 Task: Add an event with the title Second Team Building Workshop: Strengthening Interpersonal Relationships, date '2023/12/19', time 7:00 AM to 9:00 AMand add a description: Welcome to the Performance Improvement Plan (PIP) Discussion, an important and constructive session designed to address performance concerns and create a roadmap for improvement. The PIP Discussion provides an opportunity for open dialogue, collaboration, and support to help individuals overcome challenges and achieve their full potential.Select event color  Sage . Add location for the event as: 321 The Dubai Mall, Dubai, UAE, logged in from the account softage.10@softage.netand send the event invitation to softage.5@softage.net and softage.6@softage.net. Set a reminder for the event Annually on May 171
Action: Mouse moved to (52, 87)
Screenshot: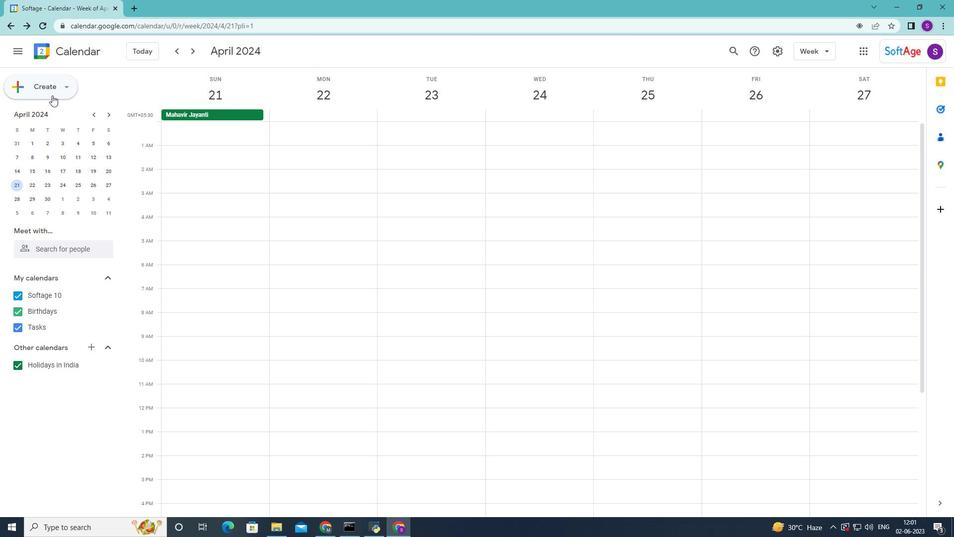 
Action: Mouse pressed left at (52, 87)
Screenshot: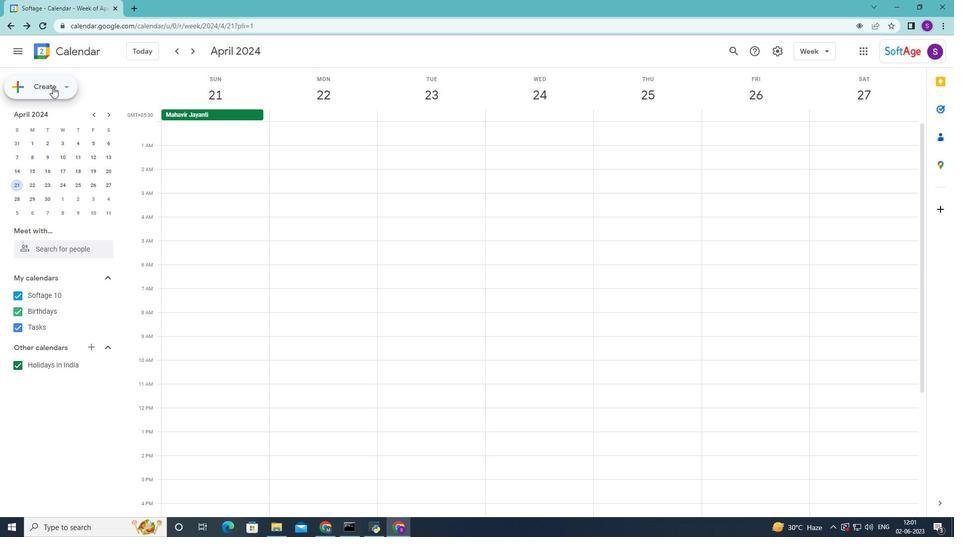 
Action: Mouse moved to (57, 112)
Screenshot: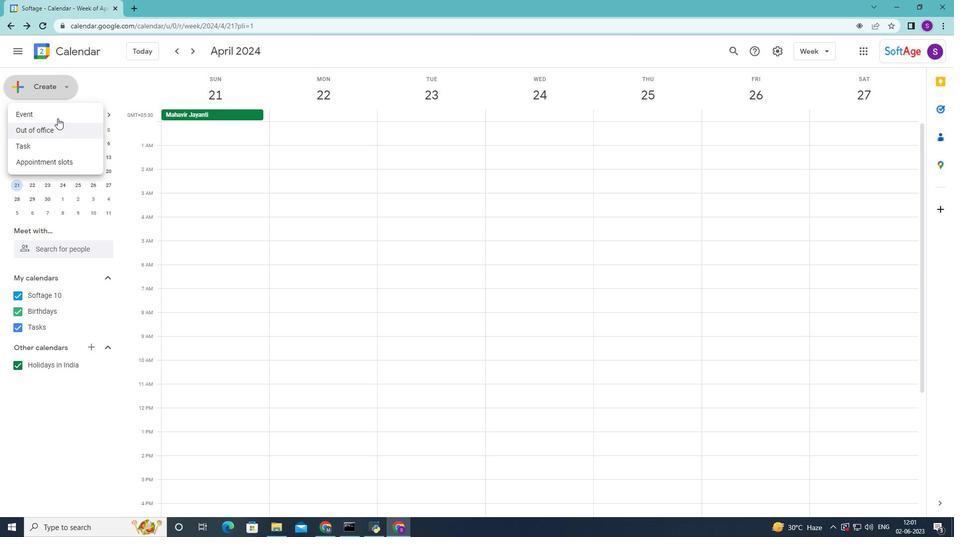 
Action: Mouse pressed left at (57, 112)
Screenshot: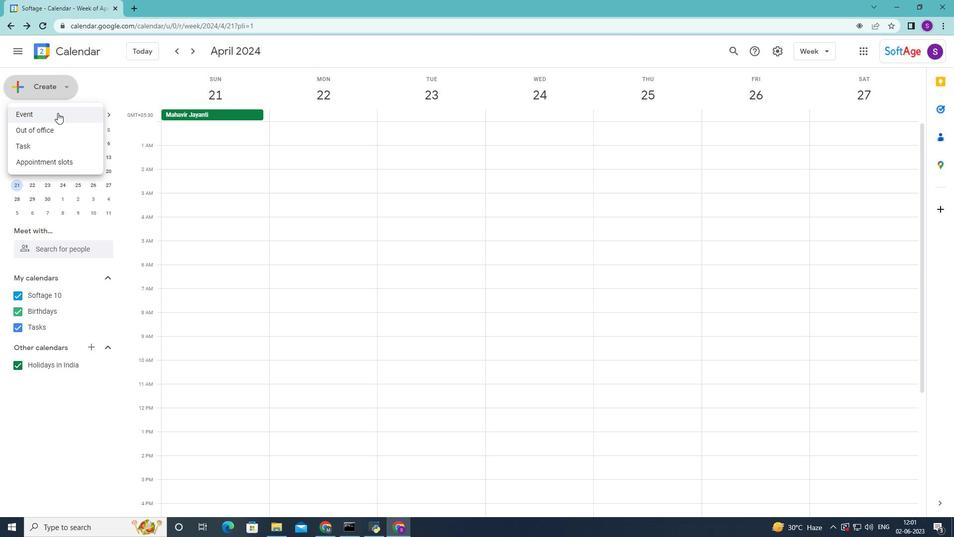 
Action: Mouse moved to (312, 195)
Screenshot: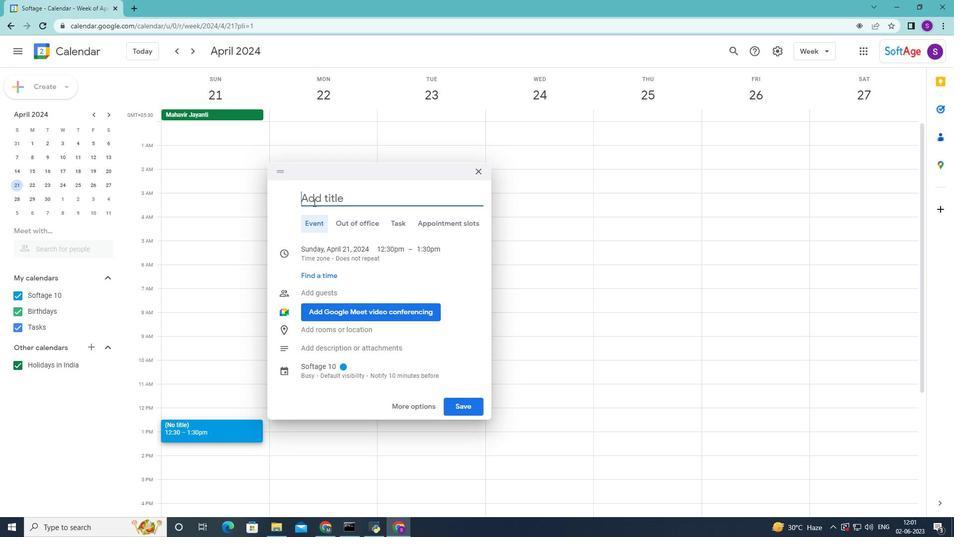 
Action: Mouse pressed left at (312, 195)
Screenshot: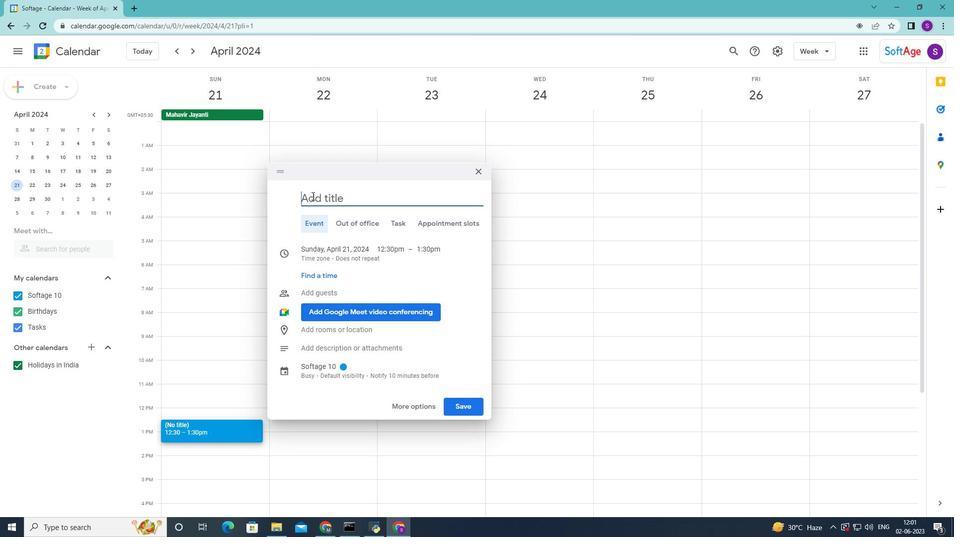 
Action: Mouse moved to (277, 183)
Screenshot: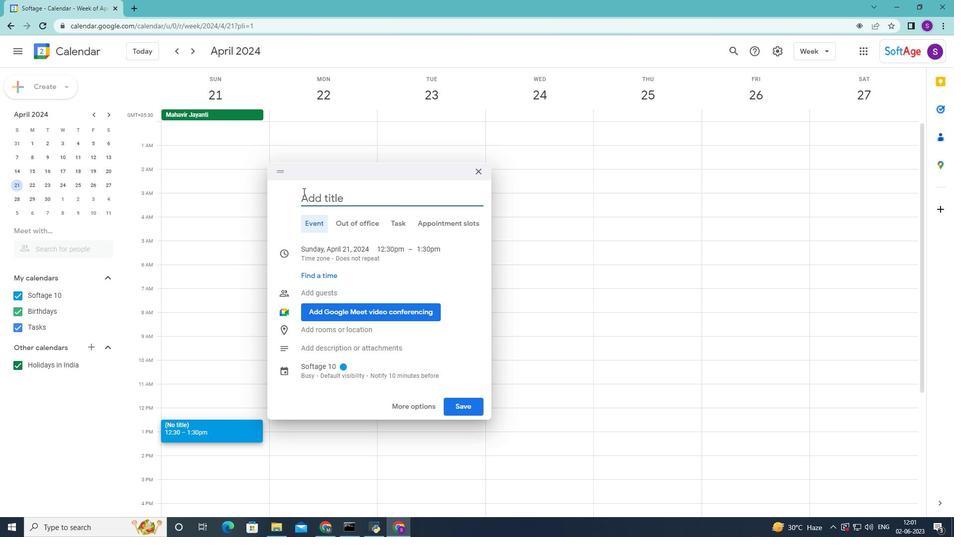 
Action: Key pressed <Key.shift>Team<Key.space><Key.shift>Building<Key.space><Key.shift>Workshop<Key.shift>:<Key.space><Key.shift><Key.shift>Strengthening<Key.space><Key.shift>Interpersonal<Key.space><Key.shift>relationships
Screenshot: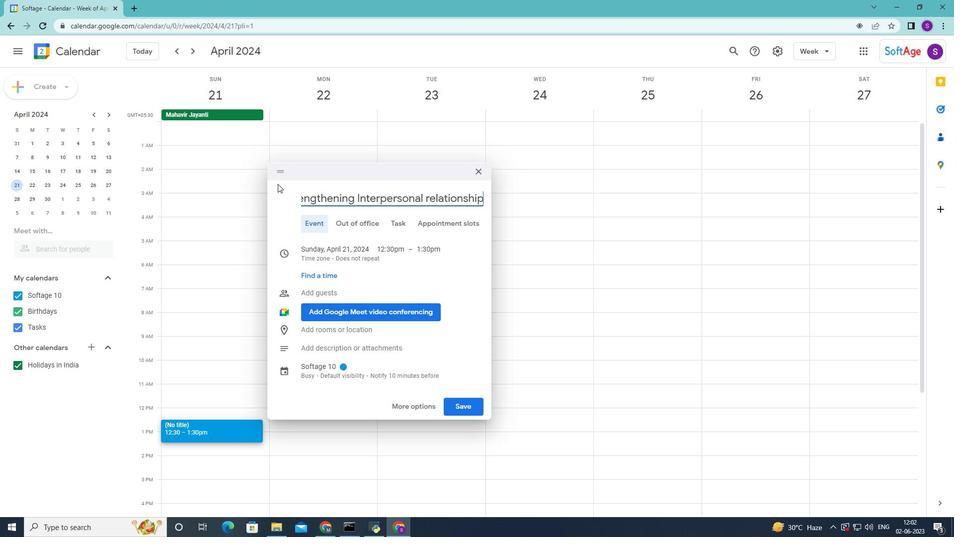 
Action: Mouse moved to (328, 255)
Screenshot: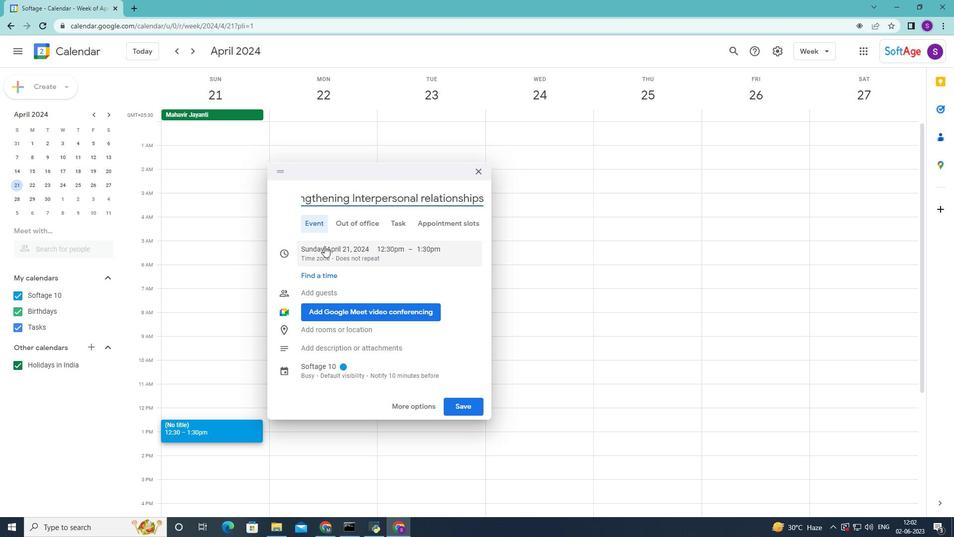 
Action: Mouse pressed left at (328, 255)
Screenshot: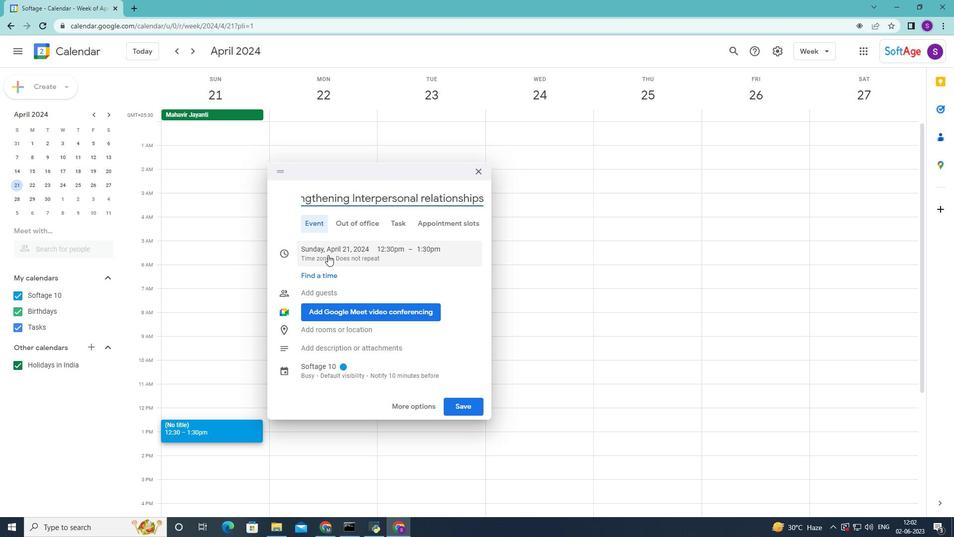 
Action: Mouse moved to (355, 252)
Screenshot: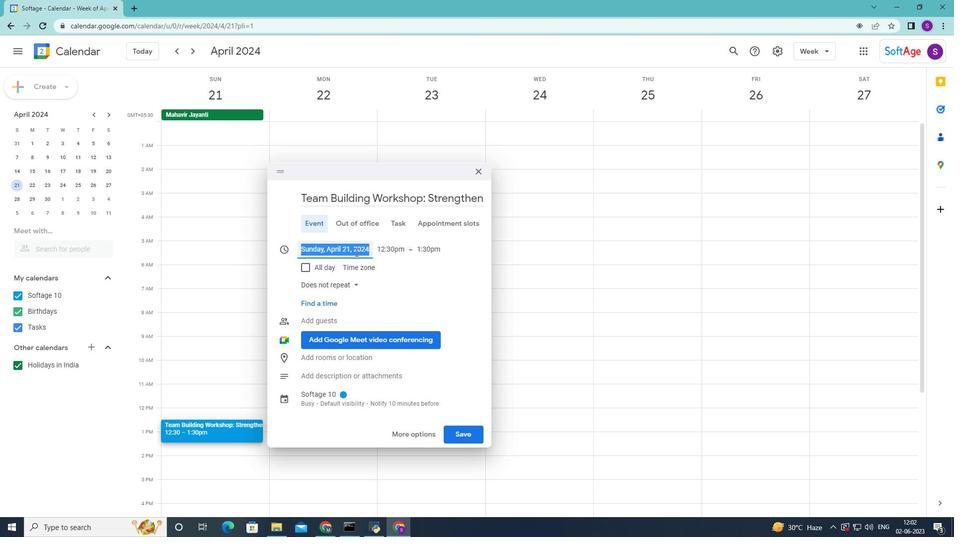 
Action: Mouse pressed left at (355, 252)
Screenshot: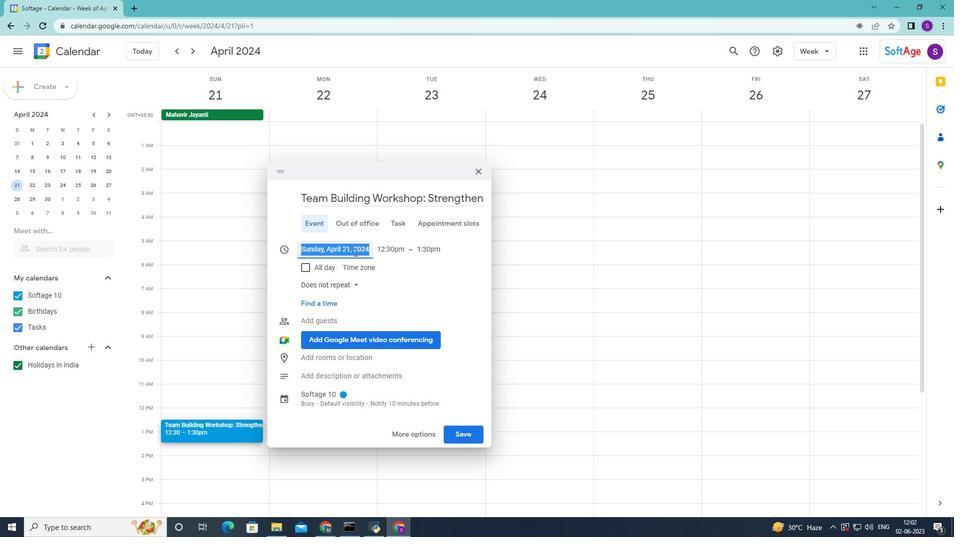 
Action: Mouse moved to (406, 271)
Screenshot: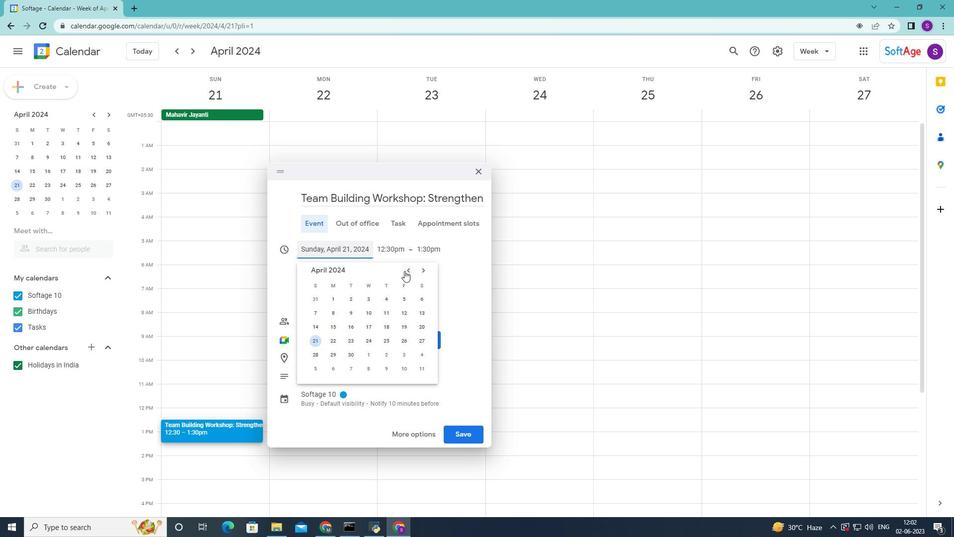 
Action: Mouse pressed left at (406, 271)
Screenshot: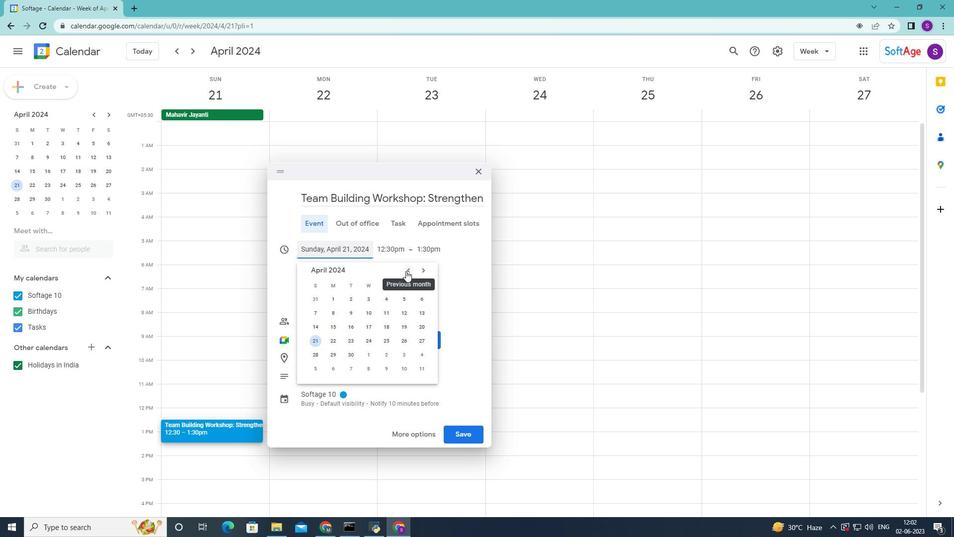 
Action: Mouse moved to (406, 270)
Screenshot: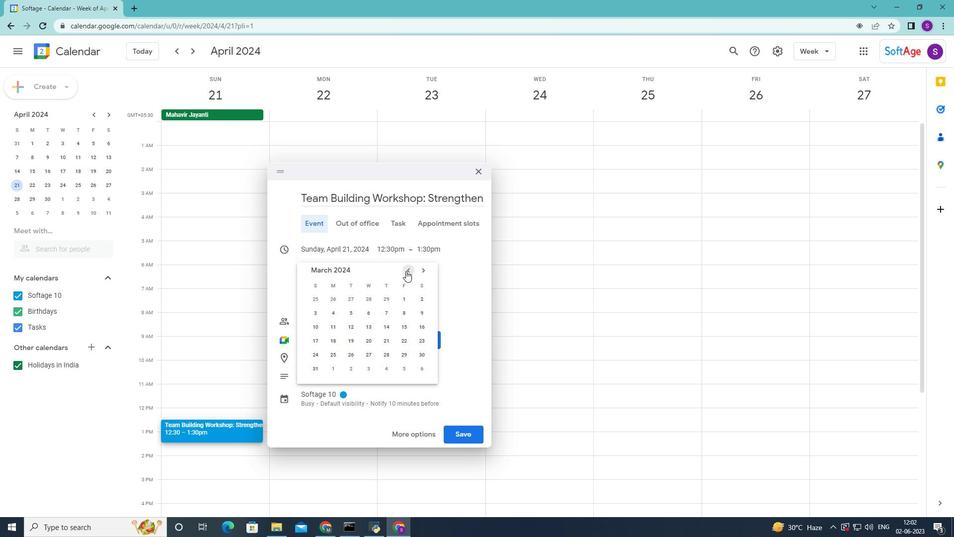 
Action: Mouse pressed left at (406, 270)
Screenshot: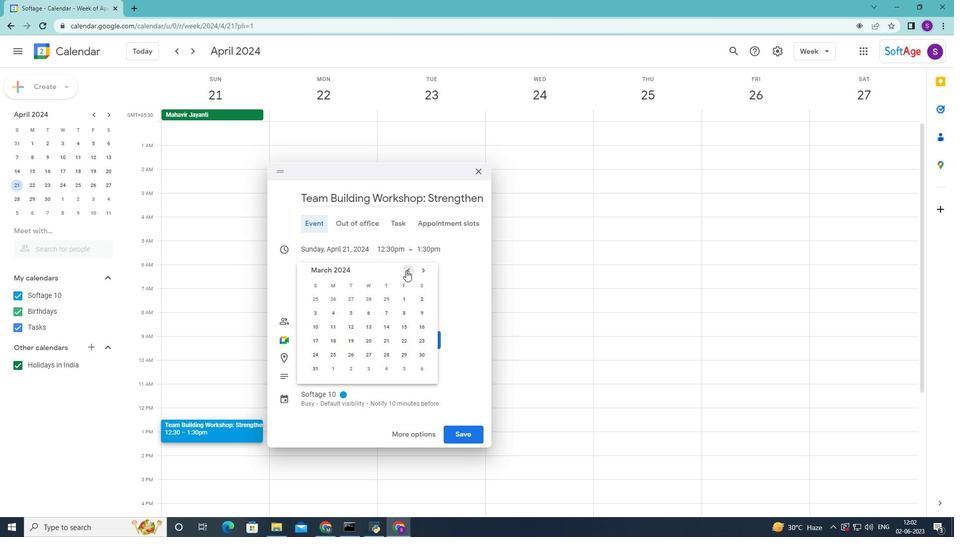 
Action: Mouse pressed left at (406, 270)
Screenshot: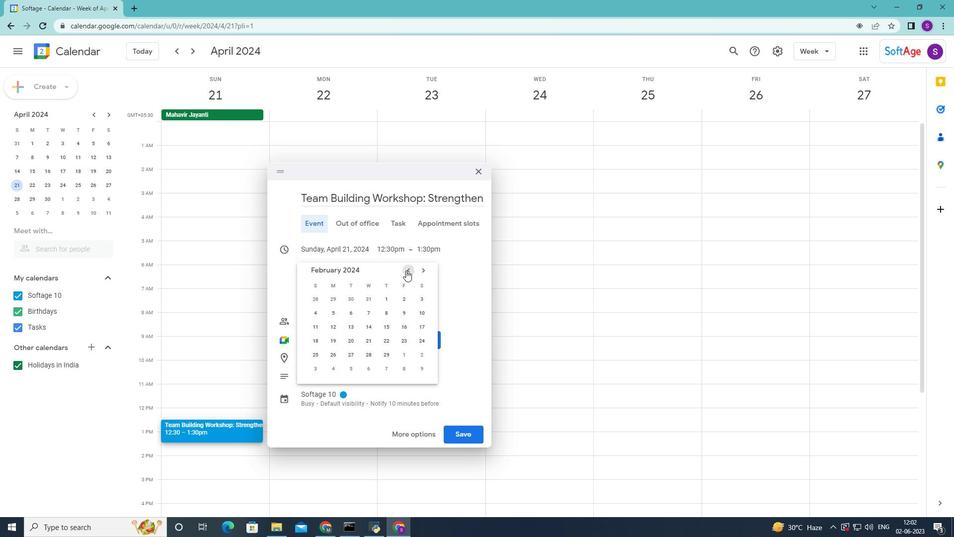 
Action: Mouse pressed left at (406, 270)
Screenshot: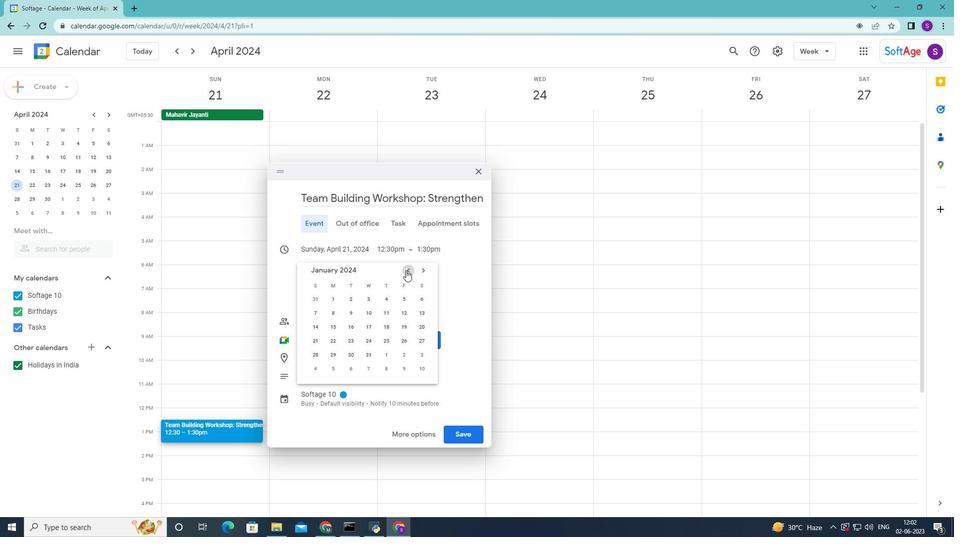 
Action: Mouse pressed left at (406, 270)
Screenshot: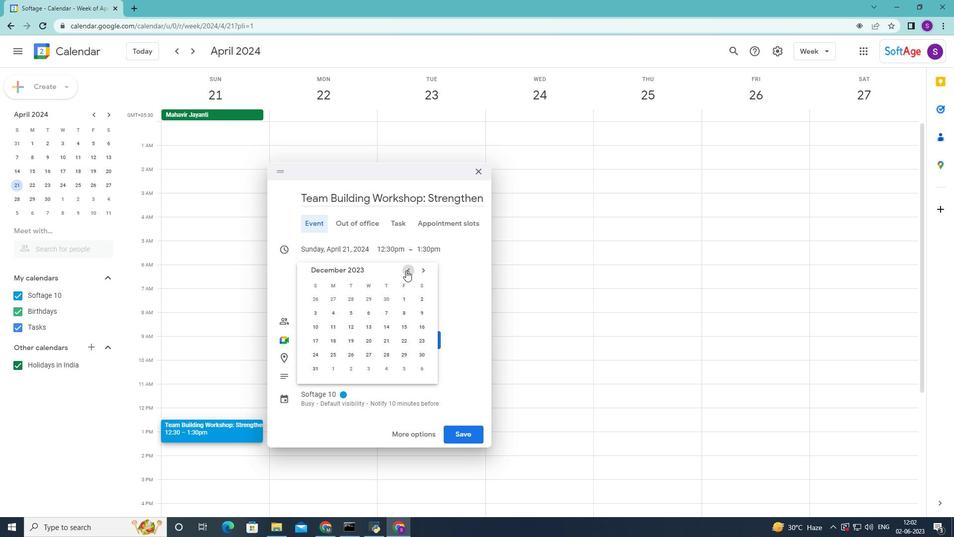 
Action: Mouse moved to (424, 271)
Screenshot: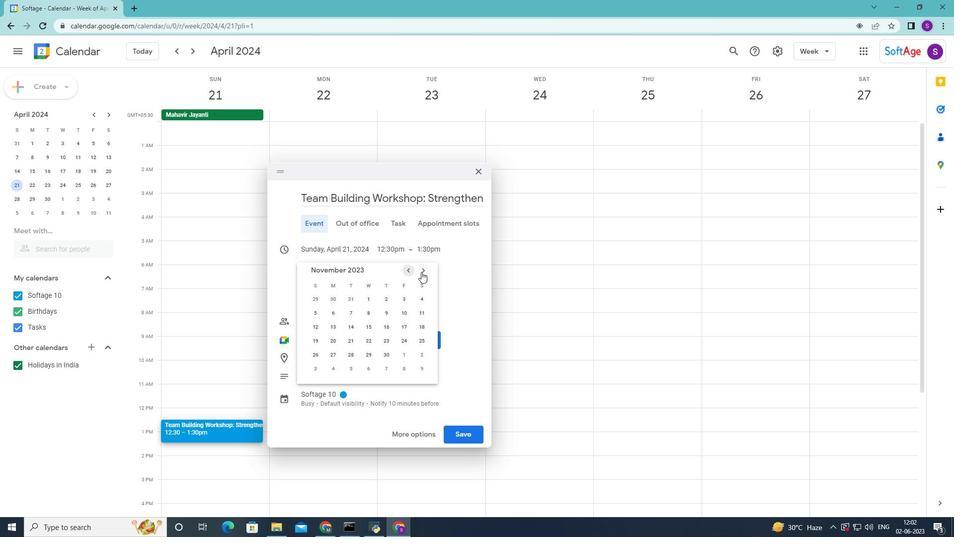 
Action: Mouse pressed left at (424, 271)
Screenshot: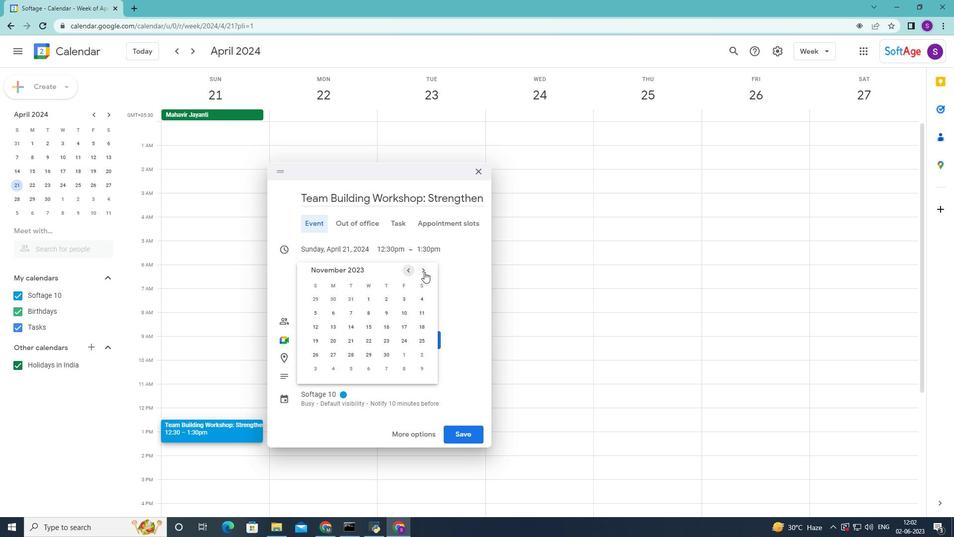 
Action: Mouse moved to (349, 341)
Screenshot: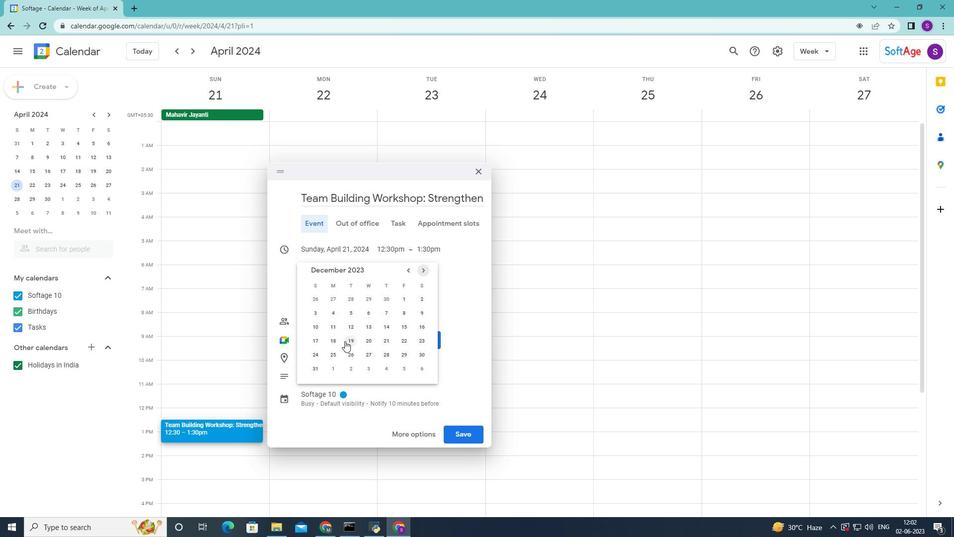 
Action: Mouse pressed left at (349, 341)
Screenshot: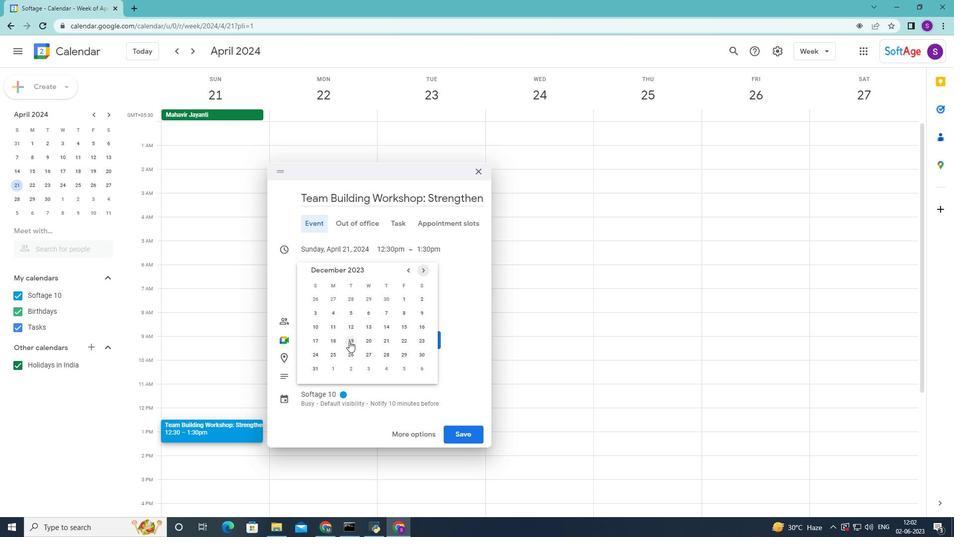 
Action: Mouse moved to (272, 237)
Screenshot: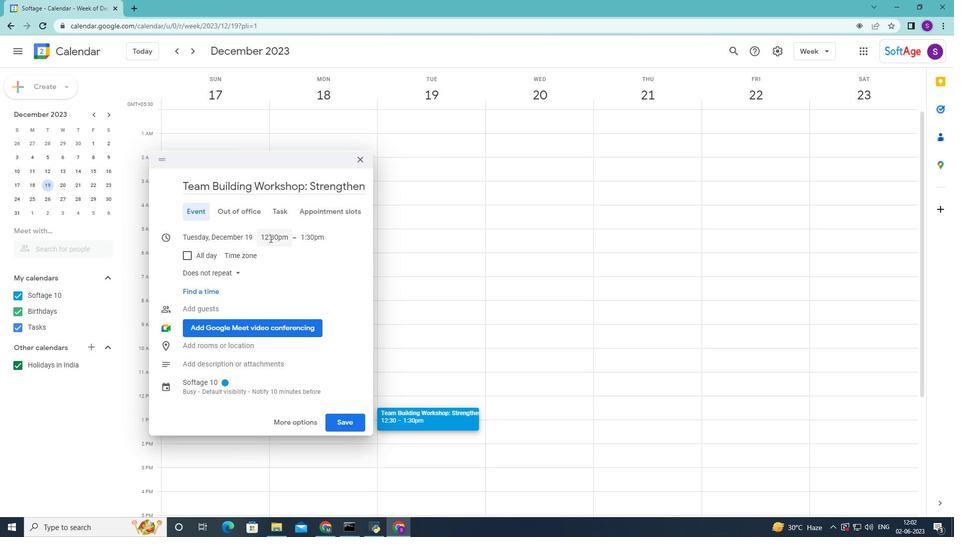 
Action: Mouse pressed left at (272, 237)
Screenshot: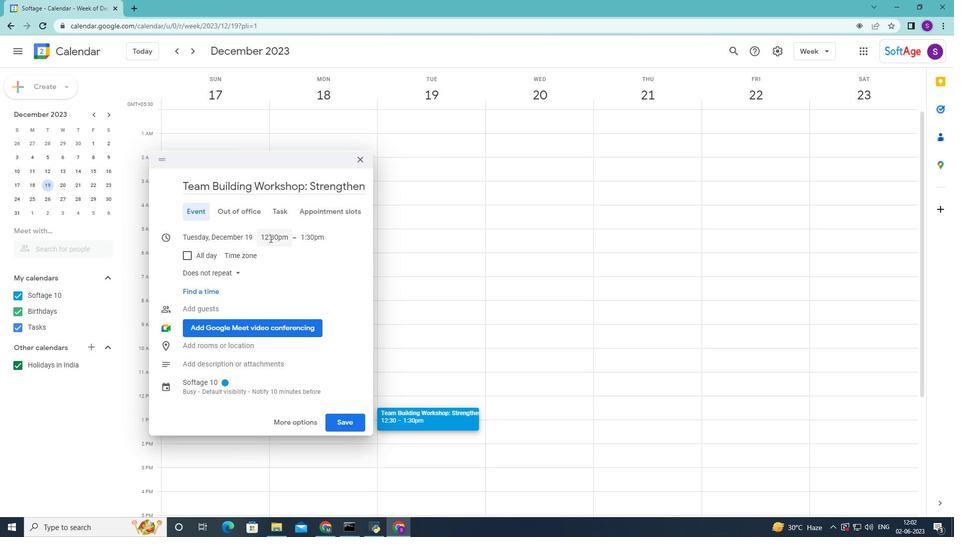 
Action: Mouse moved to (289, 307)
Screenshot: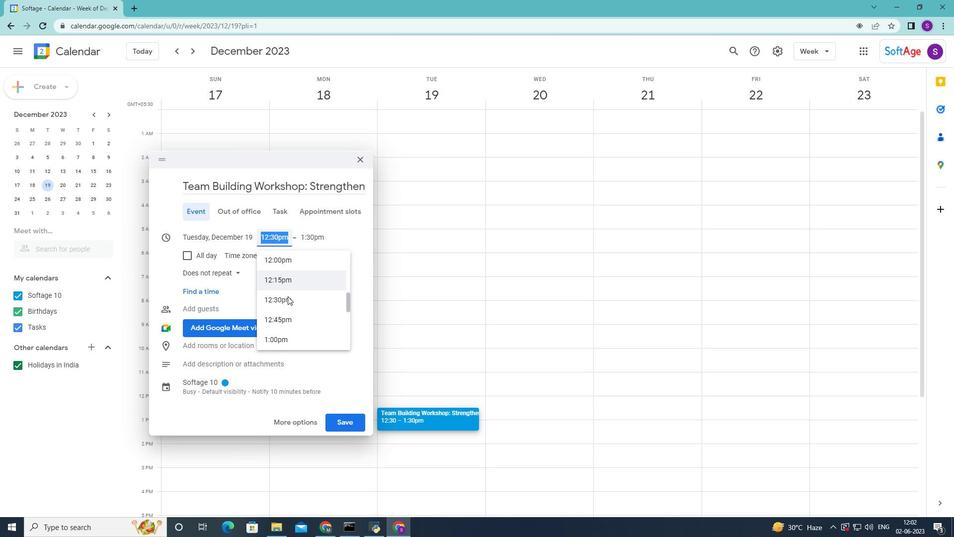 
Action: Mouse scrolled (289, 308) with delta (0, 0)
Screenshot: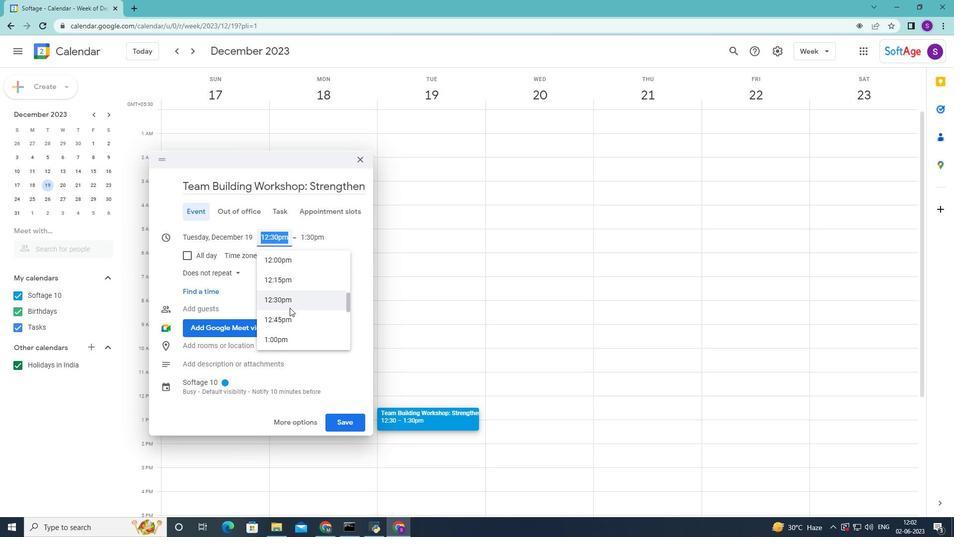 
Action: Mouse moved to (290, 308)
Screenshot: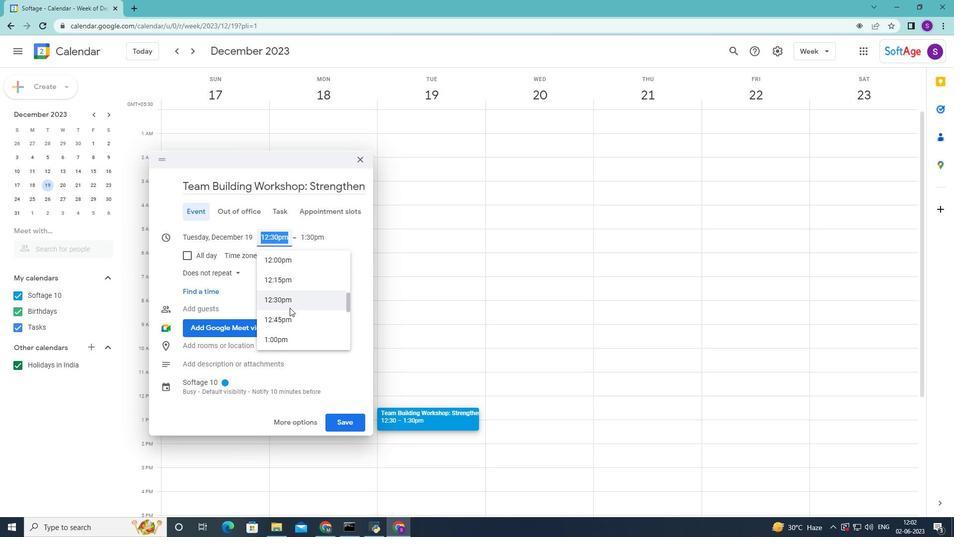 
Action: Mouse scrolled (289, 308) with delta (0, 0)
Screenshot: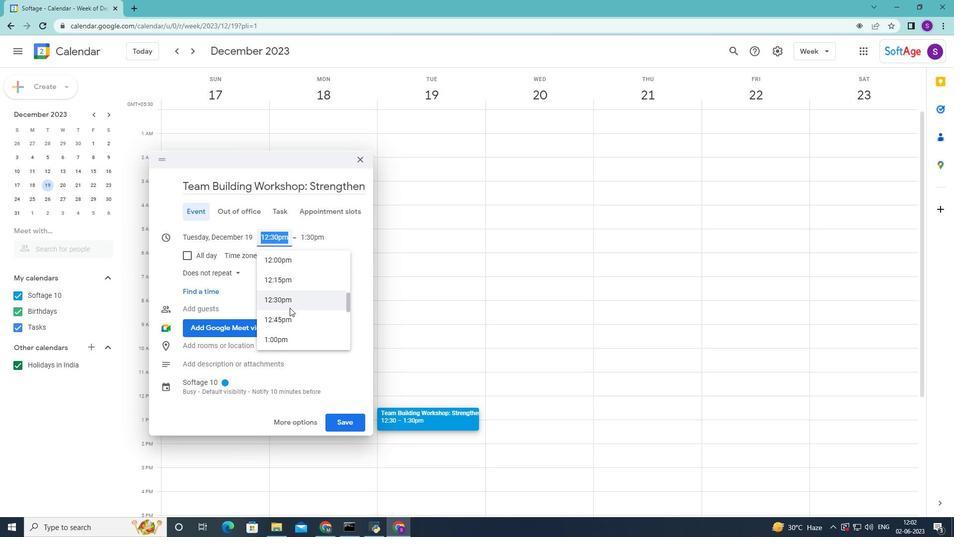 
Action: Mouse moved to (291, 308)
Screenshot: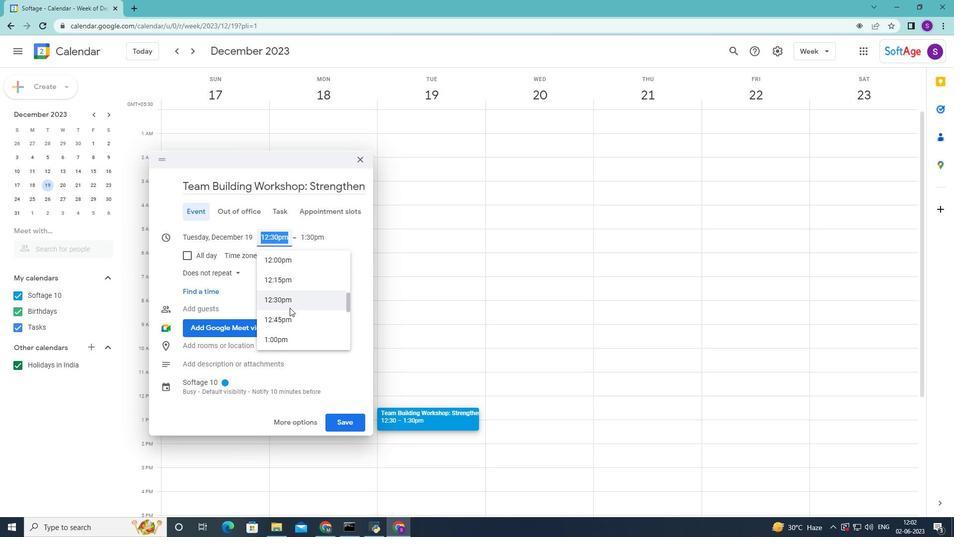 
Action: Mouse scrolled (289, 308) with delta (0, 0)
Screenshot: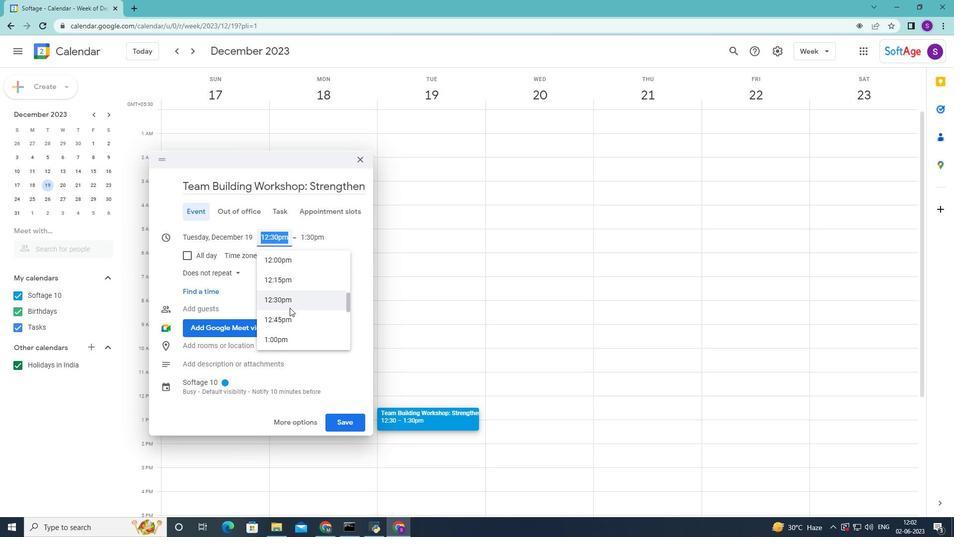
Action: Mouse moved to (291, 308)
Screenshot: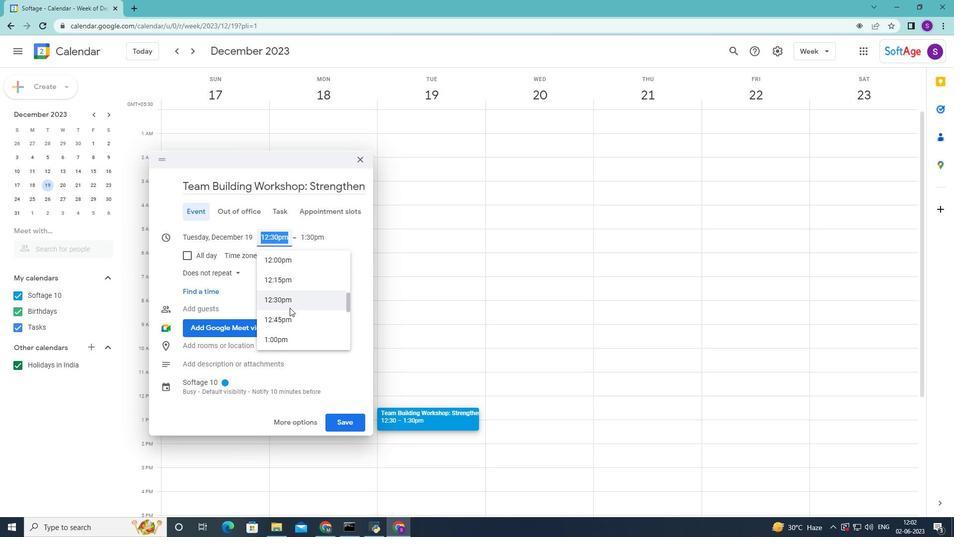 
Action: Mouse scrolled (291, 308) with delta (0, 0)
Screenshot: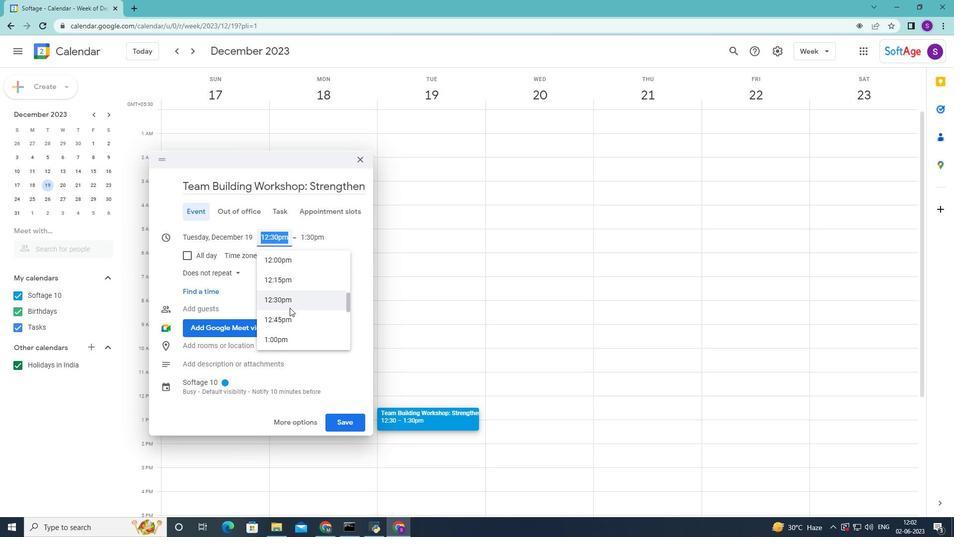 
Action: Mouse moved to (290, 298)
Screenshot: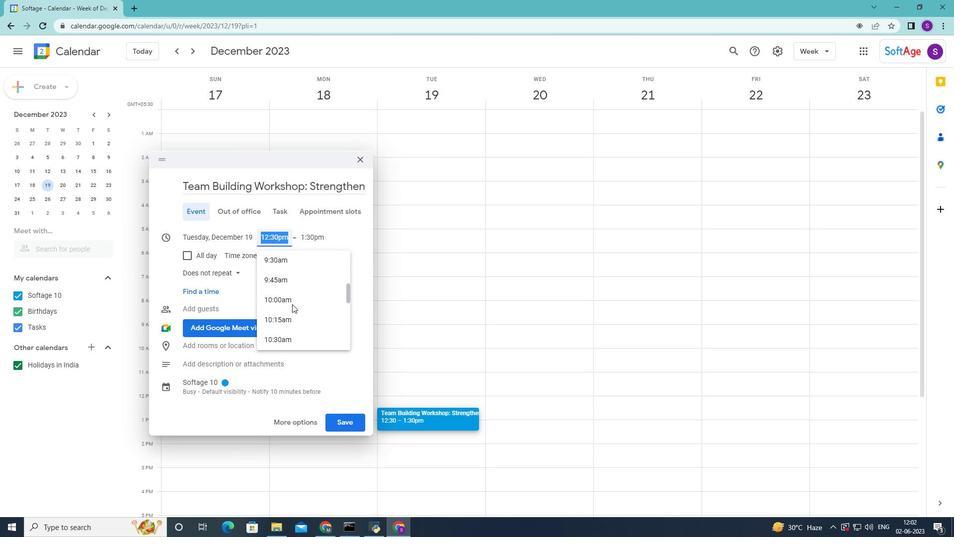 
Action: Mouse scrolled (290, 299) with delta (0, 0)
Screenshot: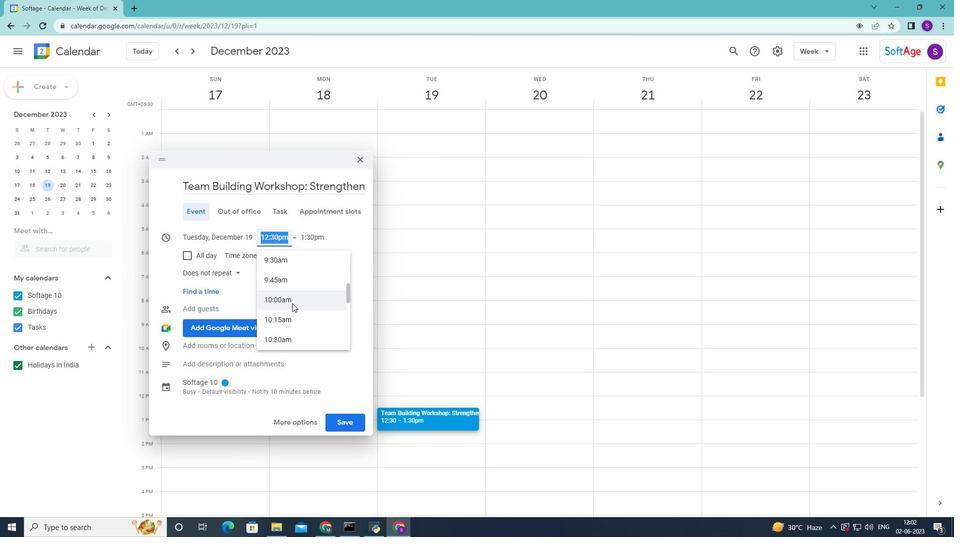 
Action: Mouse scrolled (290, 299) with delta (0, 0)
Screenshot: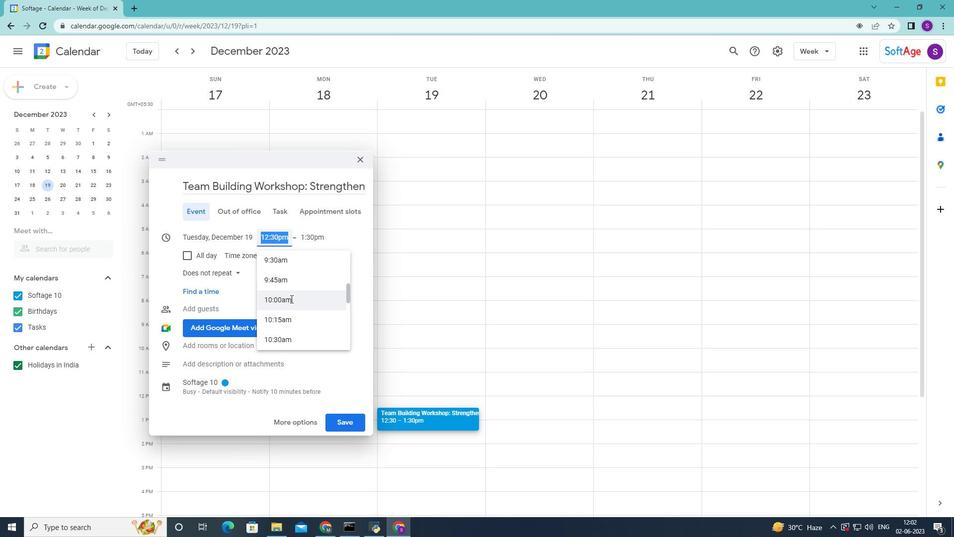 
Action: Mouse scrolled (290, 299) with delta (0, 0)
Screenshot: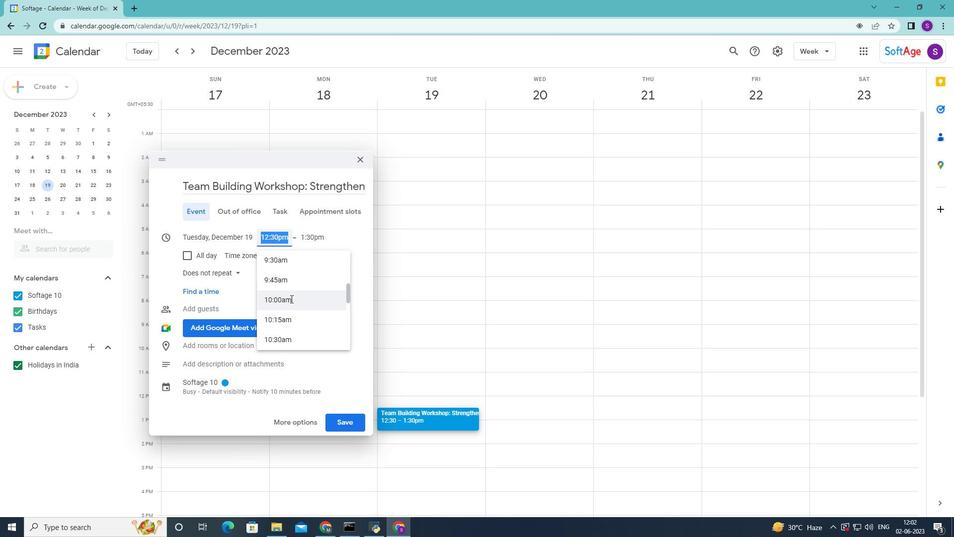 
Action: Mouse moved to (288, 291)
Screenshot: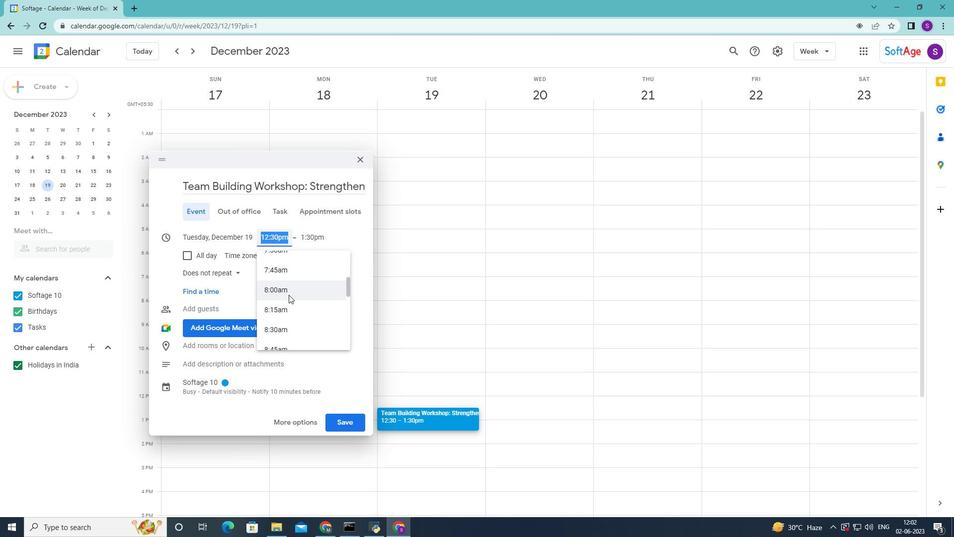 
Action: Mouse scrolled (288, 292) with delta (0, 0)
Screenshot: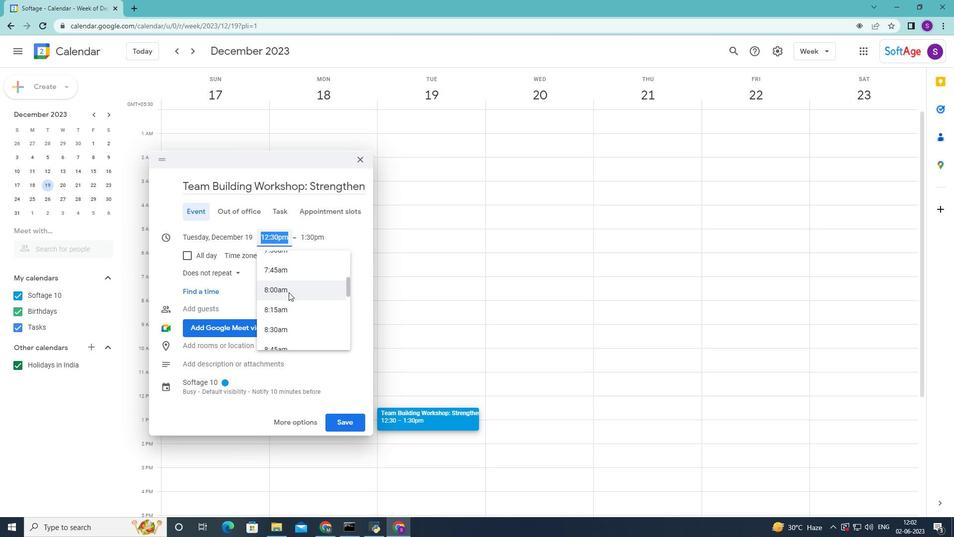 
Action: Mouse moved to (289, 261)
Screenshot: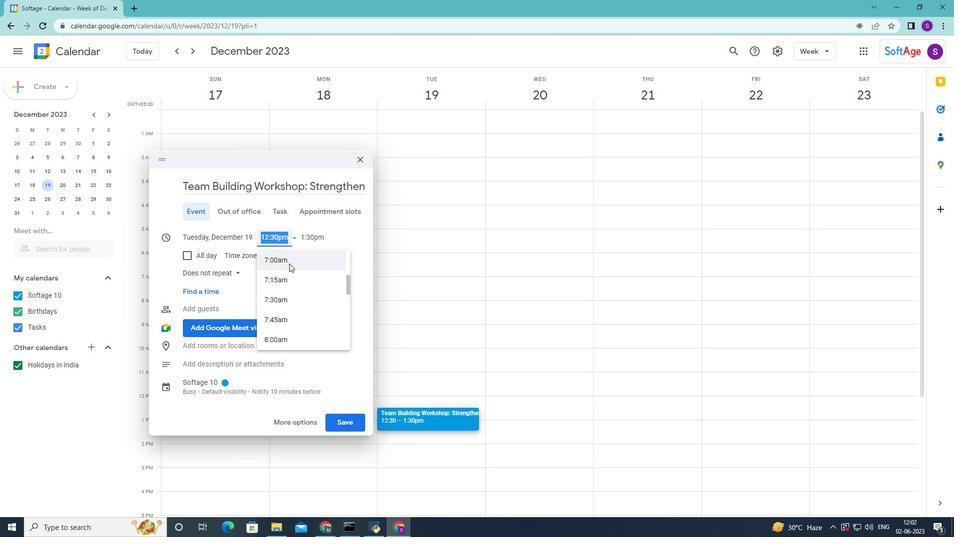 
Action: Mouse pressed left at (289, 261)
Screenshot: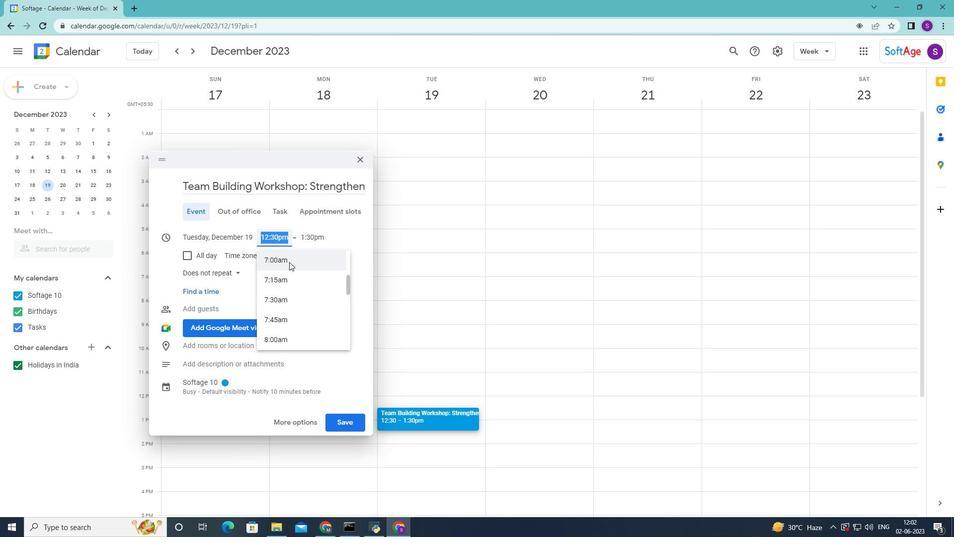 
Action: Mouse moved to (312, 237)
Screenshot: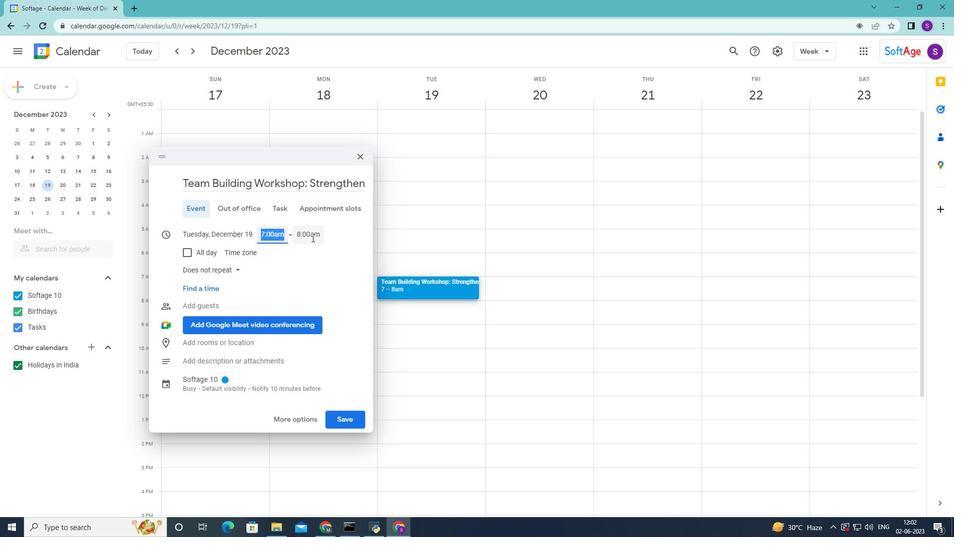 
Action: Mouse pressed left at (312, 237)
Screenshot: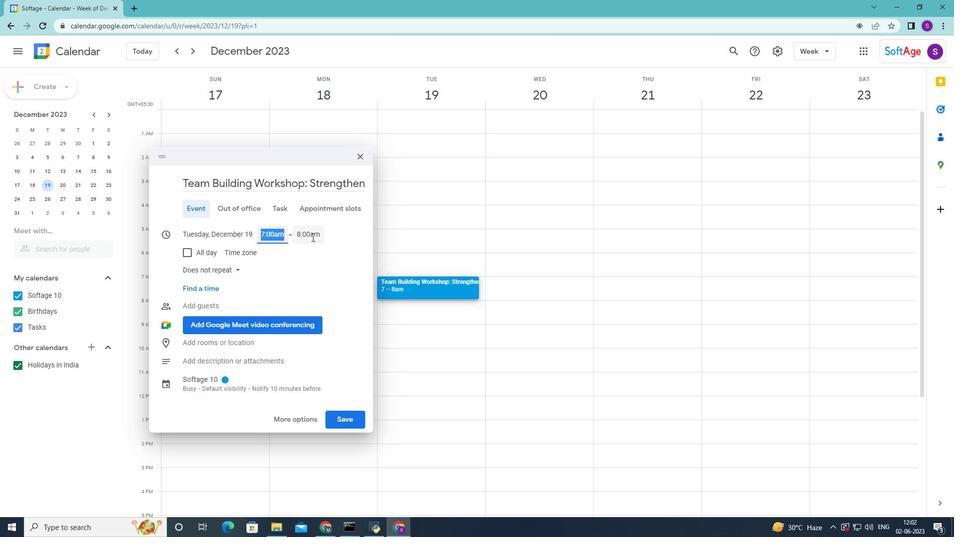 
Action: Mouse moved to (325, 337)
Screenshot: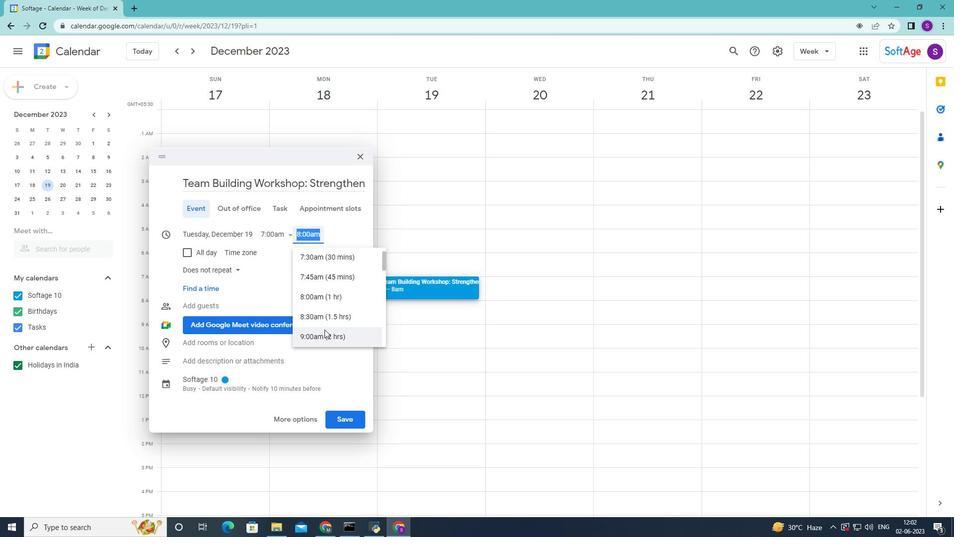 
Action: Mouse pressed left at (325, 337)
Screenshot: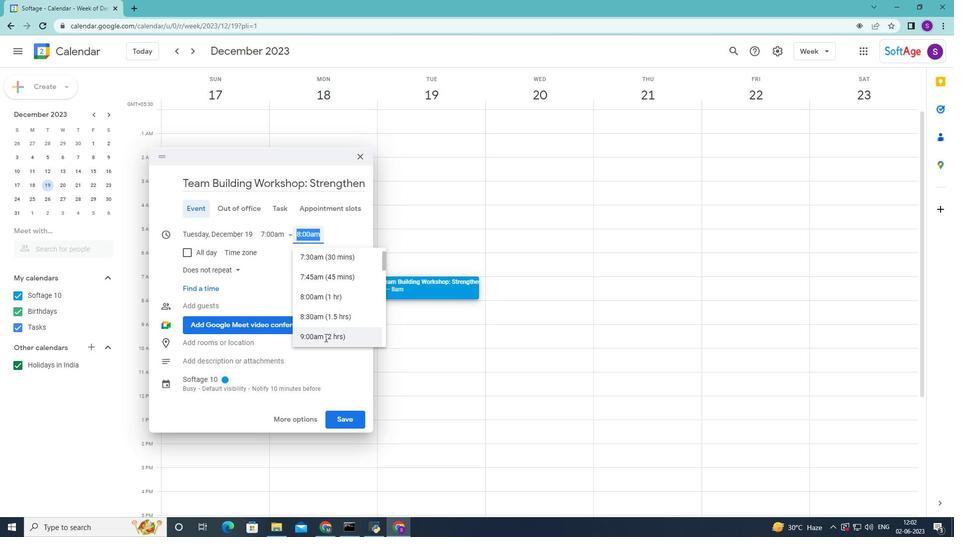 
Action: Mouse moved to (287, 419)
Screenshot: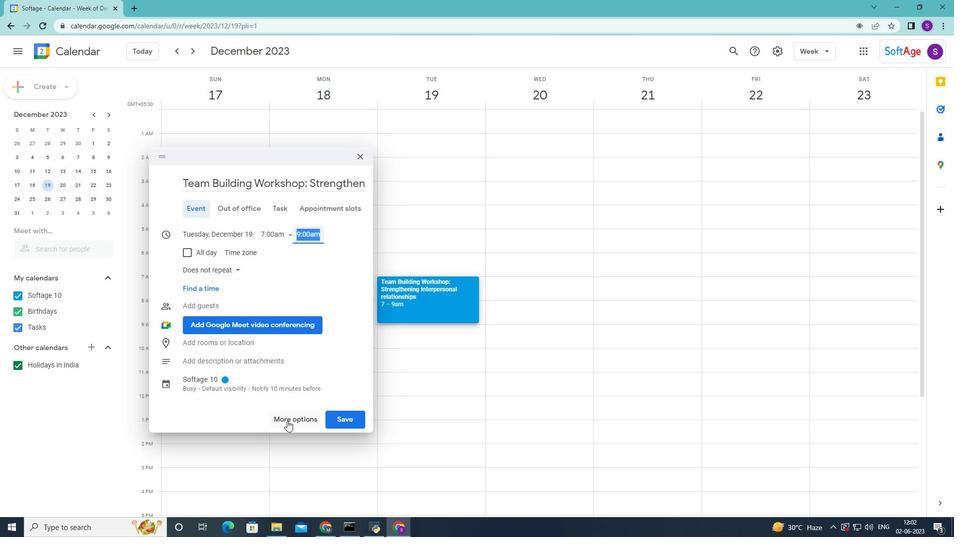 
Action: Mouse pressed left at (287, 419)
Screenshot: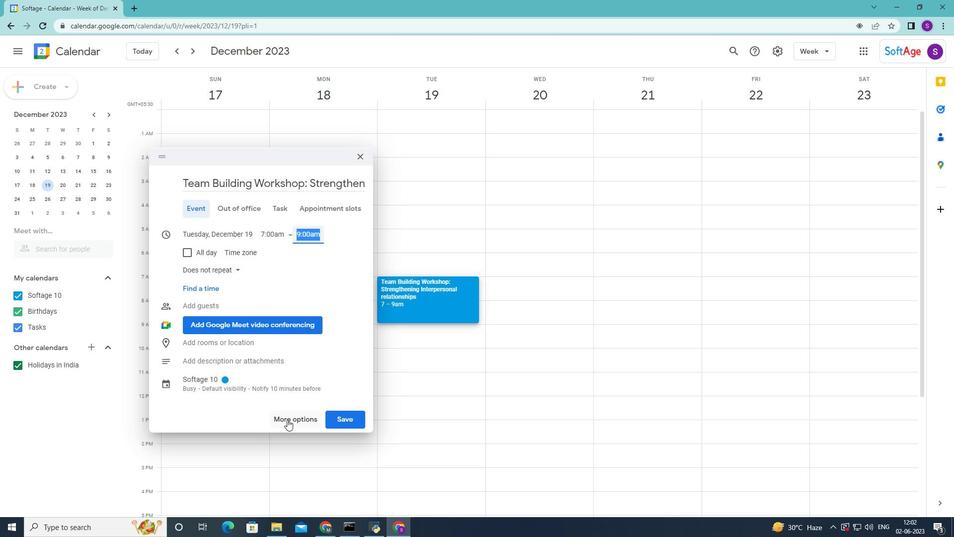 
Action: Mouse moved to (114, 347)
Screenshot: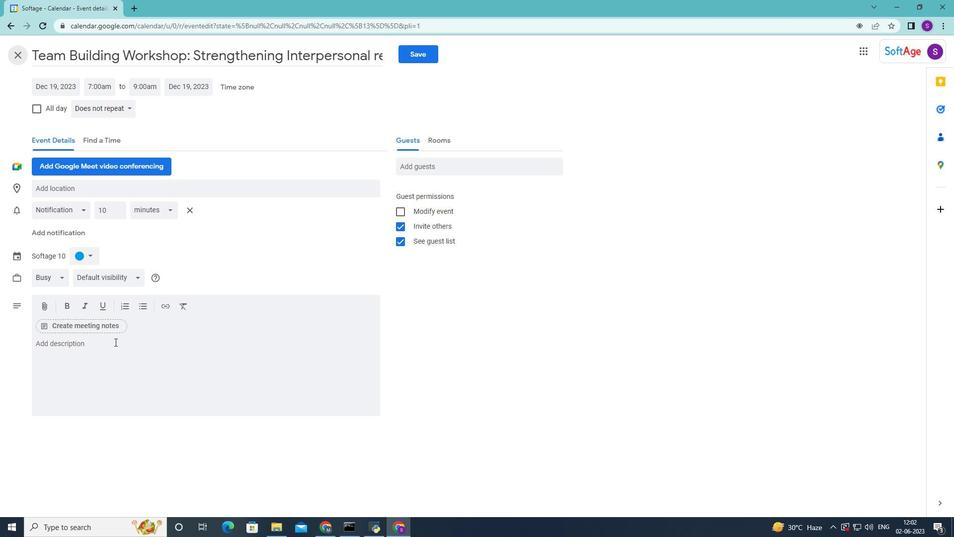 
Action: Mouse pressed left at (114, 347)
Screenshot: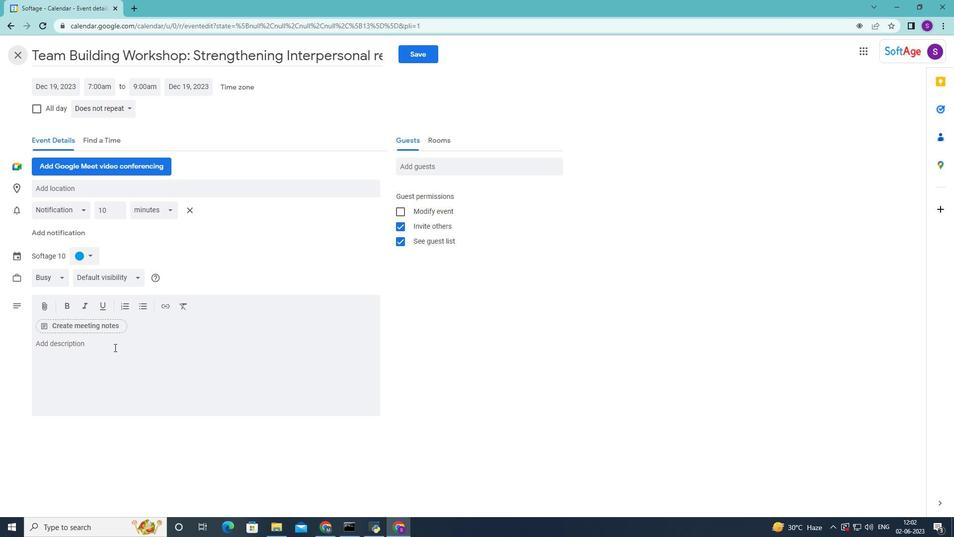 
Action: Key pressed <Key.shift>Welcome<Key.space>to<Key.space>the<Key.space>performance<Key.space><Key.shift>Improvement<Key.space><Key.shift>Plan<Key.space><Key.shift><Key.shift><Key.shift><Key.shift><Key.shift><Key.shift><Key.shift><Key.shift><Key.shift><Key.shift><Key.shift><Key.shift><Key.shift><Key.shift><Key.shift><Key.shift><Key.shift><Key.shift><Key.shift><Key.shift>(<Key.shift>PIP)<Key.space><Key.shift>Discussion<Key.space><Key.backspace>,<Key.space>an<Key.space>importnat<Key.backspace><Key.backspace><Key.backspace>ant<Key.space>and<Key.space>constructive<Key.space>session<Key.space>designed<Key.space>to<Key.space>address<Key.space>performance<Key.space>concerns<Key.space>and<Key.space>create<Key.space>a<Key.space>roadmap<Key.space>for<Key.space>improvement<Key.space><Key.backspace>.<Key.space><Key.shift>The<Key.space><Key.shift>PIP<Key.space><Key.shift>discussion<Key.space>provides<Key.space>an<Key.space>opportunity<Key.space>for<Key.space>ope<Key.space><Key.backspace>n<Key.space>dialogue,<Key.space>collaboration,and<Key.space><Key.backspace><Key.backspace><Key.backspace><Key.backspace><Key.space>and<Key.space>support<Key.space>to<Key.space>help<Key.space>individuals<Key.space>overcome<Key.space>challenges<Key.space>and<Key.space>acheive<Key.space>their<Key.space>fi<Key.backspace>ull<Key.space>potentail<Key.space>
Screenshot: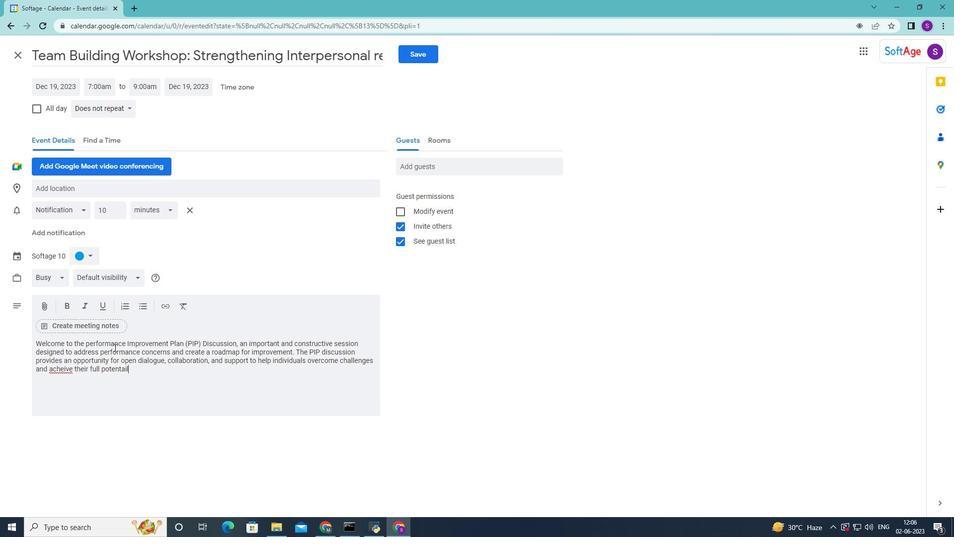 
Action: Mouse moved to (63, 371)
Screenshot: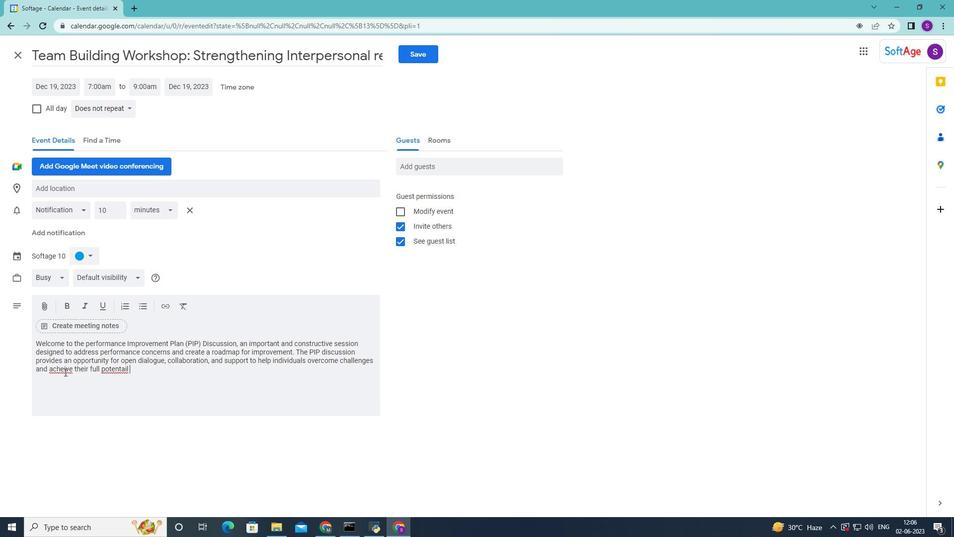 
Action: Mouse pressed left at (63, 371)
Screenshot: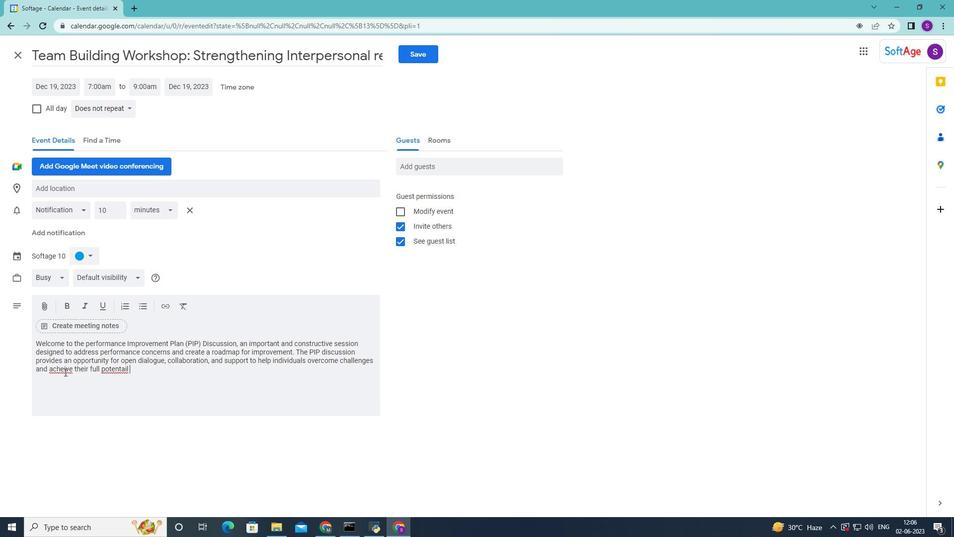 
Action: Mouse moved to (74, 372)
Screenshot: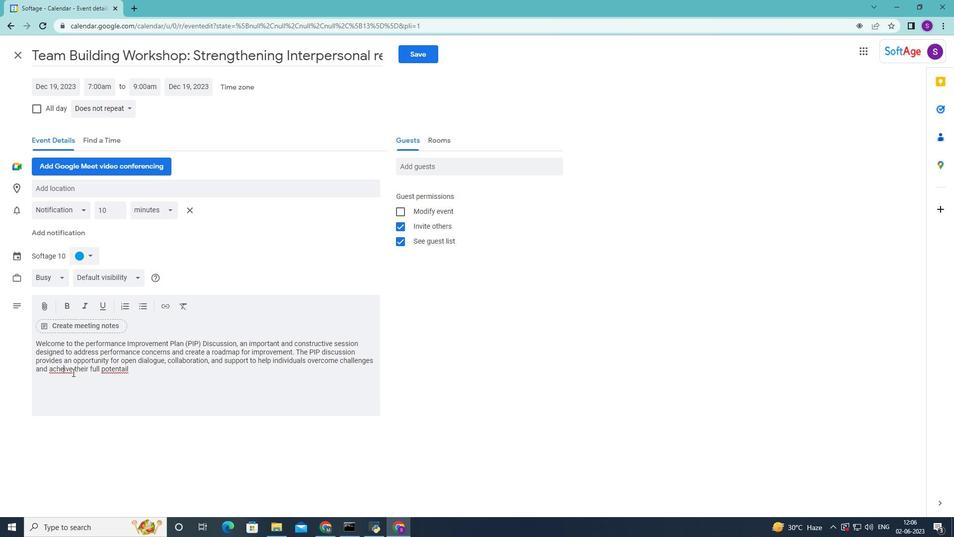 
Action: Key pressed <Key.backspace>
Screenshot: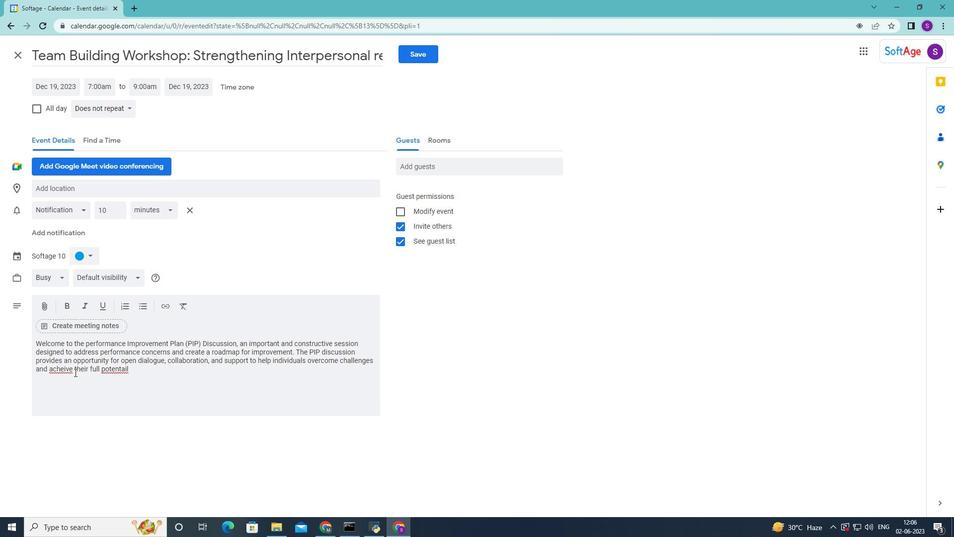 
Action: Mouse moved to (63, 370)
Screenshot: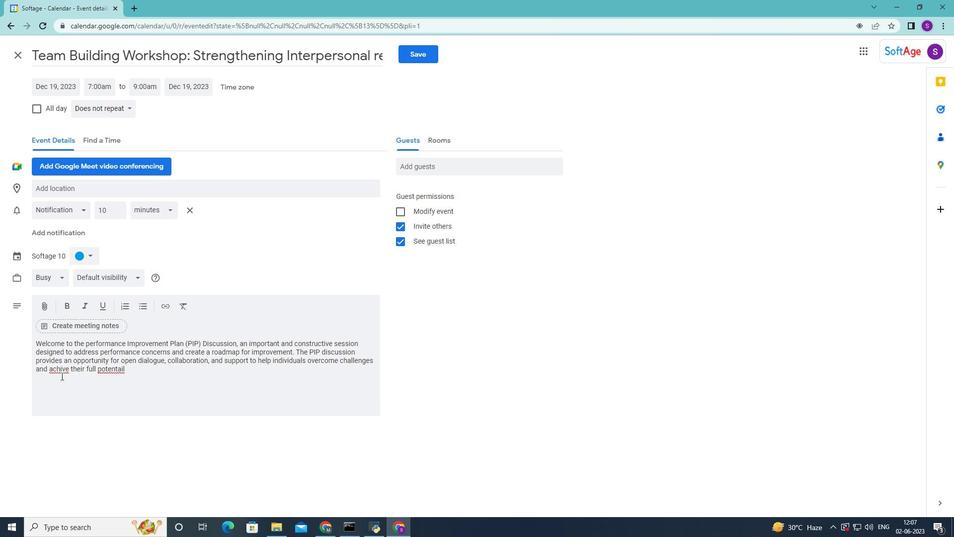 
Action: Mouse pressed left at (63, 370)
Screenshot: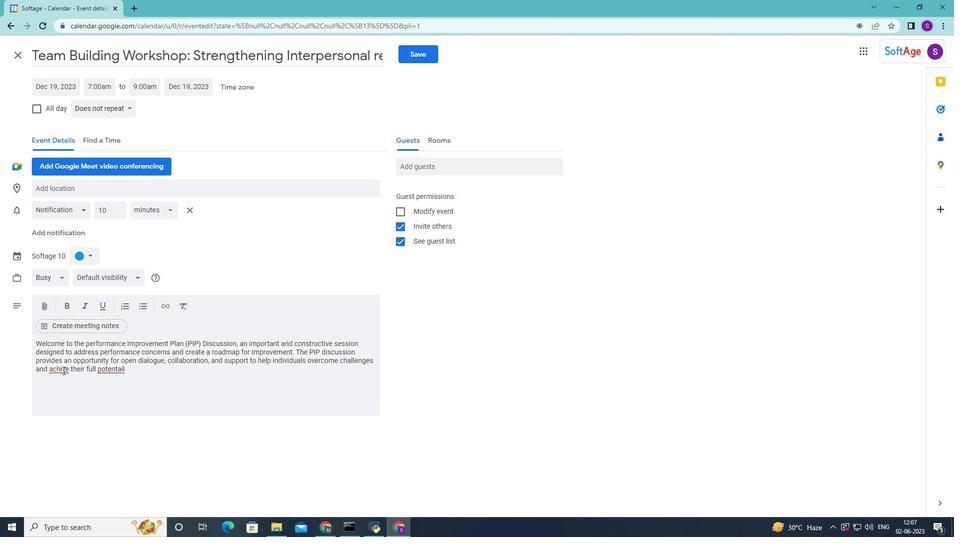 
Action: Mouse moved to (70, 371)
Screenshot: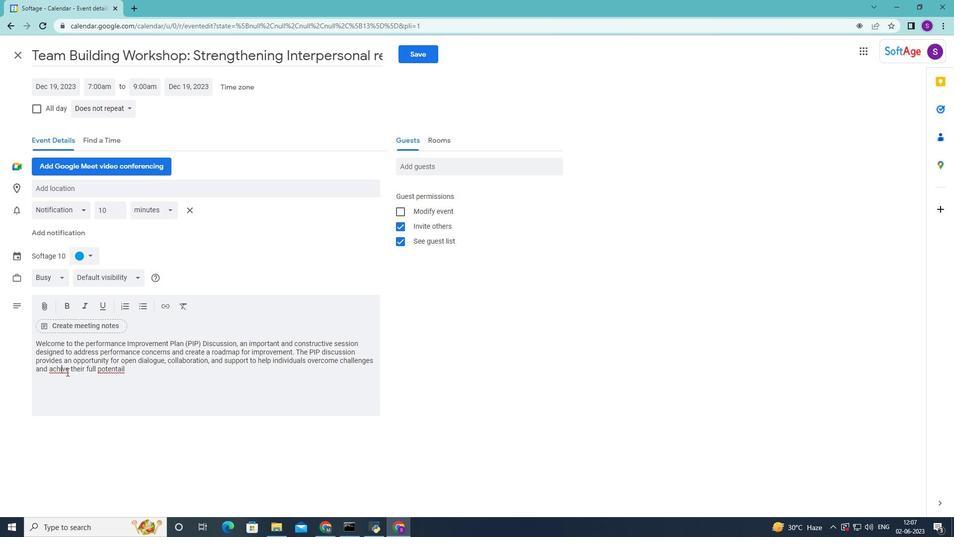 
Action: Key pressed e
Screenshot: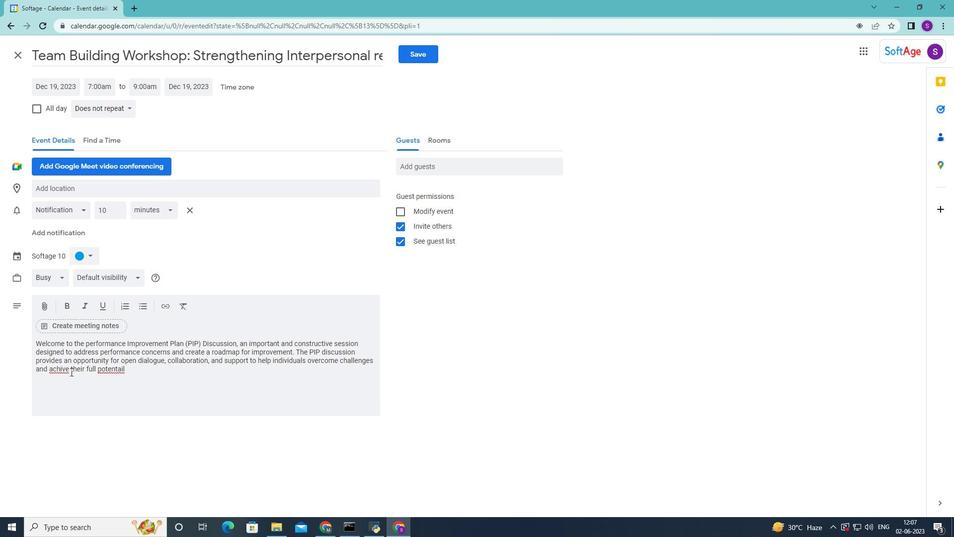 
Action: Mouse moved to (130, 370)
Screenshot: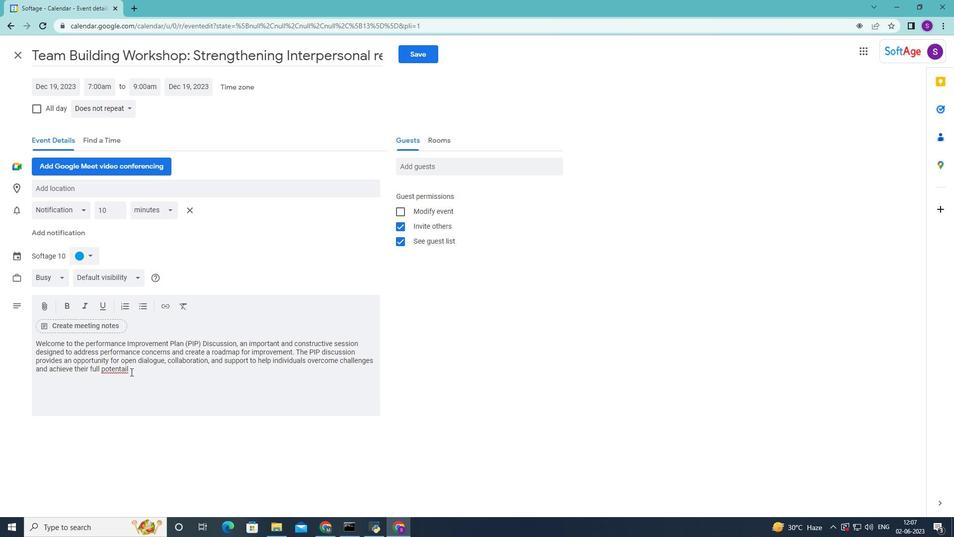 
Action: Mouse pressed left at (130, 370)
Screenshot: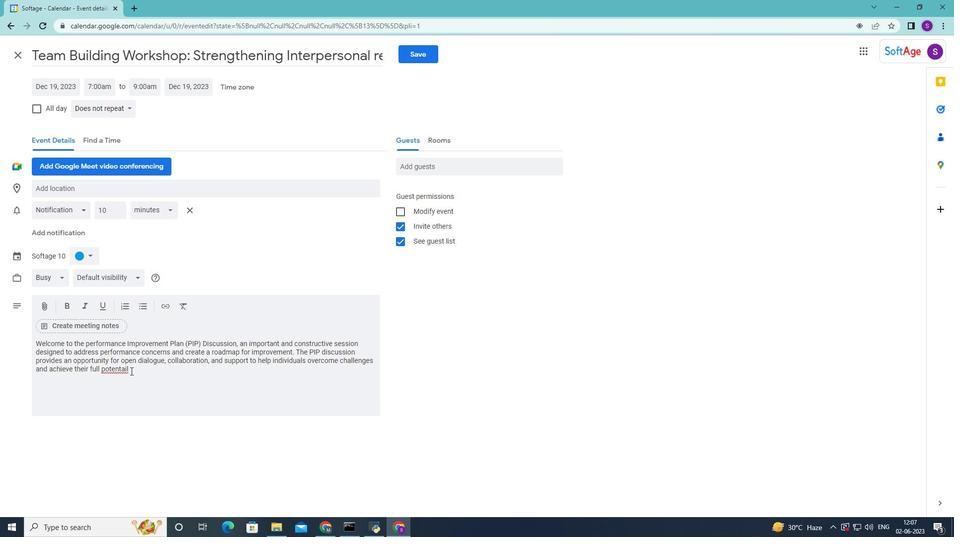 
Action: Mouse moved to (120, 369)
Screenshot: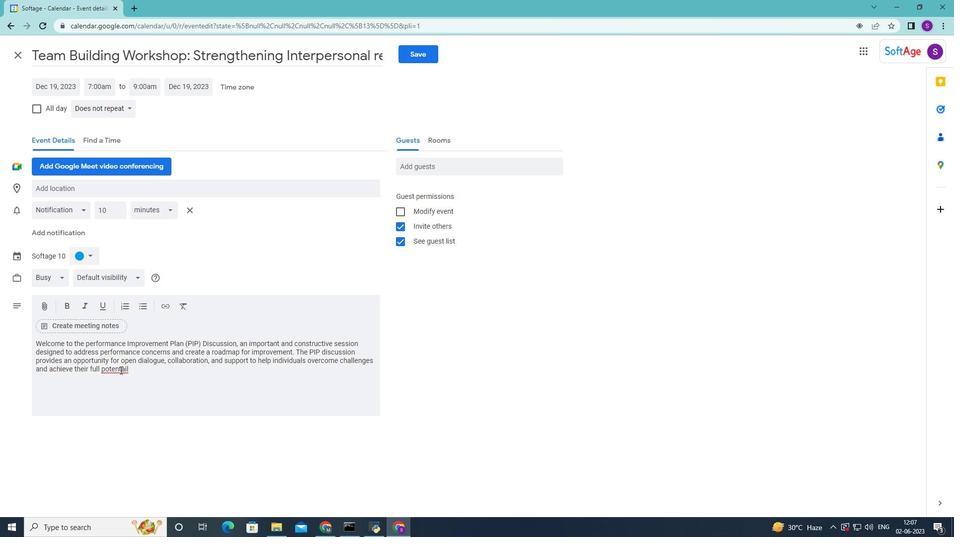 
Action: Mouse pressed left at (120, 369)
Screenshot: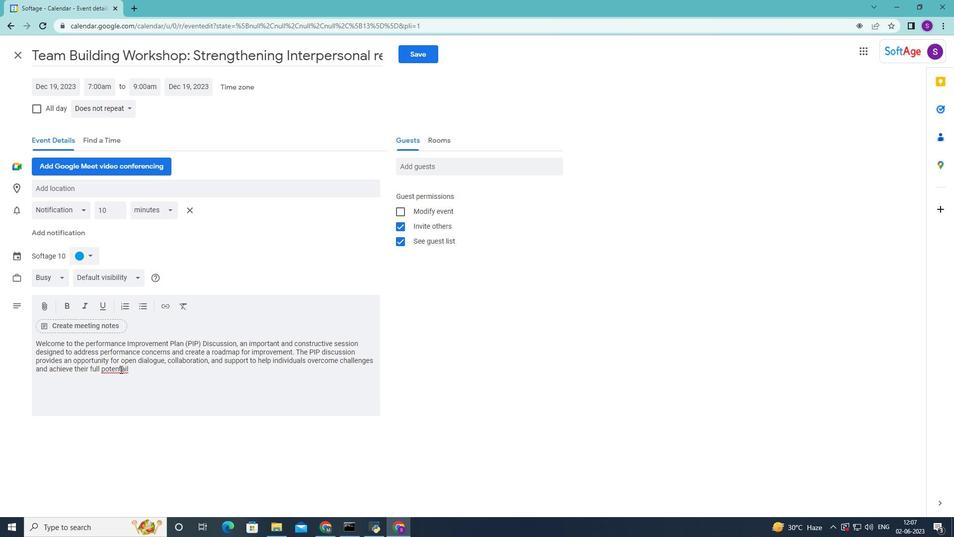 
Action: Mouse moved to (126, 377)
Screenshot: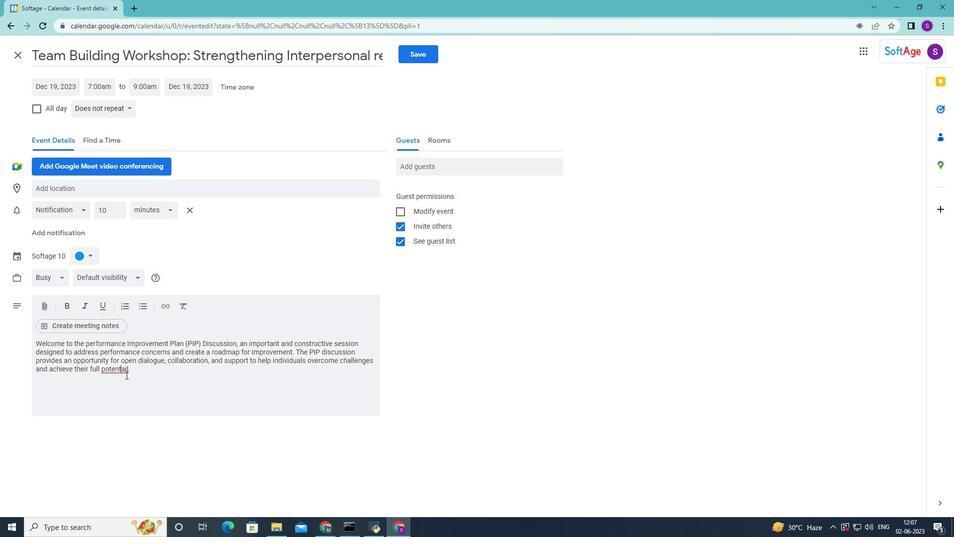 
Action: Key pressed i
Screenshot: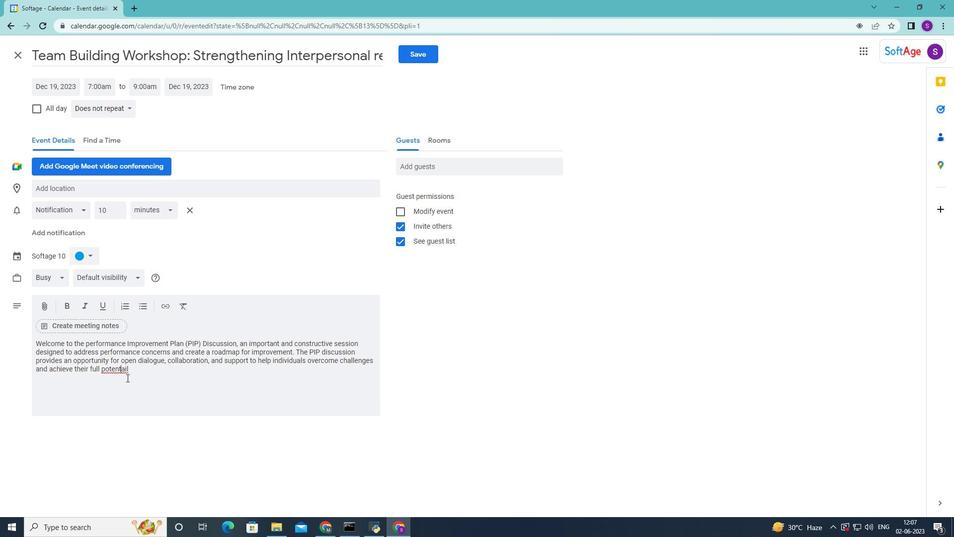 
Action: Mouse moved to (141, 370)
Screenshot: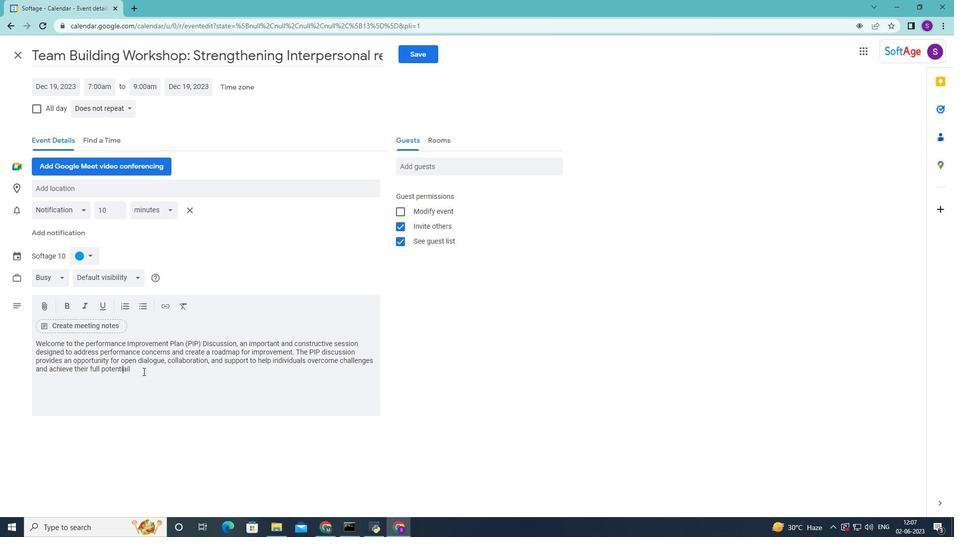 
Action: Mouse pressed left at (141, 370)
Screenshot: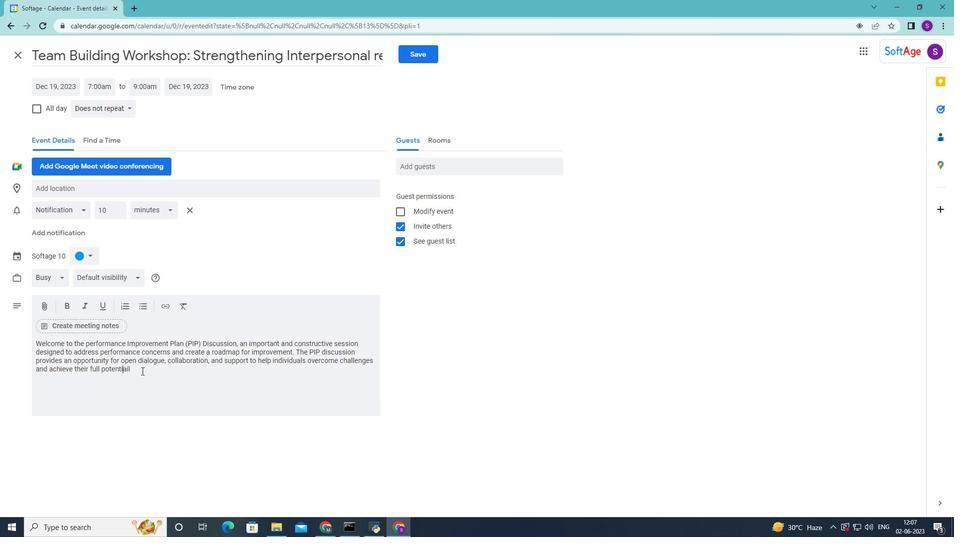 
Action: Key pressed <Key.backspace><Key.backspace><Key.backspace>l
Screenshot: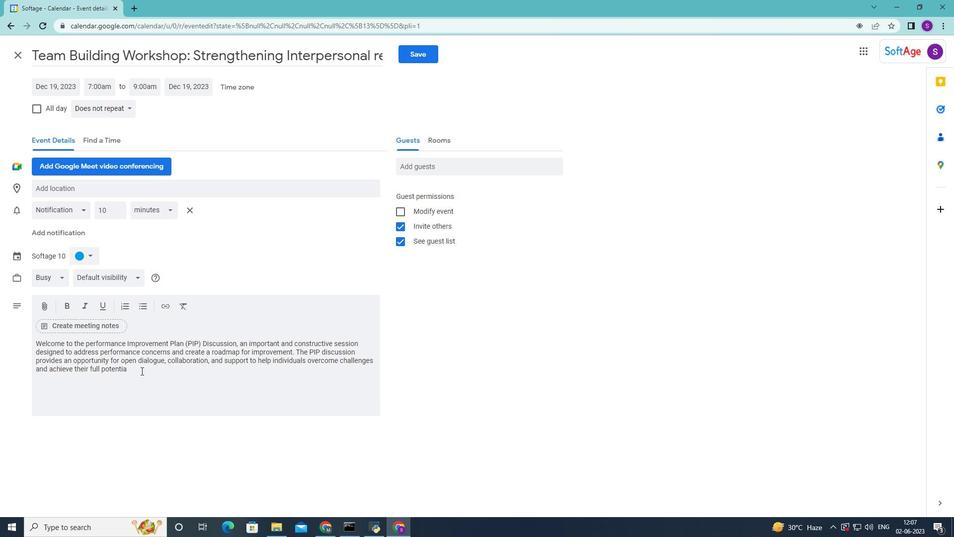 
Action: Mouse moved to (141, 371)
Screenshot: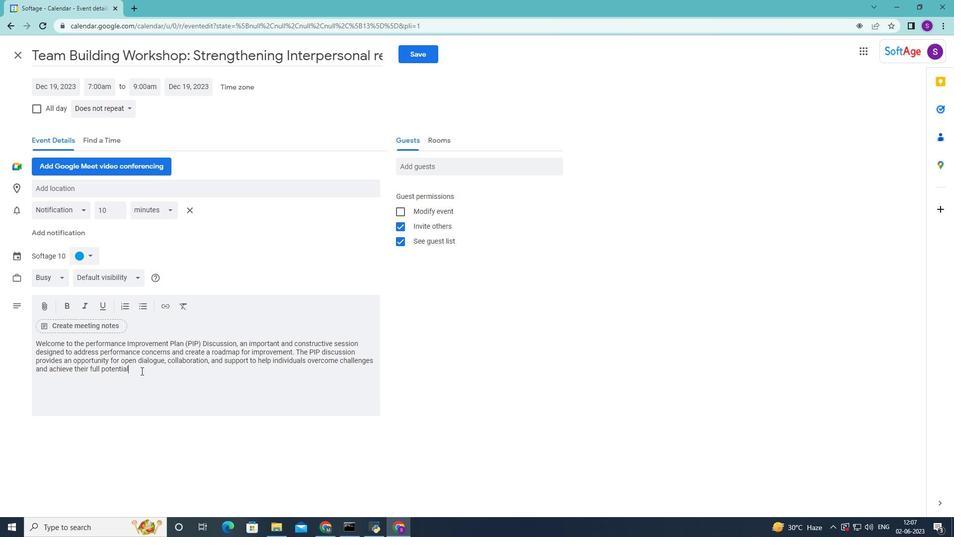 
Action: Key pressed <Key.space>
Screenshot: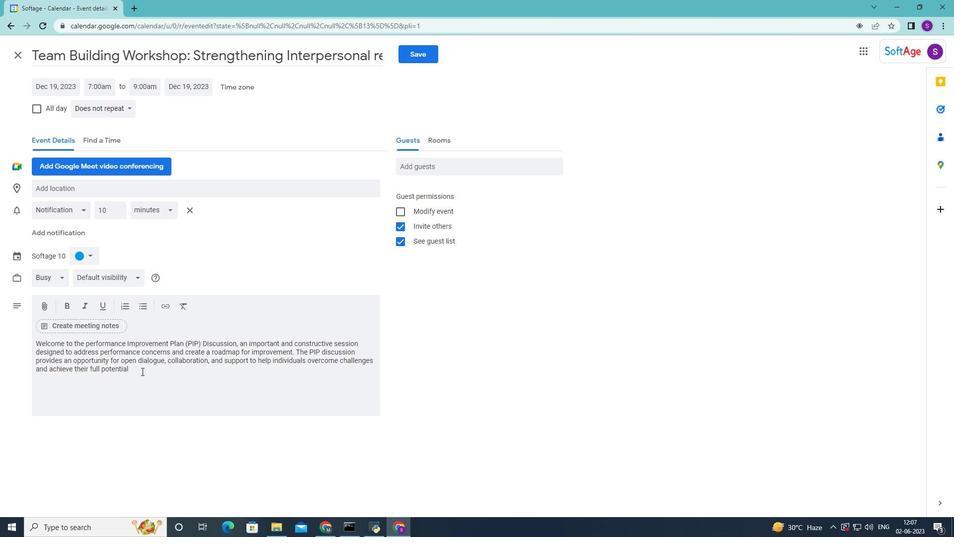 
Action: Mouse moved to (153, 386)
Screenshot: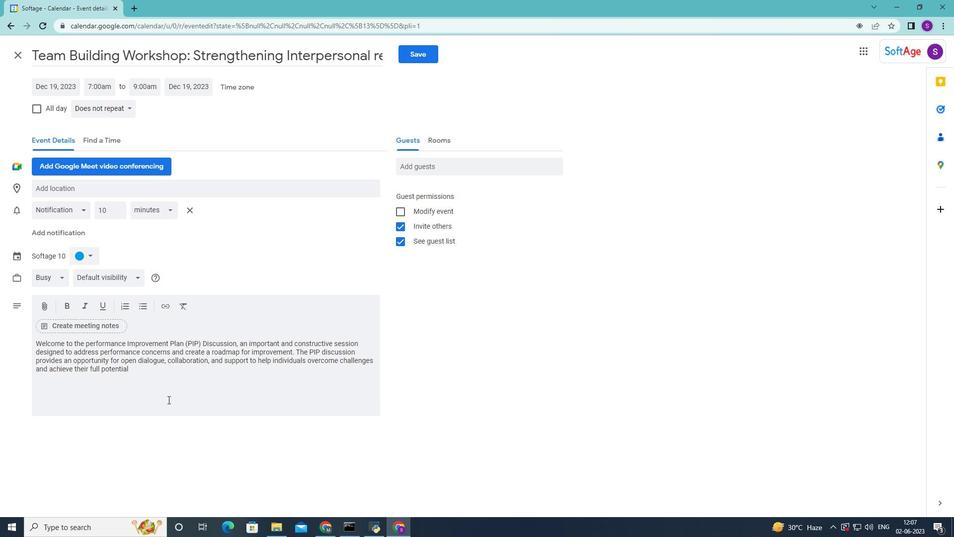 
Action: Key pressed .
Screenshot: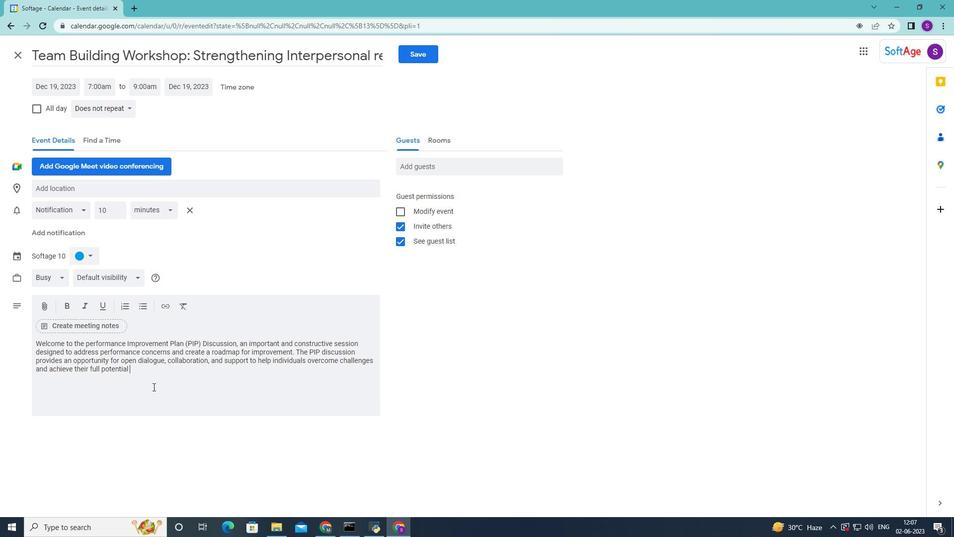 
Action: Mouse moved to (94, 256)
Screenshot: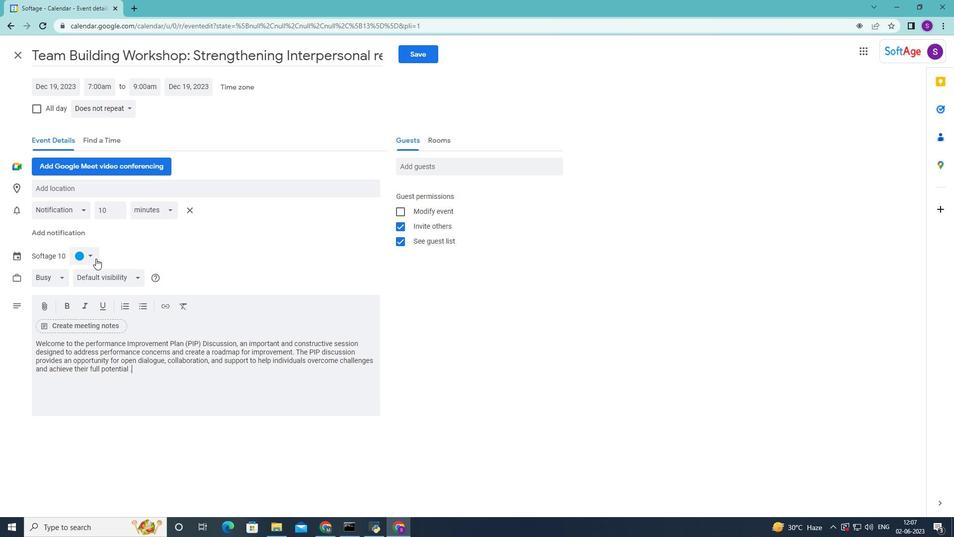 
Action: Mouse pressed left at (94, 256)
Screenshot: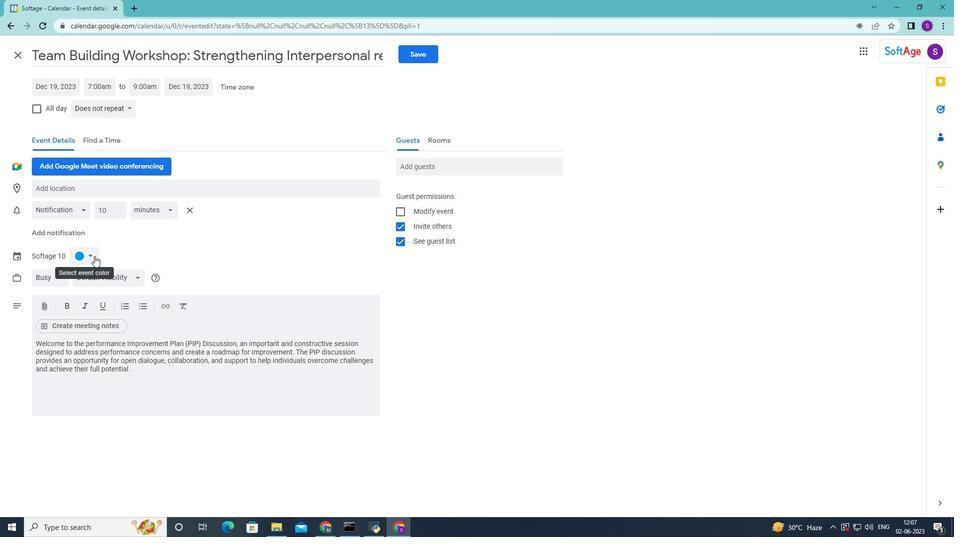 
Action: Mouse moved to (80, 279)
Screenshot: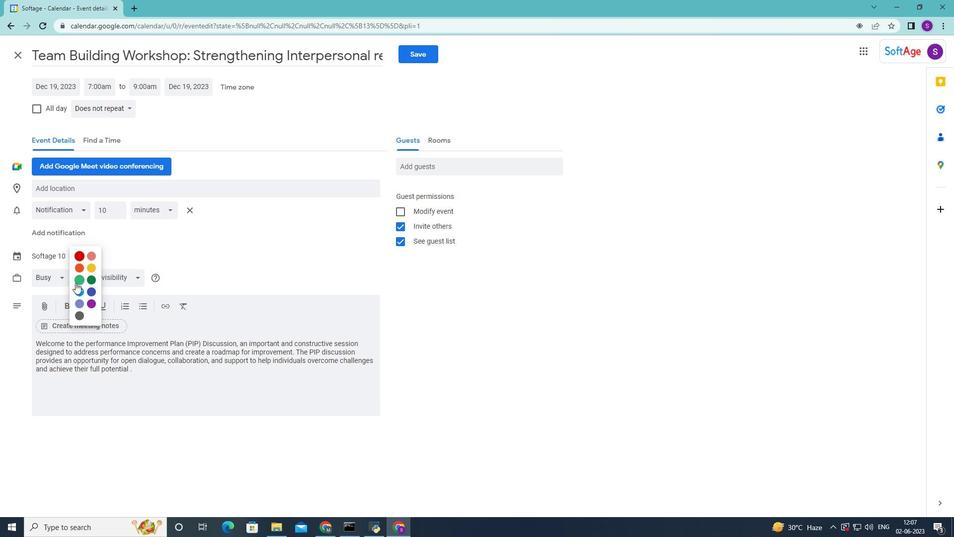 
Action: Mouse pressed left at (80, 279)
Screenshot: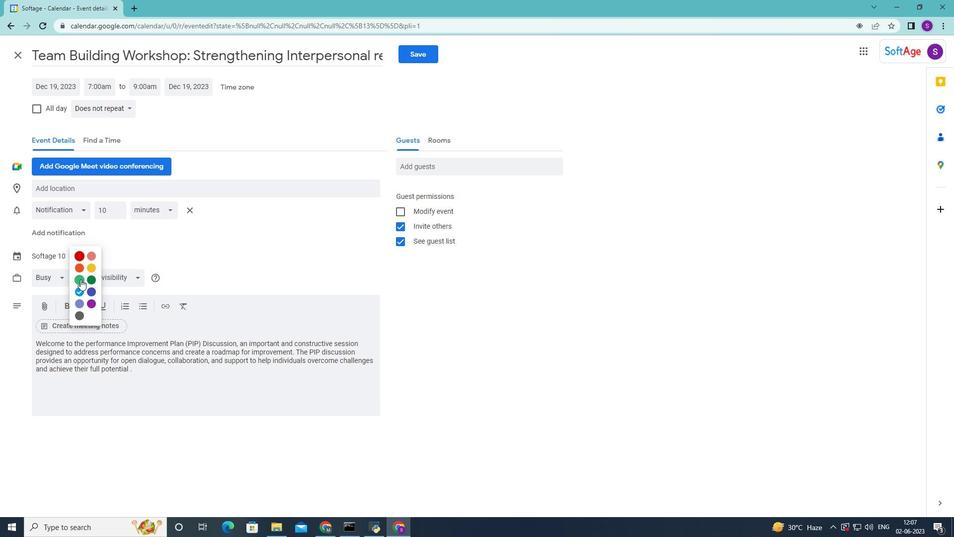 
Action: Mouse moved to (114, 190)
Screenshot: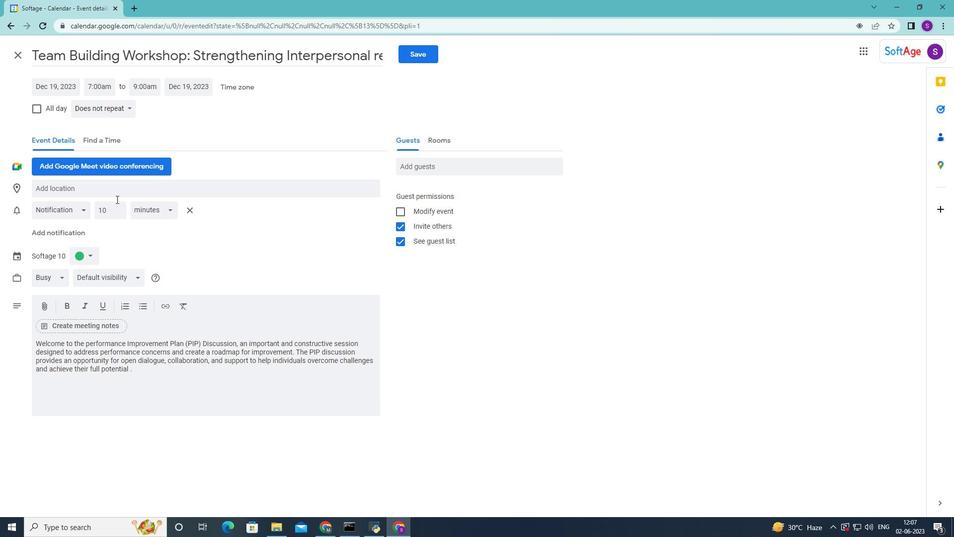 
Action: Mouse pressed left at (114, 190)
Screenshot: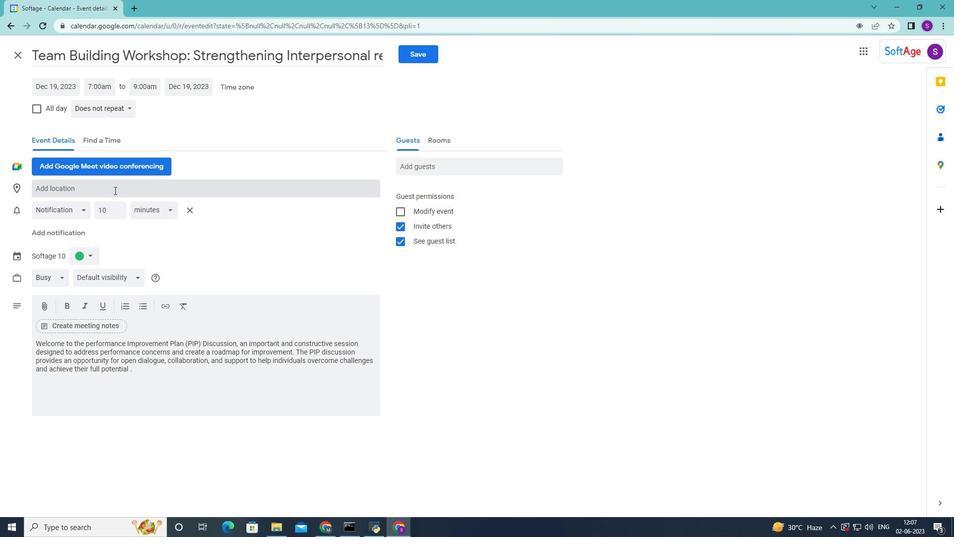 
Action: Key pressed 321<Key.space><Key.shift>The<Key.space><Key.shift>Dubai<Key.space><Key.shift>Mall,<Key.space><Key.shift>Dubai,<Key.space><Key.shift>Ua<Key.backspace><Key.shift>A<Key.shift>E
Screenshot: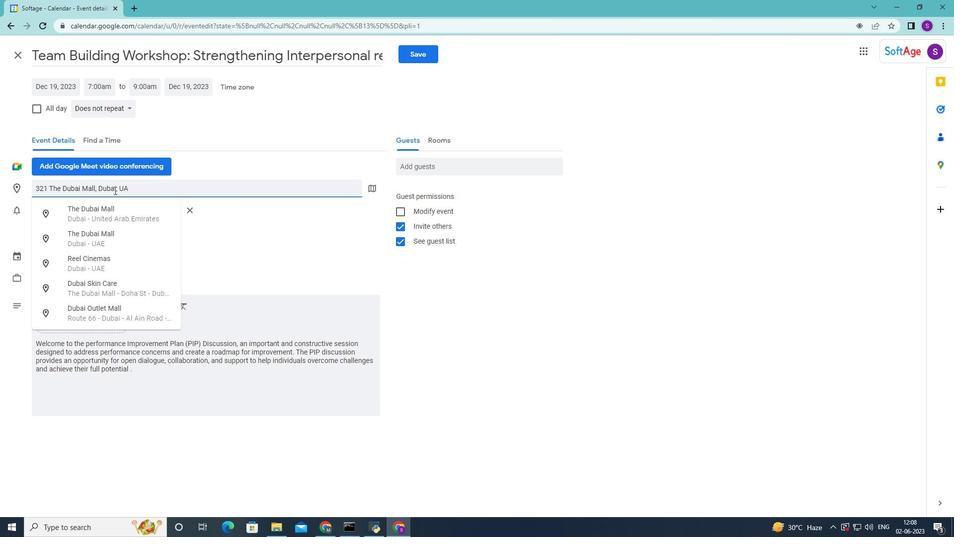 
Action: Mouse moved to (113, 217)
Screenshot: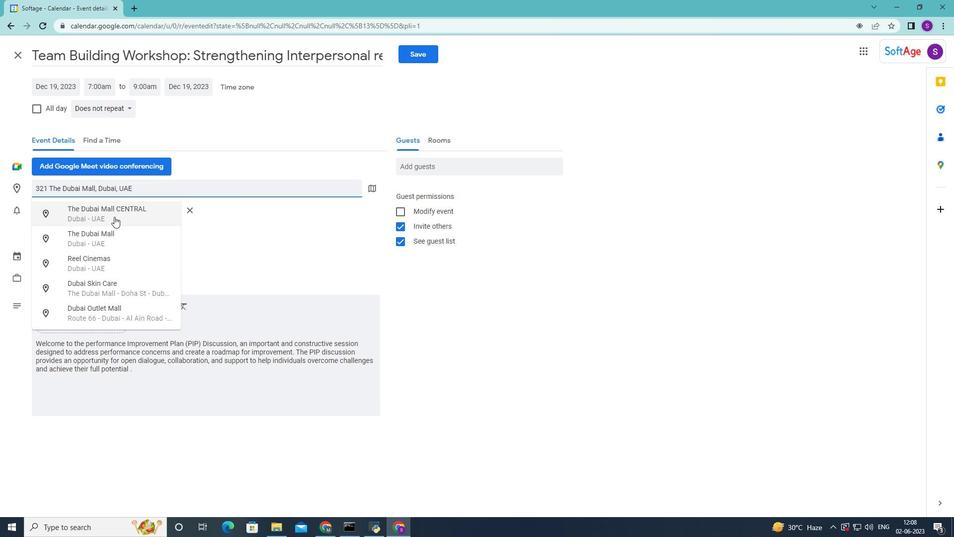 
Action: Mouse pressed left at (113, 217)
Screenshot: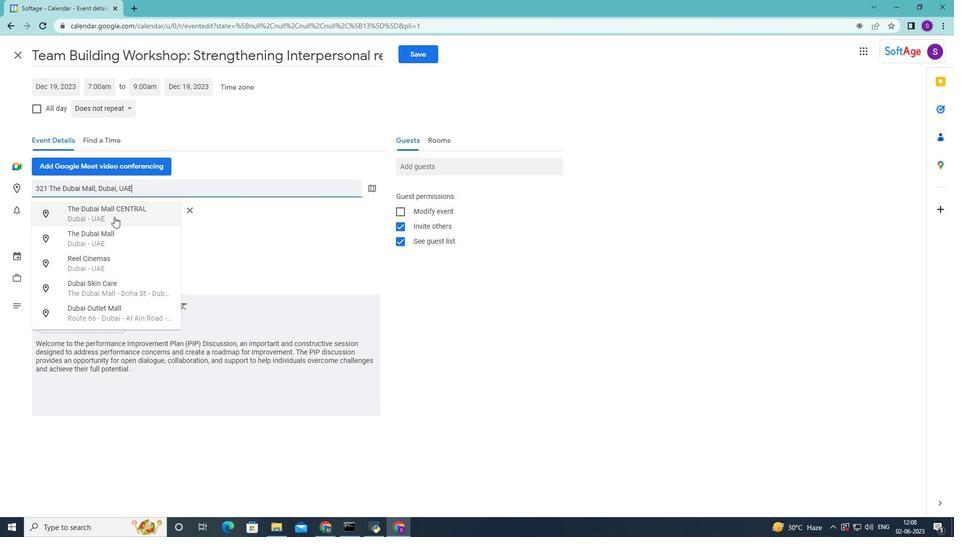 
Action: Mouse moved to (401, 242)
Screenshot: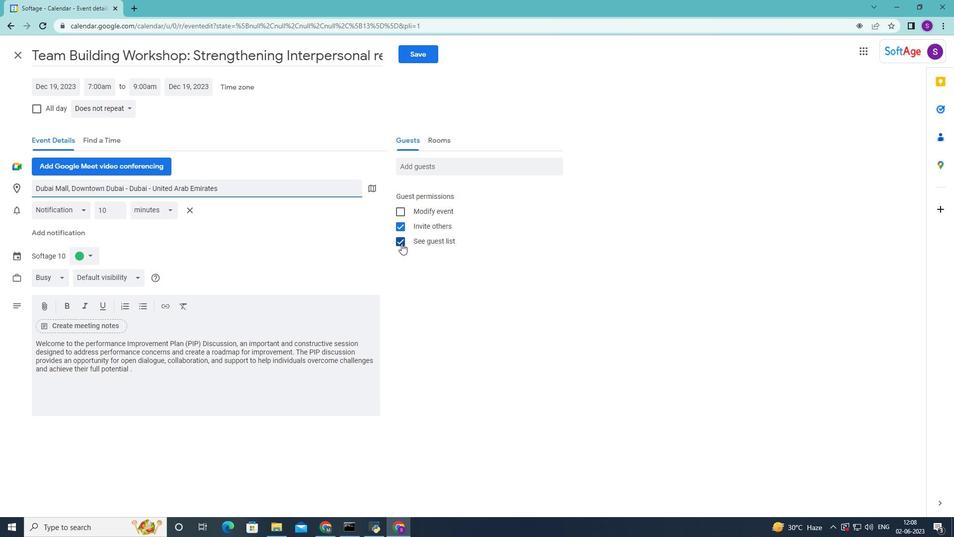 
Action: Mouse pressed left at (401, 242)
Screenshot: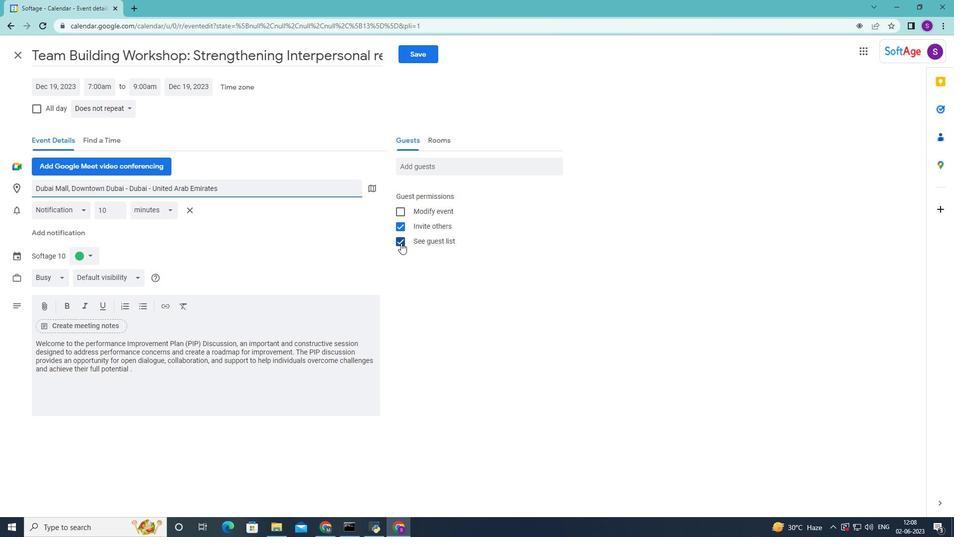 
Action: Mouse moved to (440, 165)
Screenshot: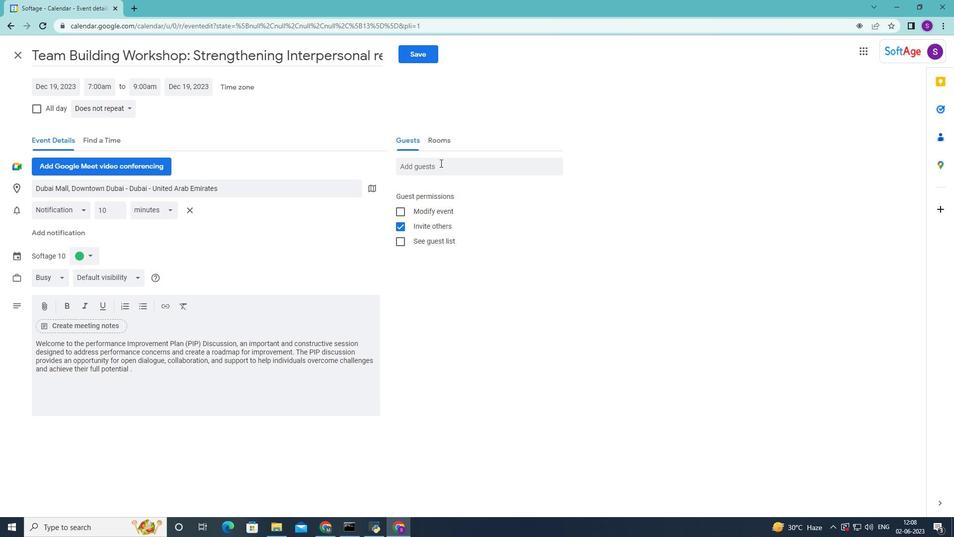 
Action: Mouse pressed left at (440, 165)
Screenshot: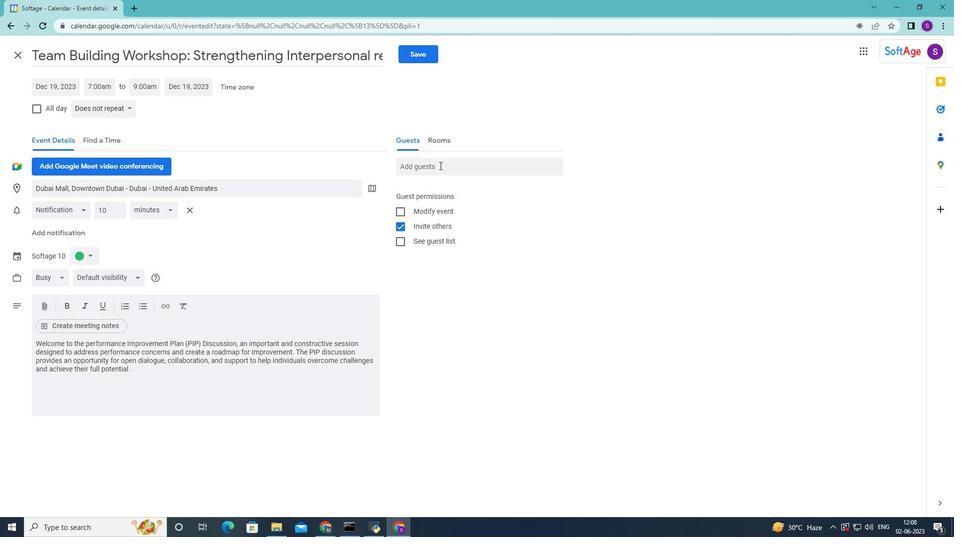 
Action: Mouse moved to (411, 158)
Screenshot: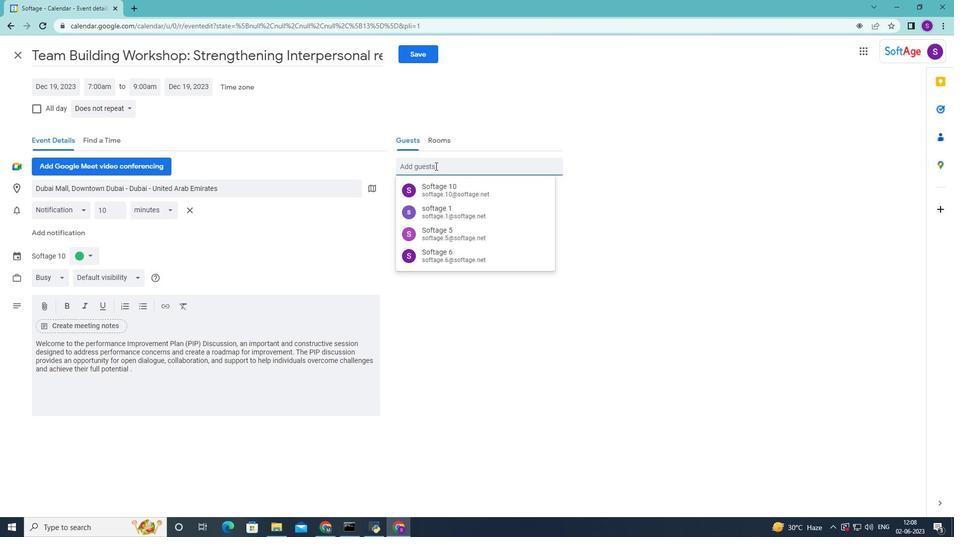 
Action: Key pressed softage.5<Key.shift>@softage.net
Screenshot: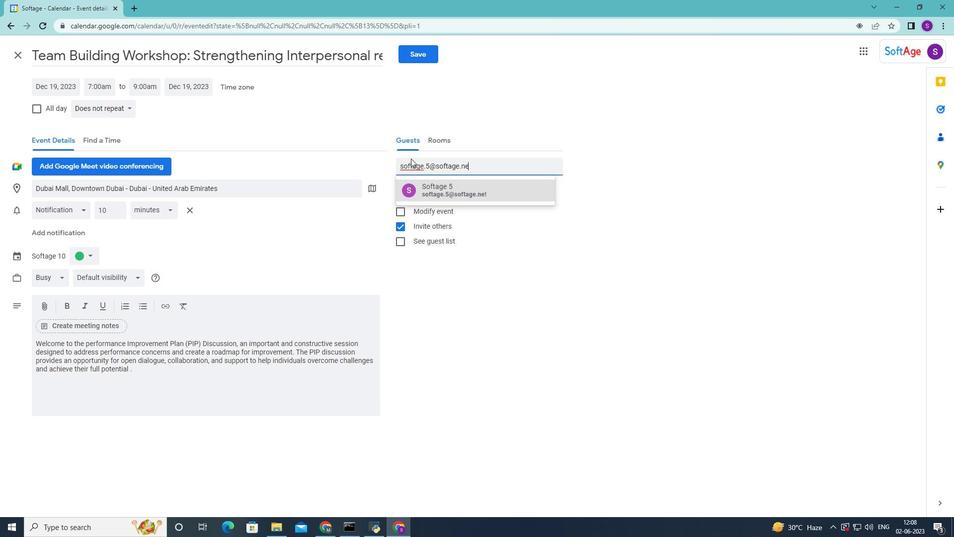 
Action: Mouse moved to (442, 194)
Screenshot: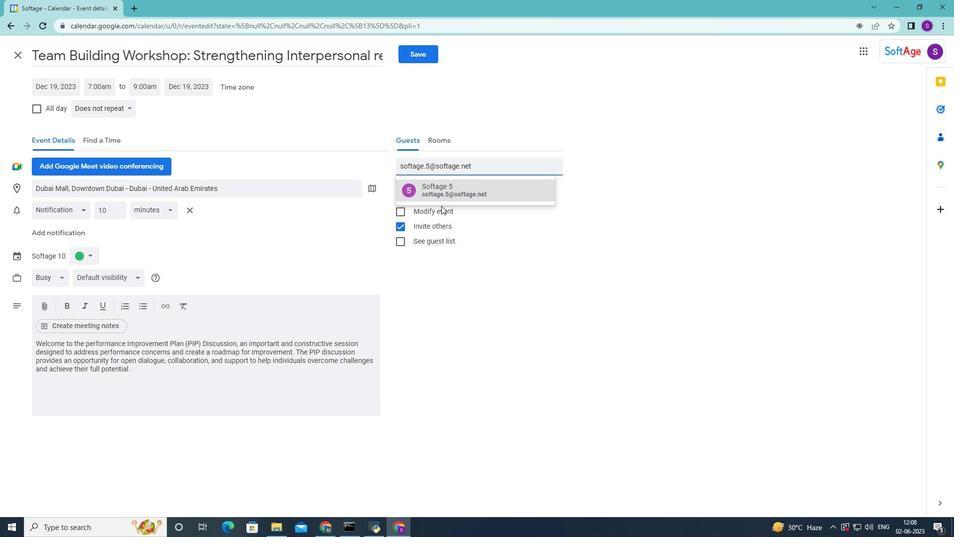 
Action: Mouse pressed left at (442, 194)
Screenshot: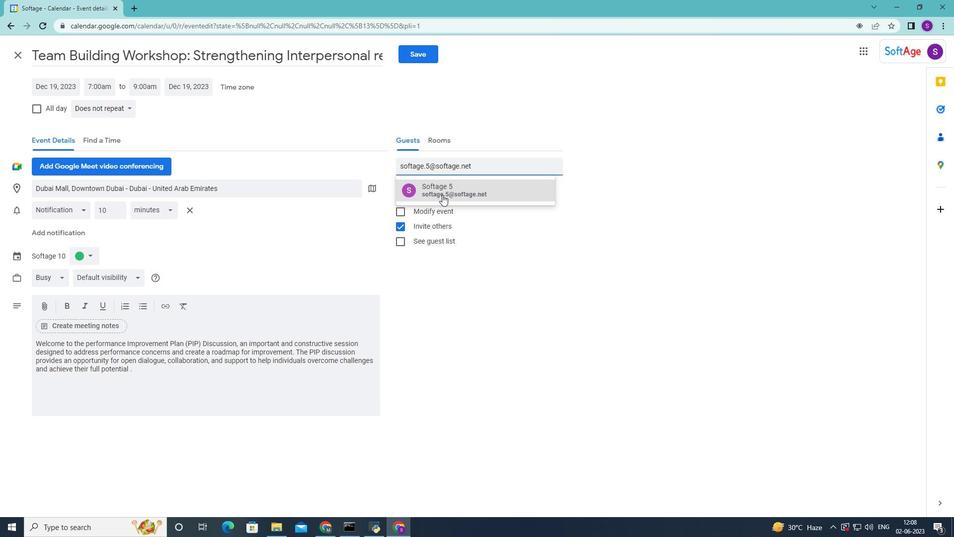 
Action: Mouse moved to (444, 175)
Screenshot: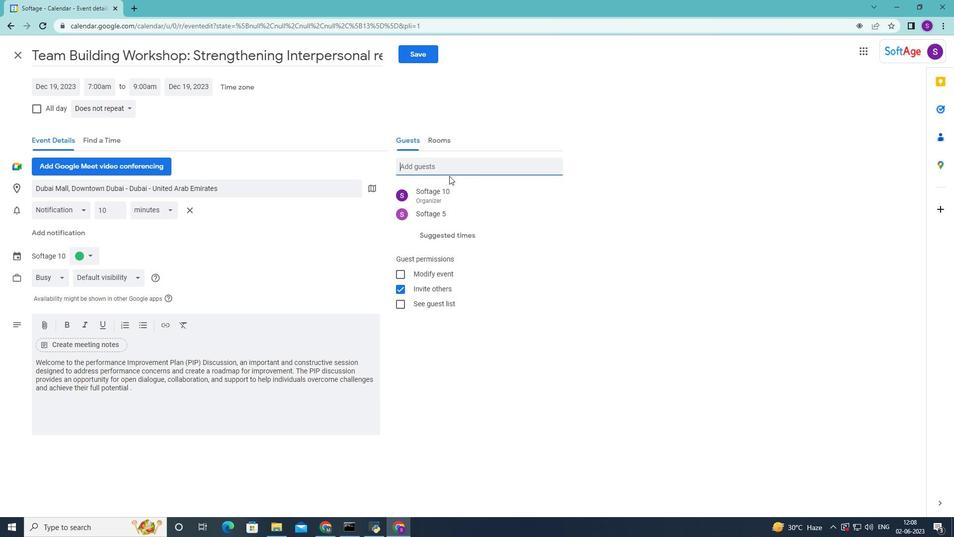 
Action: Key pressed softage.6<Key.shift>@softage.net
Screenshot: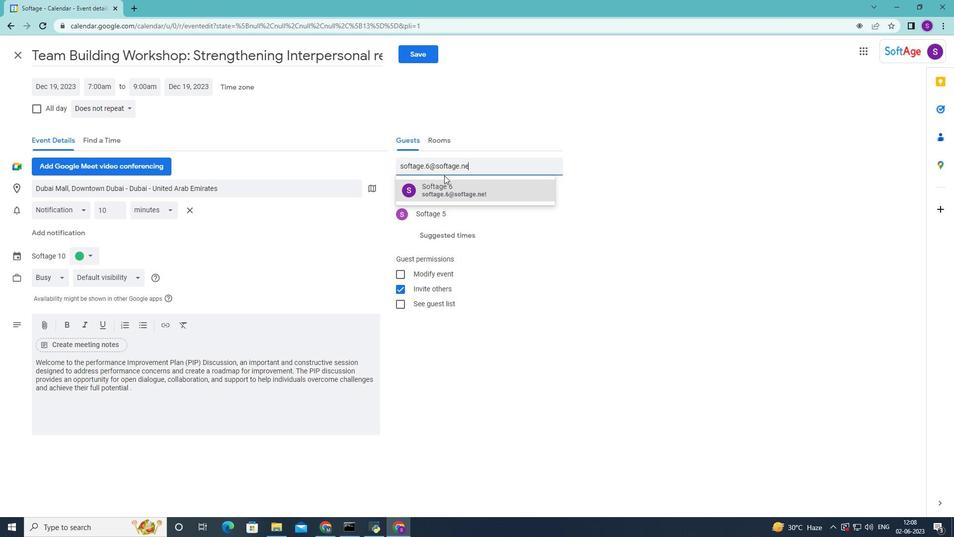 
Action: Mouse moved to (431, 189)
Screenshot: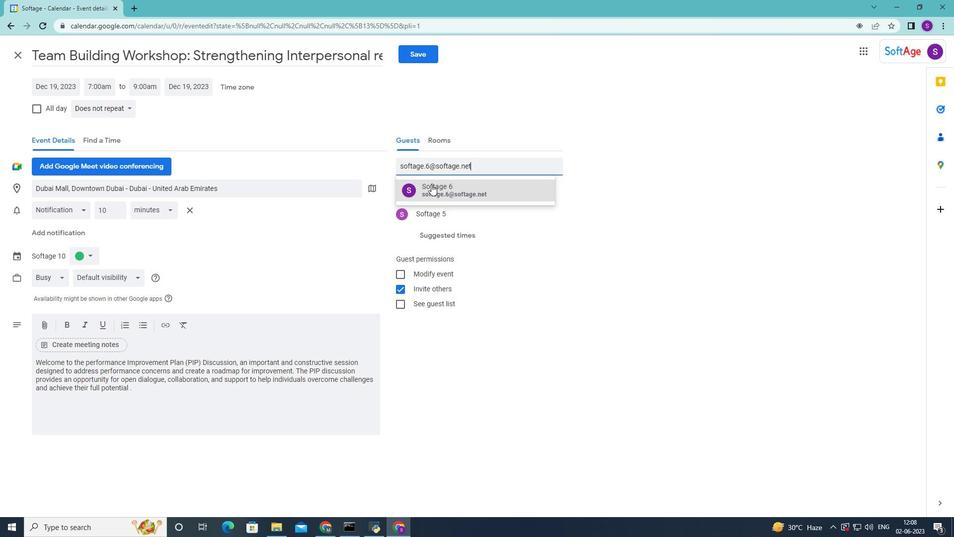 
Action: Mouse pressed left at (431, 189)
Screenshot: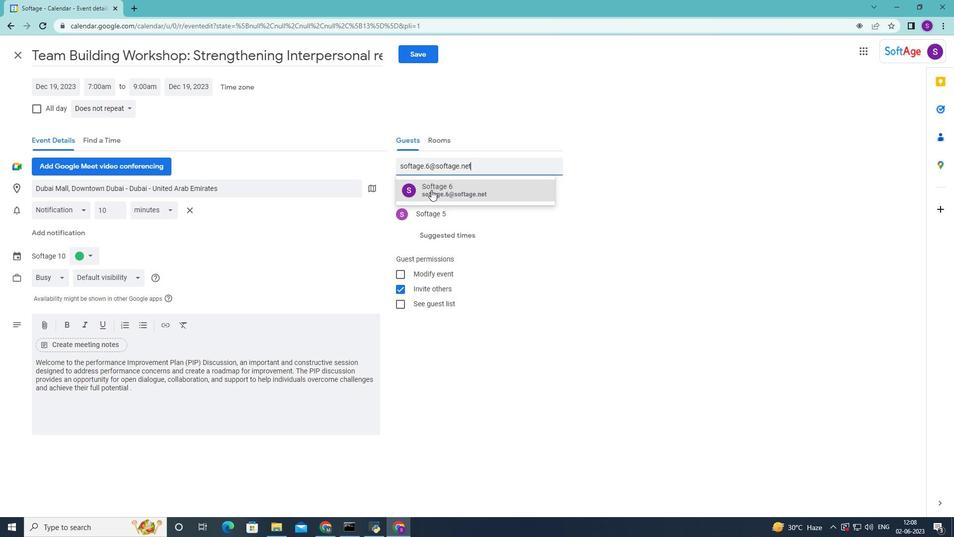 
Action: Mouse moved to (395, 356)
Screenshot: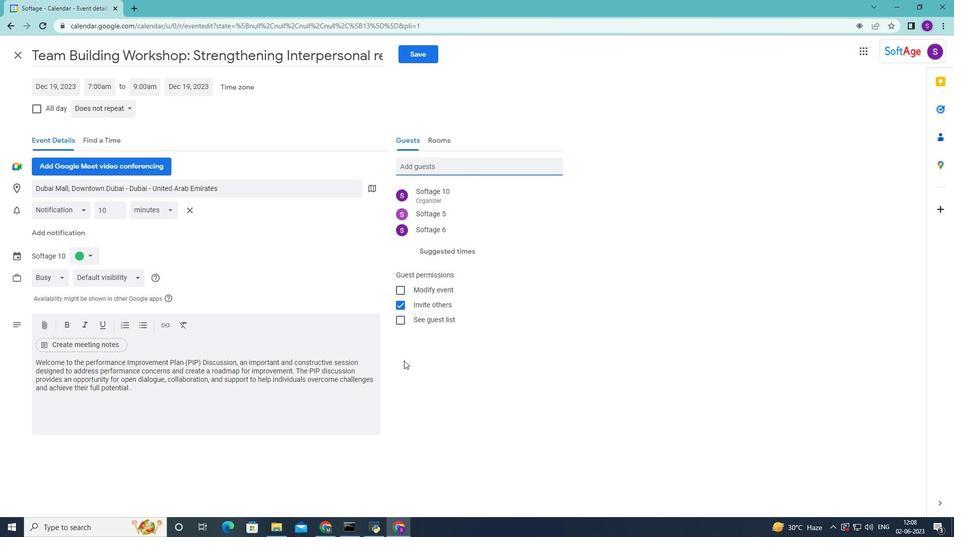 
Action: Mouse scrolled (395, 355) with delta (0, 0)
Screenshot: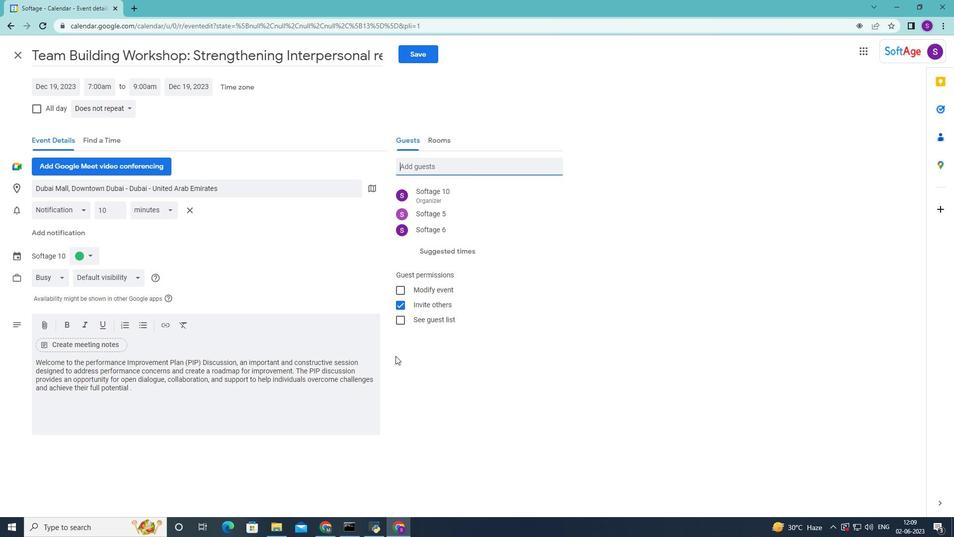 
Action: Mouse moved to (76, 265)
Screenshot: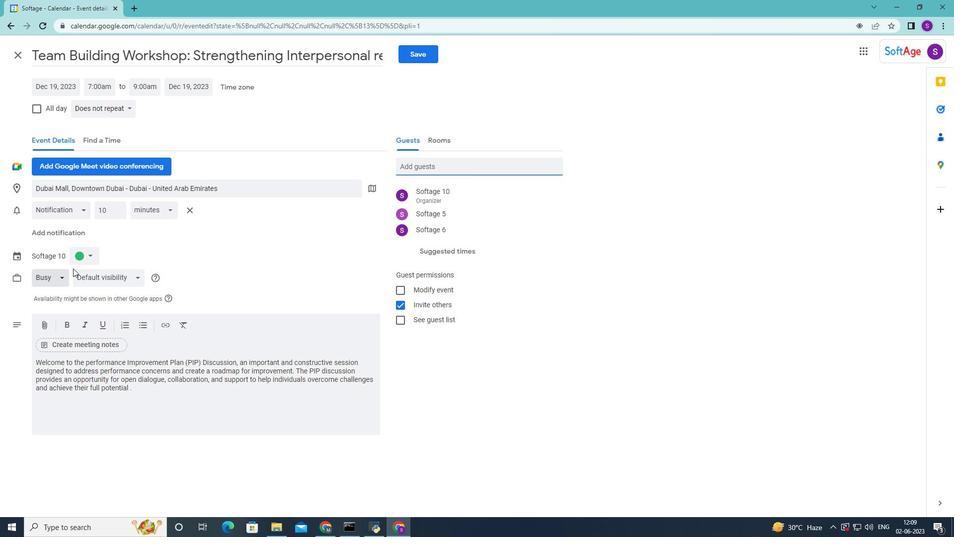 
Action: Mouse scrolled (76, 265) with delta (0, 0)
Screenshot: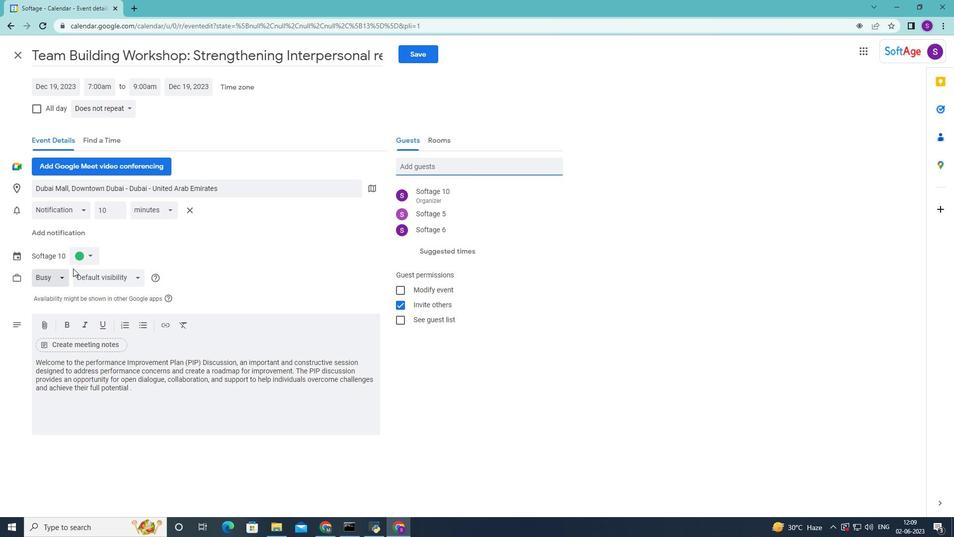 
Action: Mouse scrolled (76, 265) with delta (0, 0)
Screenshot: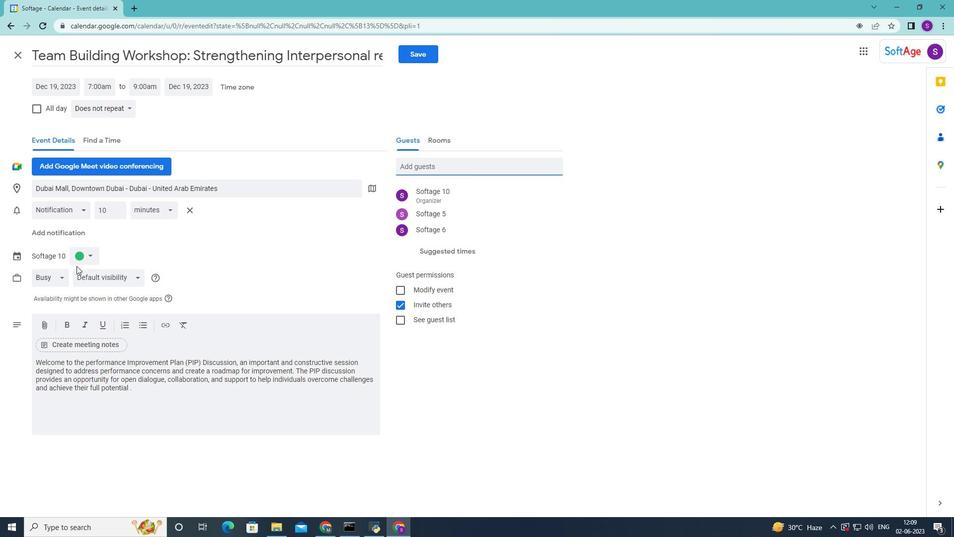 
Action: Mouse scrolled (76, 265) with delta (0, 0)
Screenshot: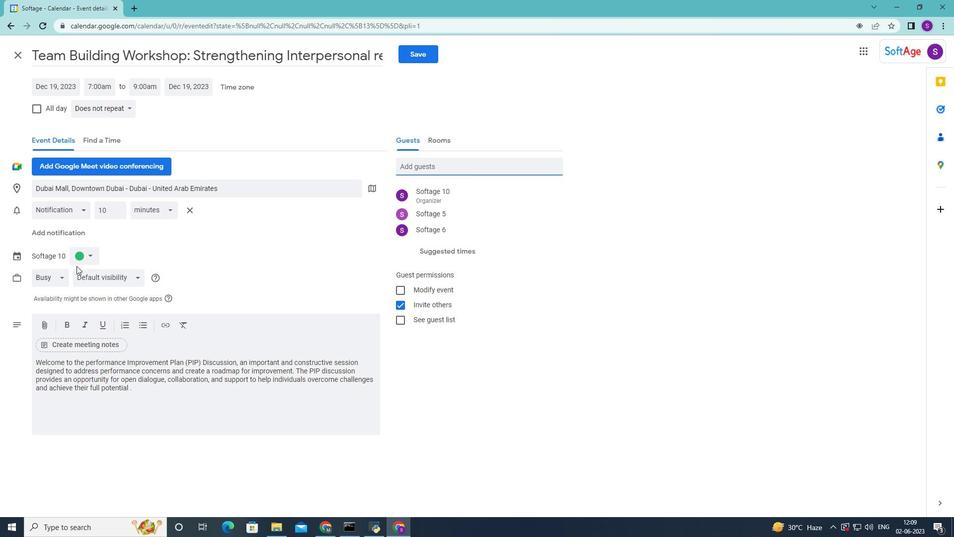 
Action: Mouse scrolled (76, 265) with delta (0, 0)
Screenshot: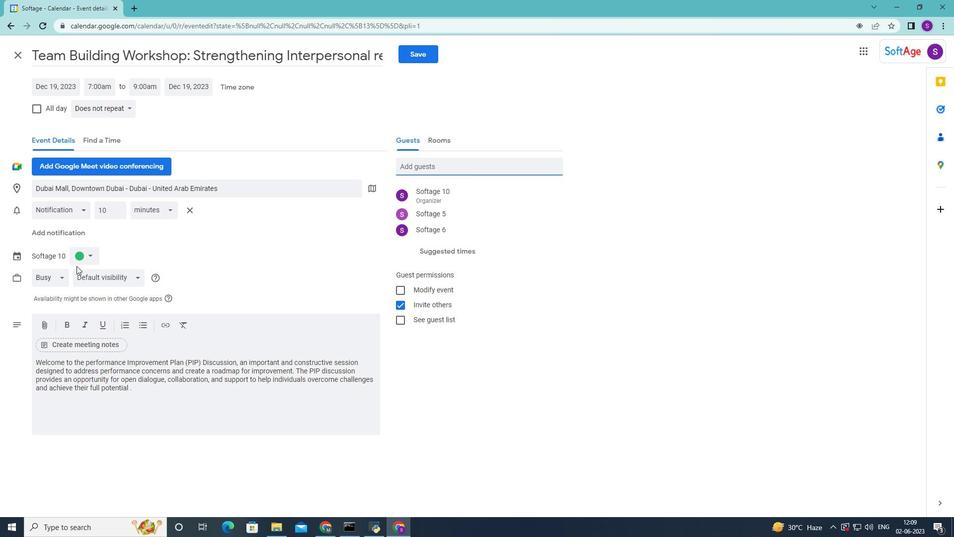 
Action: Mouse moved to (77, 263)
Screenshot: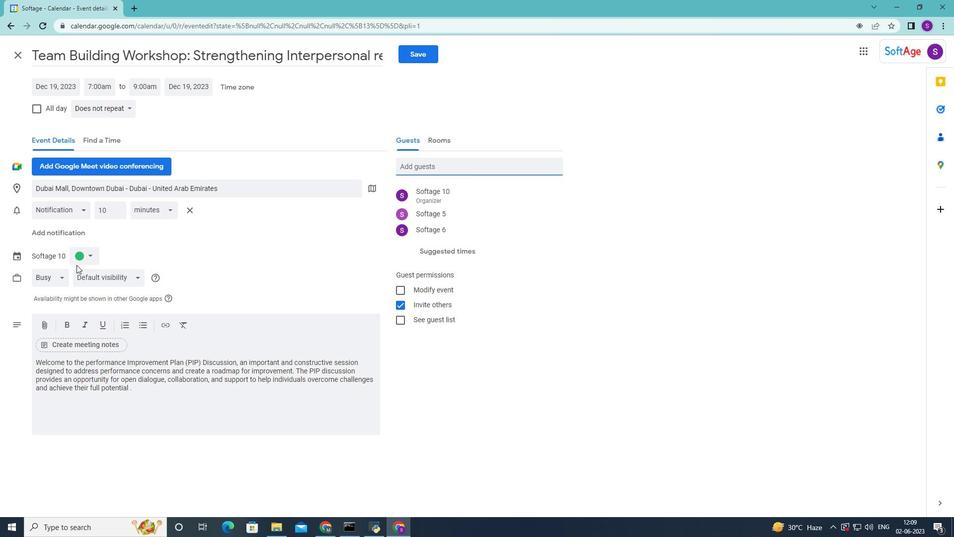 
Action: Mouse scrolled (77, 264) with delta (0, 0)
Screenshot: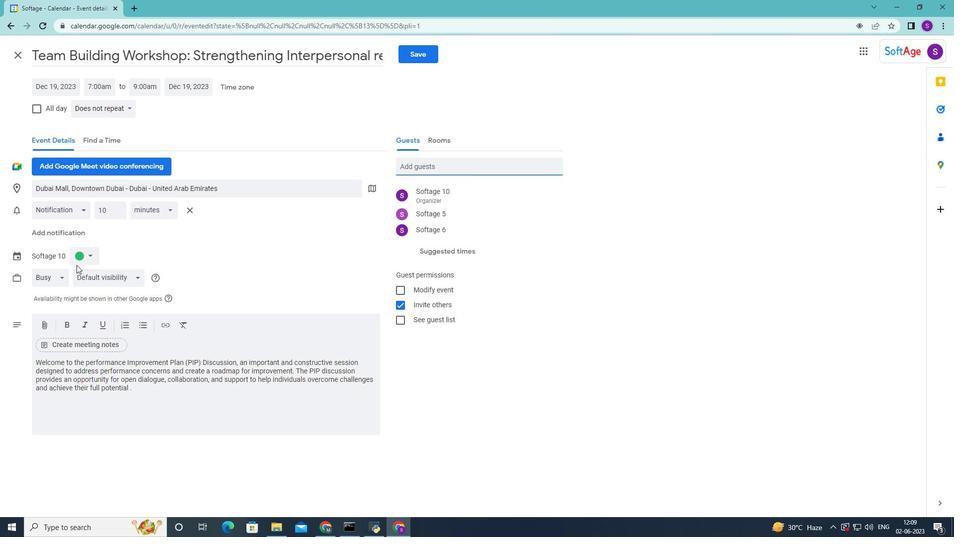 
Action: Mouse moved to (114, 107)
Screenshot: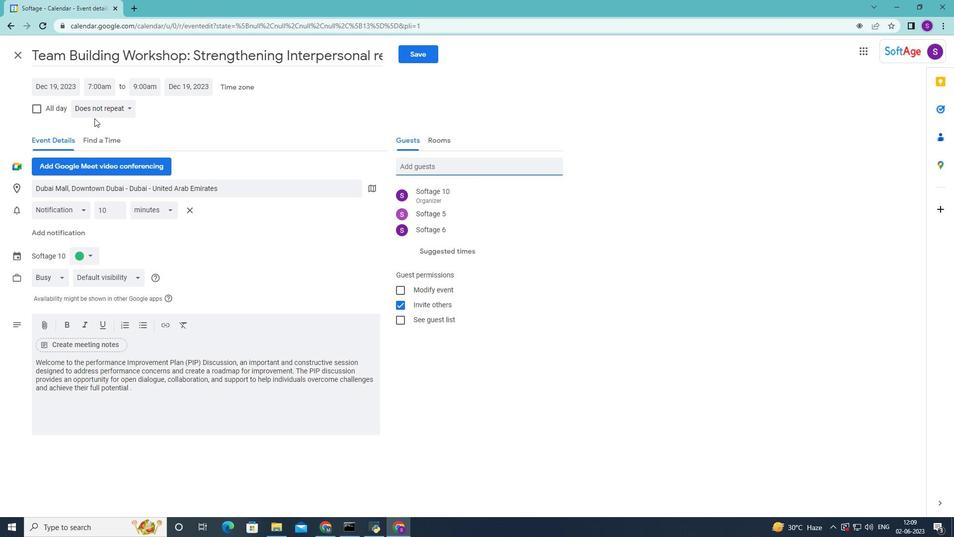 
Action: Mouse pressed left at (114, 107)
Screenshot: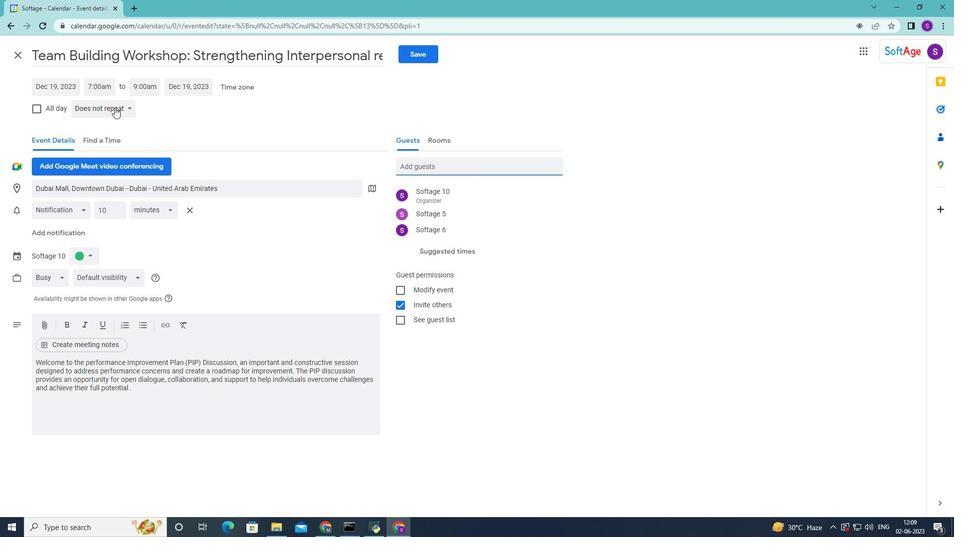 
Action: Mouse moved to (118, 180)
Screenshot: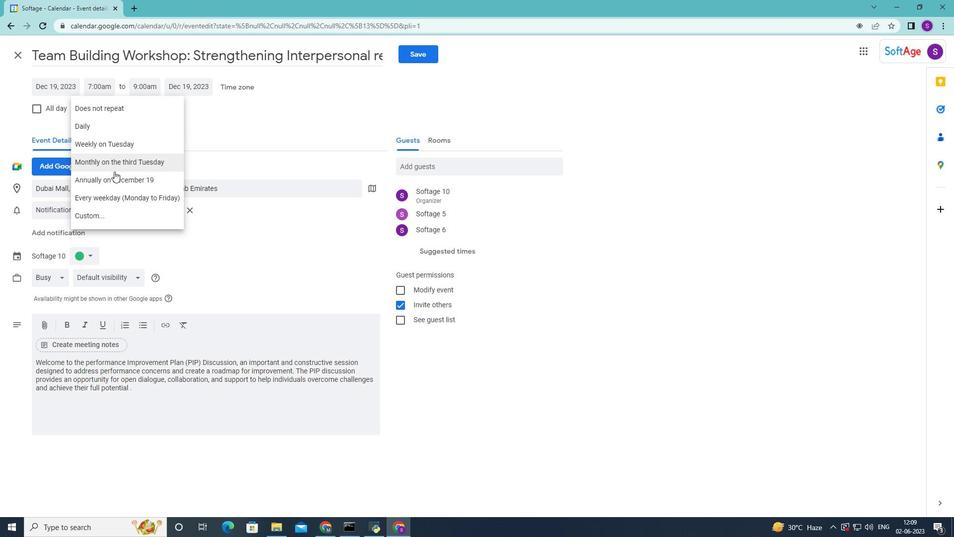 
Action: Mouse pressed left at (118, 180)
Screenshot: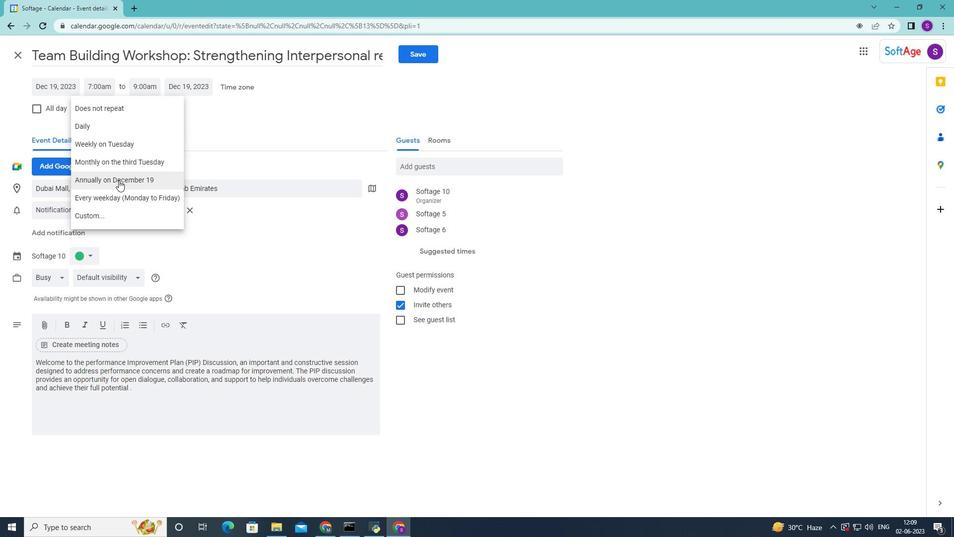 
Action: Mouse moved to (153, 108)
Screenshot: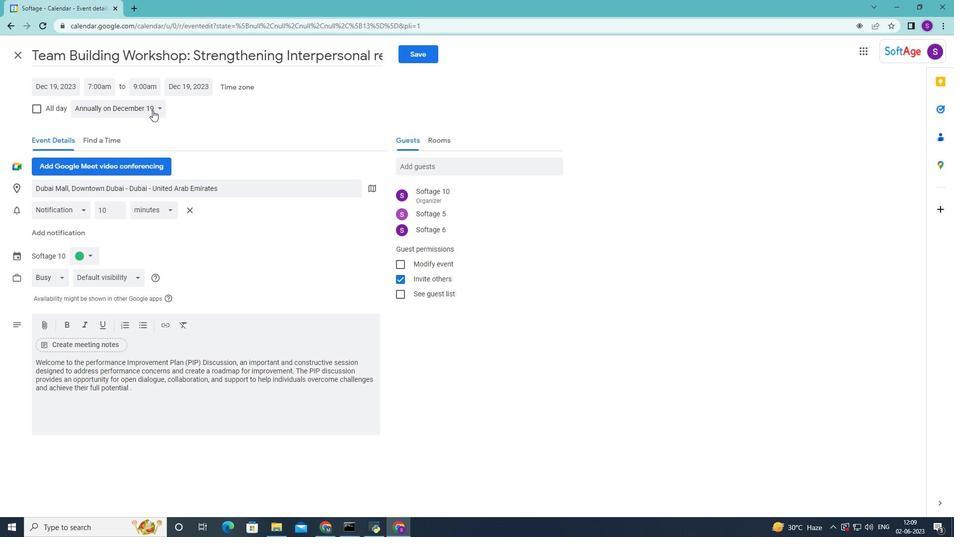 
Action: Mouse pressed left at (153, 108)
Screenshot: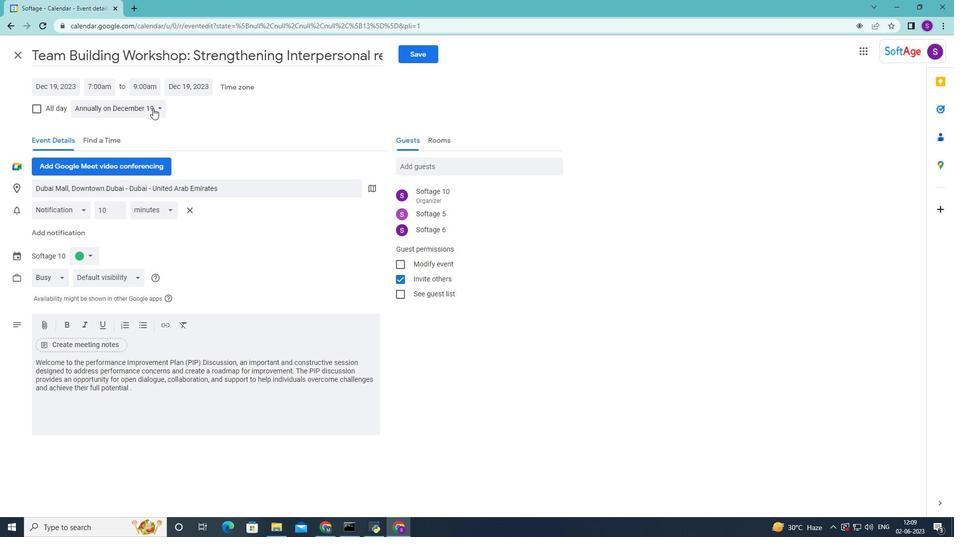 
Action: Mouse moved to (105, 169)
Screenshot: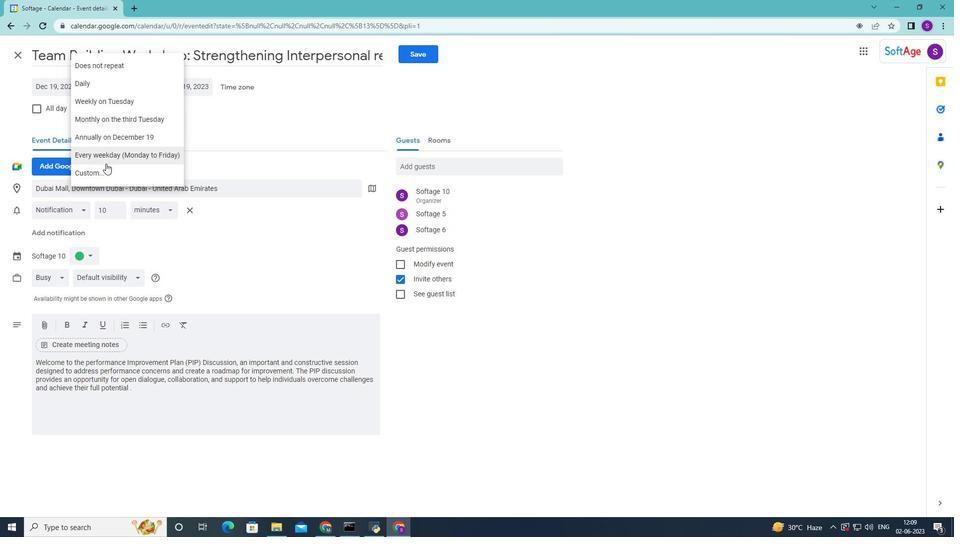 
Action: Mouse pressed left at (105, 169)
Screenshot: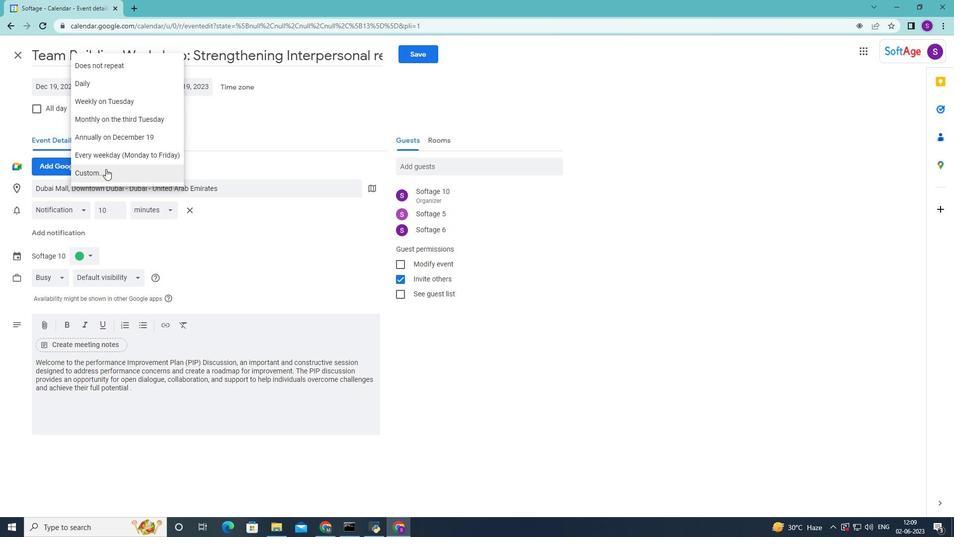 
Action: Mouse moved to (504, 238)
Screenshot: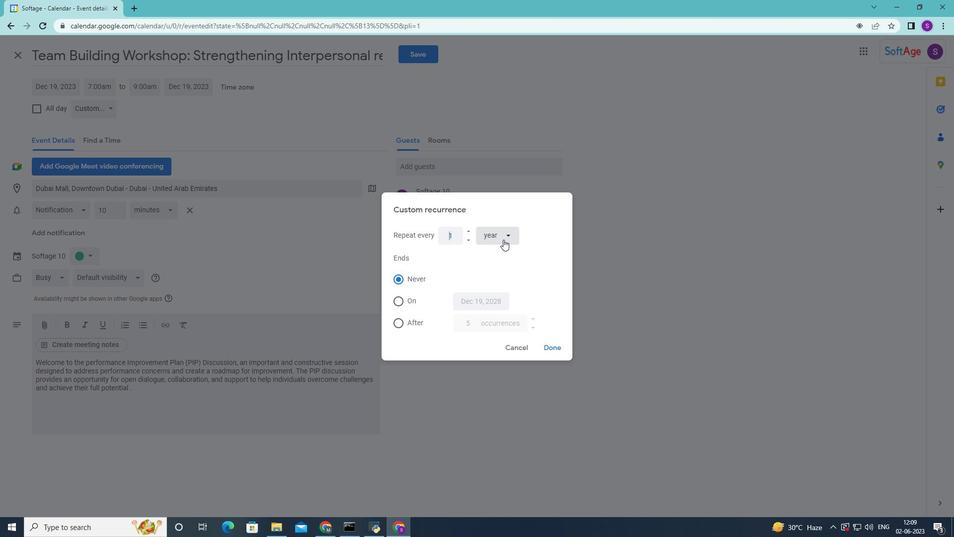 
Action: Mouse pressed left at (504, 238)
Screenshot: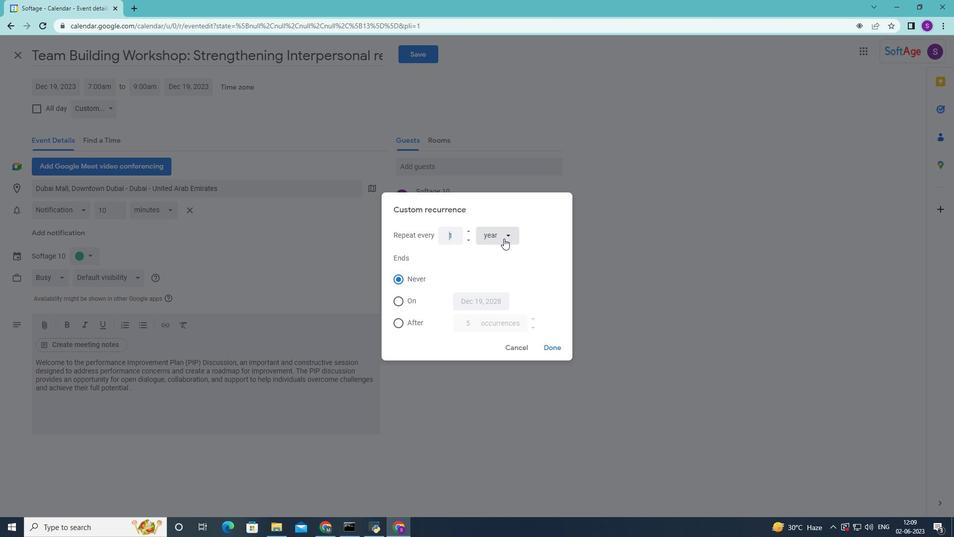 
Action: Mouse moved to (506, 304)
Screenshot: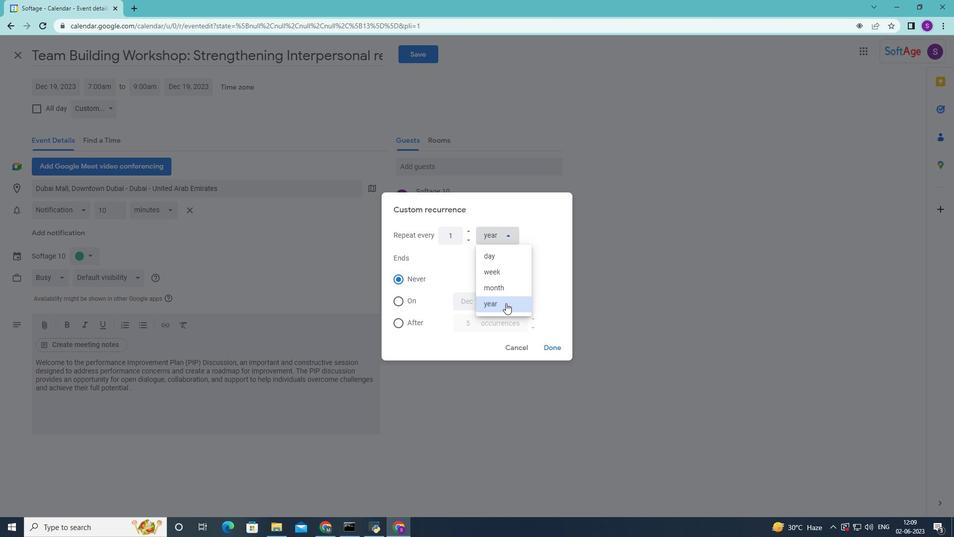 
Action: Mouse pressed left at (506, 304)
Screenshot: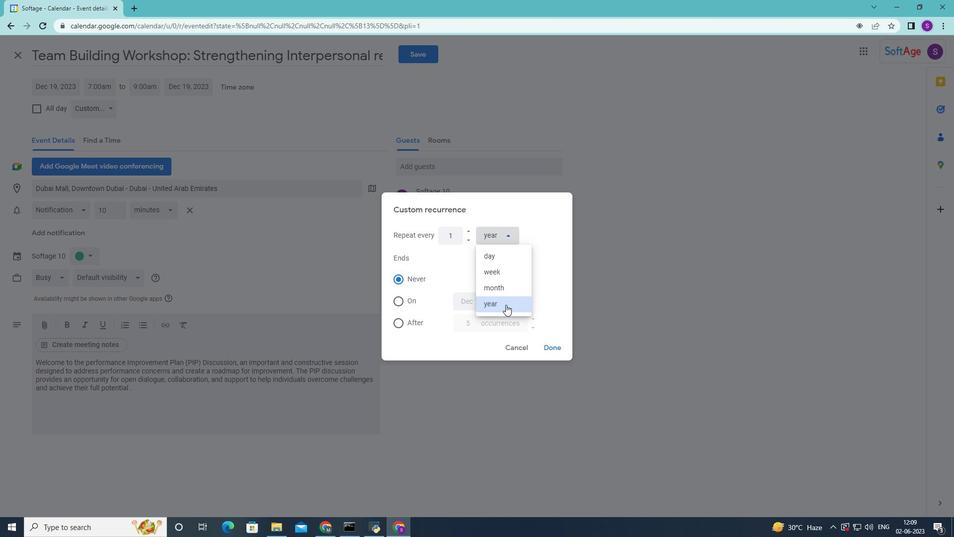 
Action: Mouse moved to (452, 238)
Screenshot: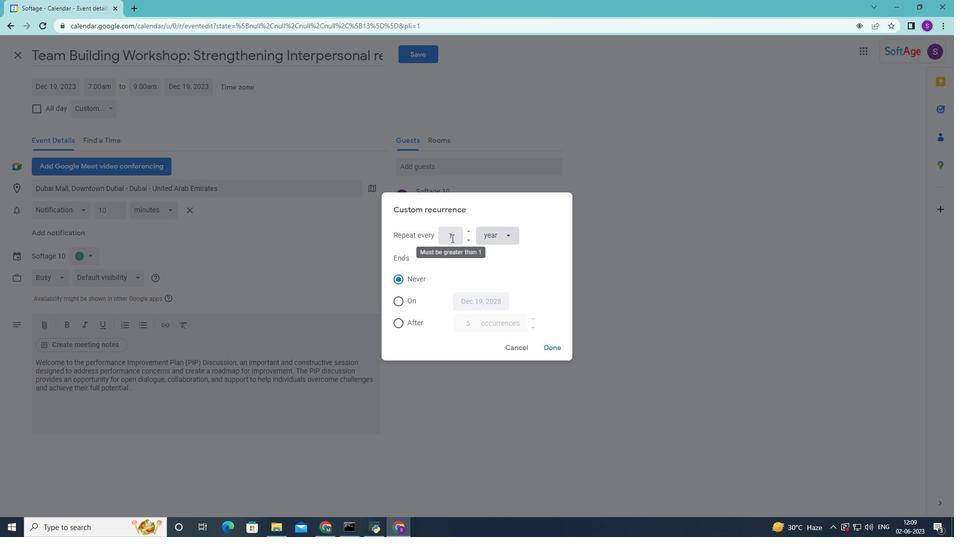 
Action: Mouse pressed left at (452, 238)
Screenshot: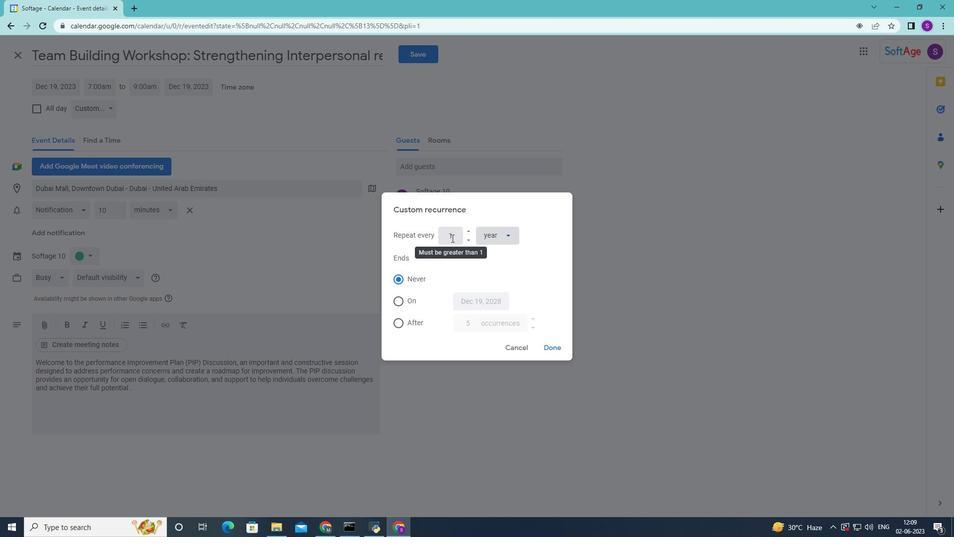 
Action: Mouse moved to (452, 238)
Screenshot: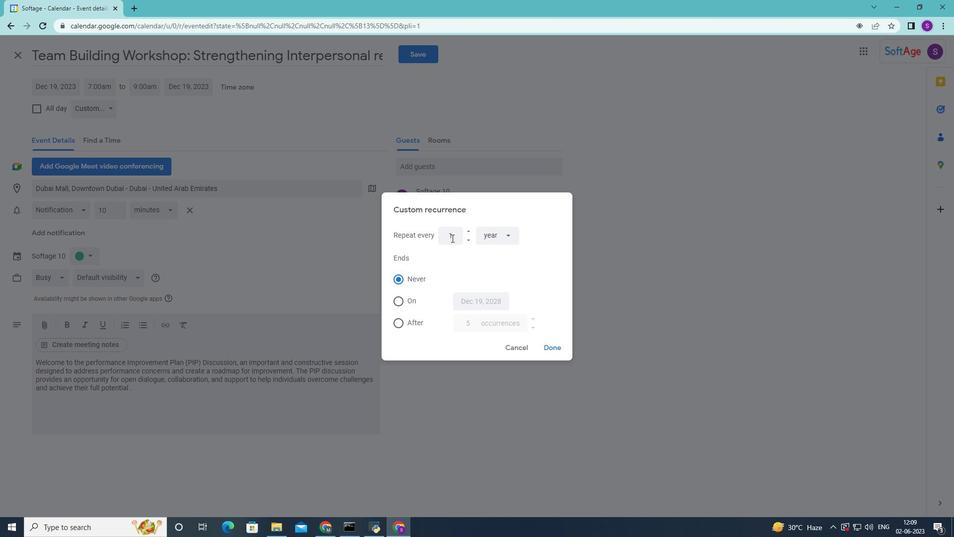 
Action: Key pressed 7
Screenshot: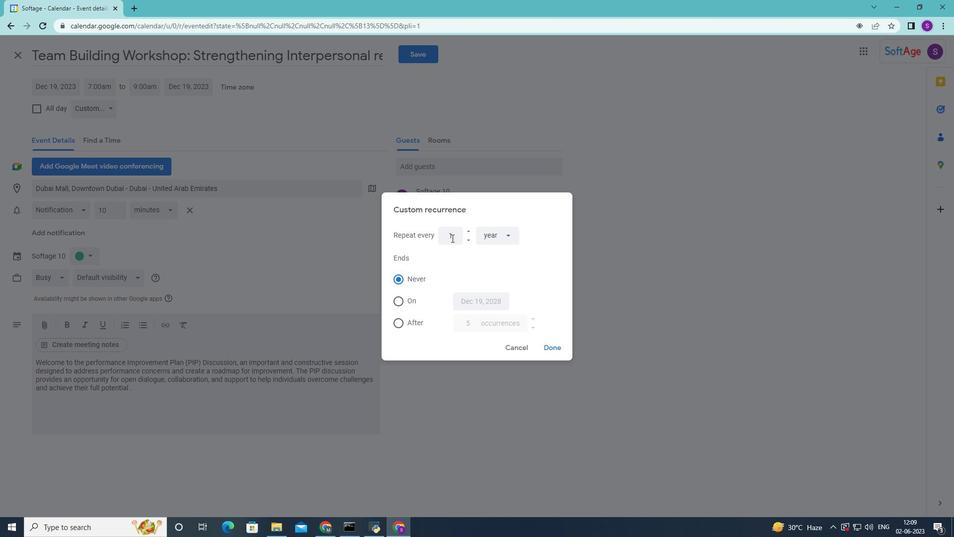 
Action: Mouse moved to (543, 348)
Screenshot: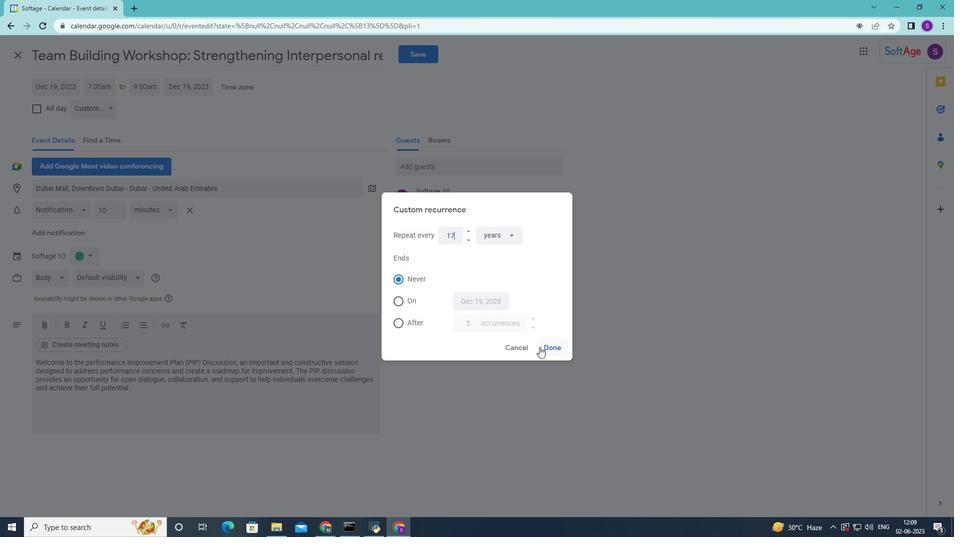 
Action: Mouse pressed left at (543, 348)
Screenshot: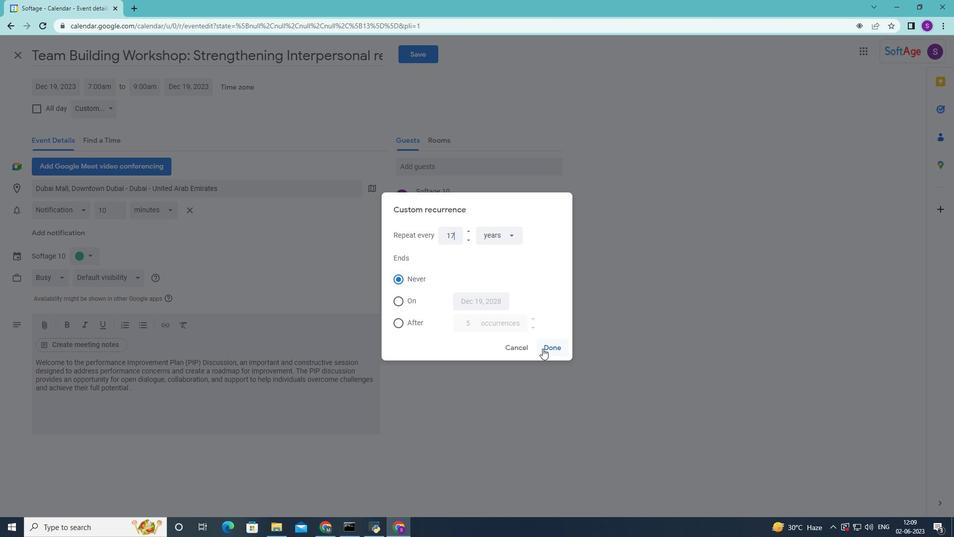 
Action: Mouse moved to (158, 109)
Screenshot: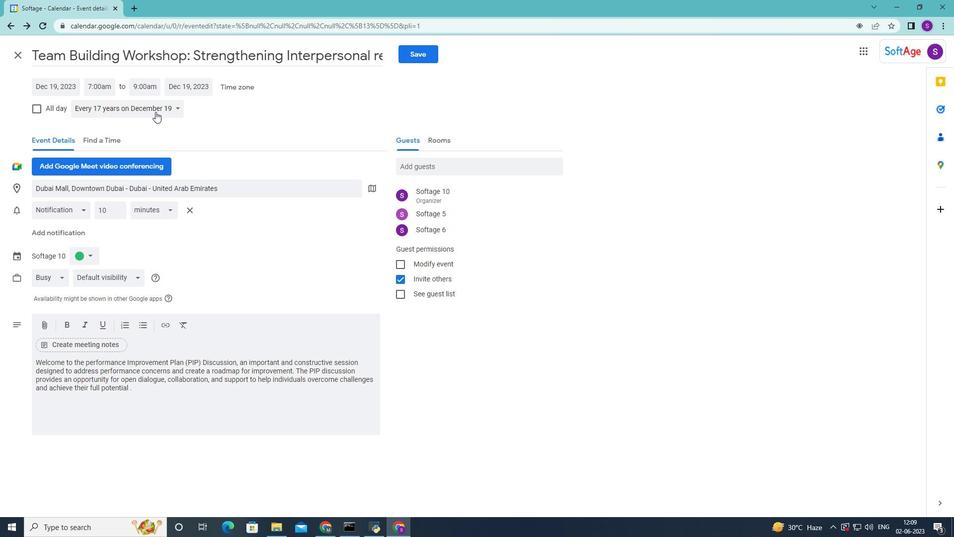 
Action: Mouse pressed left at (158, 109)
Screenshot: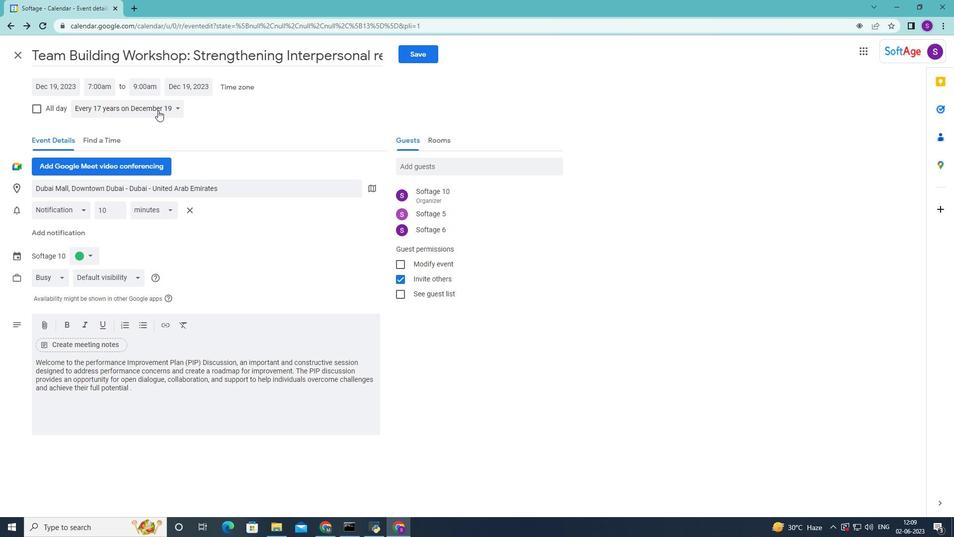 
Action: Mouse moved to (124, 138)
Screenshot: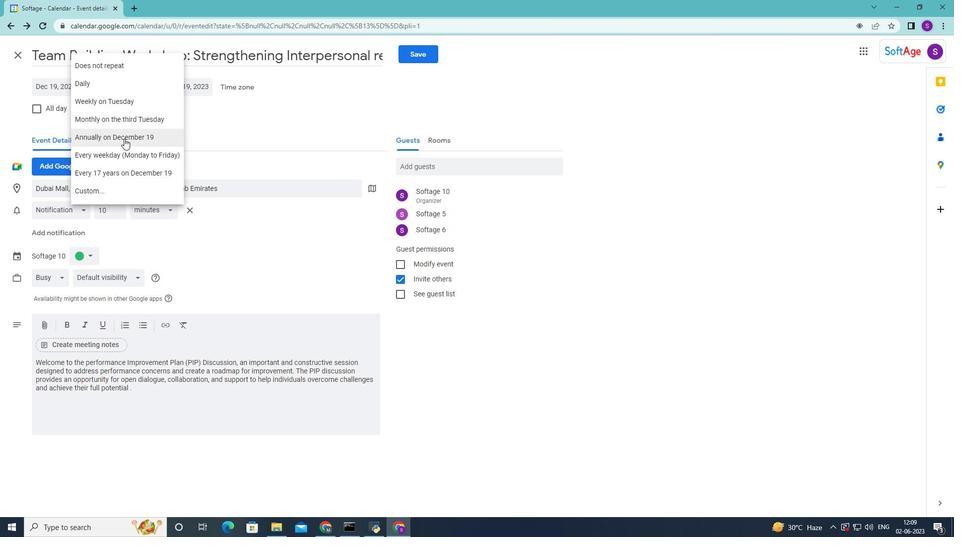 
Action: Mouse pressed left at (124, 138)
Screenshot: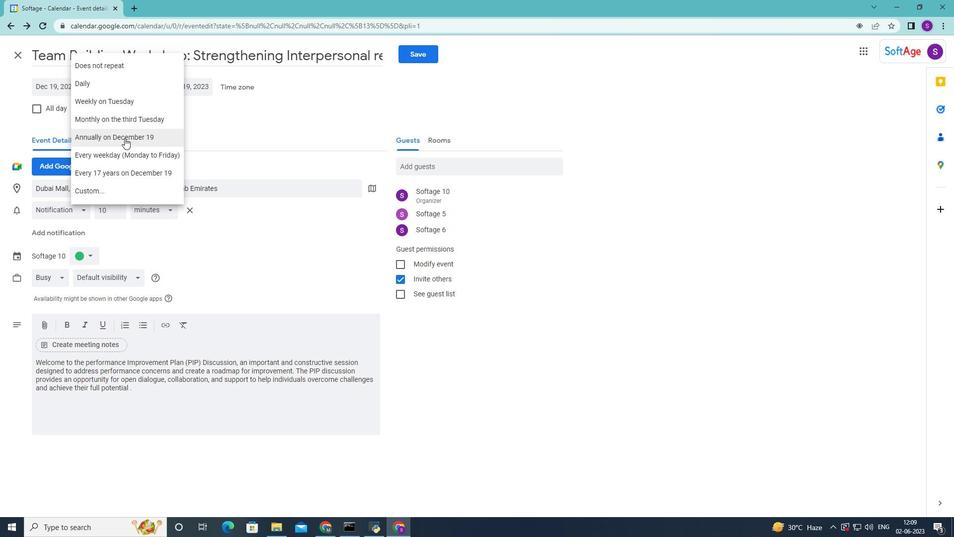 
Action: Mouse moved to (156, 110)
Screenshot: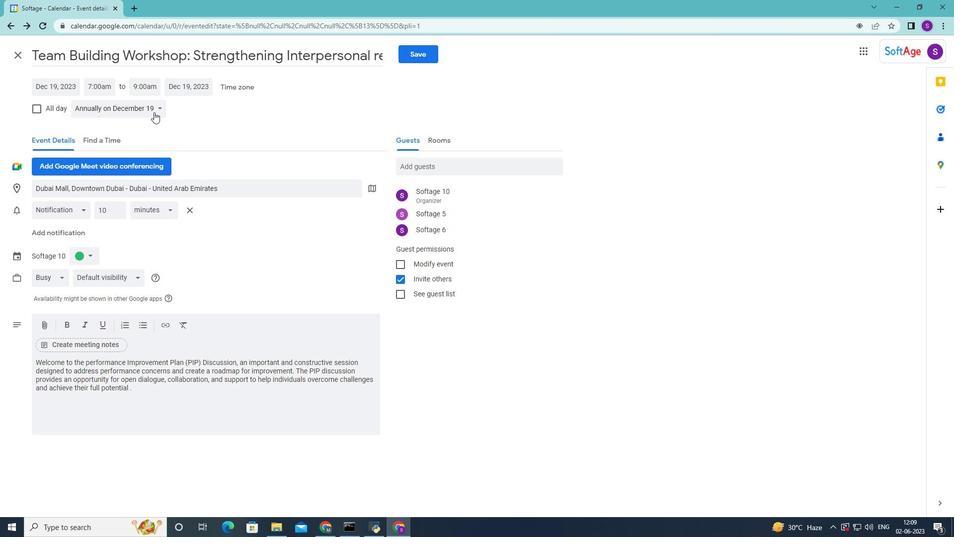 
Action: Mouse pressed left at (156, 110)
Screenshot: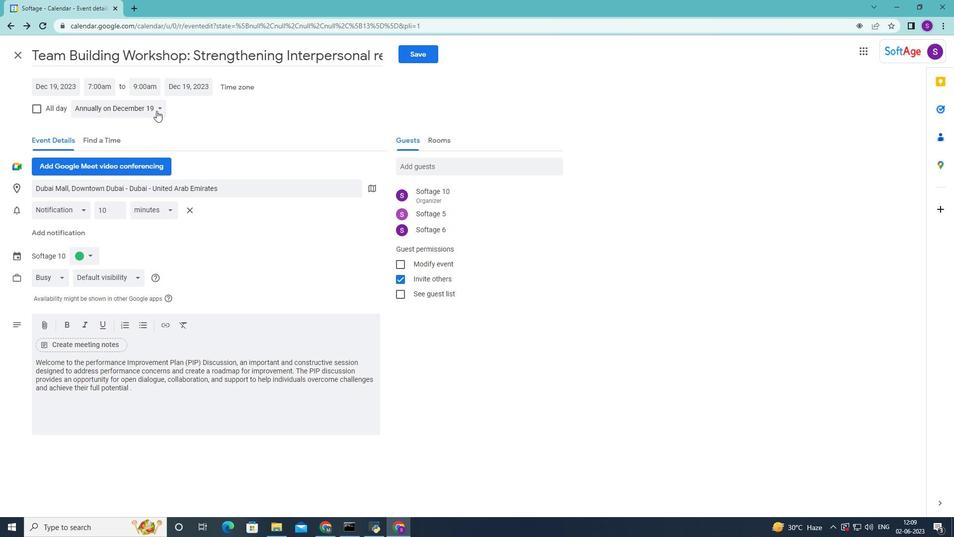 
Action: Mouse moved to (215, 149)
Screenshot: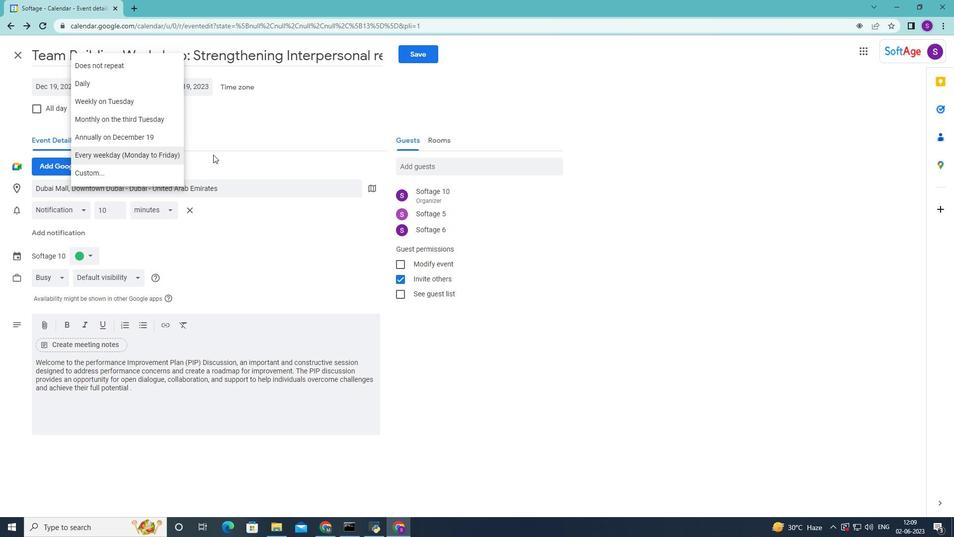 
Action: Mouse pressed left at (215, 149)
Screenshot: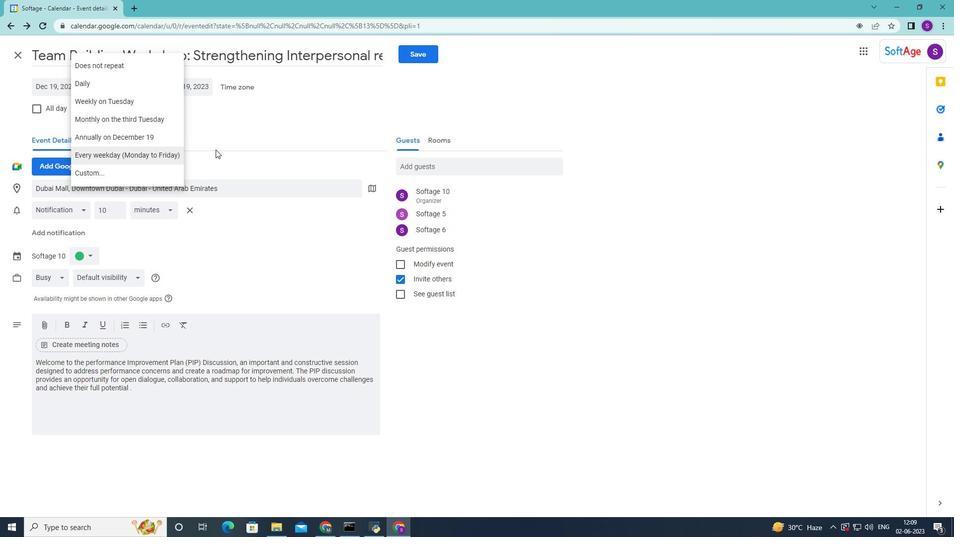 
Action: Mouse moved to (115, 106)
Screenshot: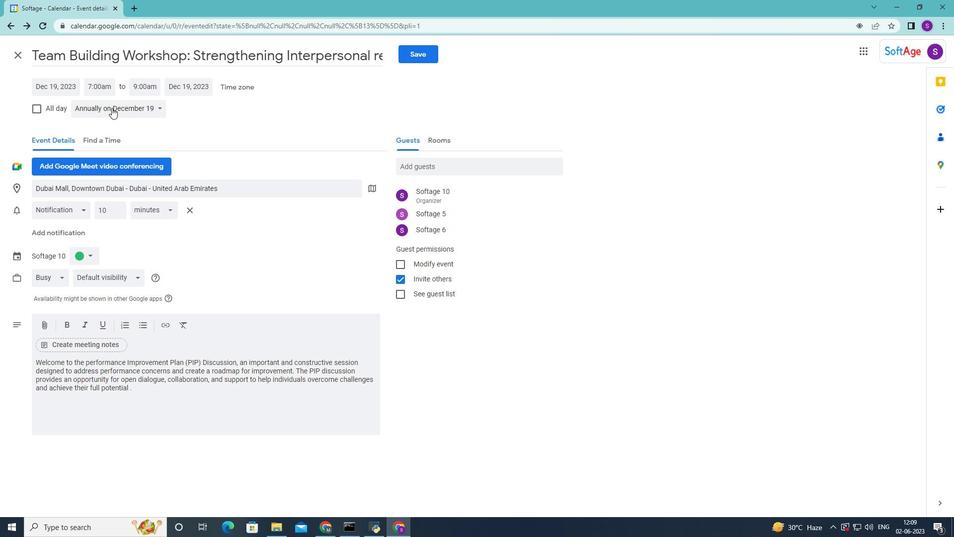 
Action: Mouse pressed left at (115, 106)
Screenshot: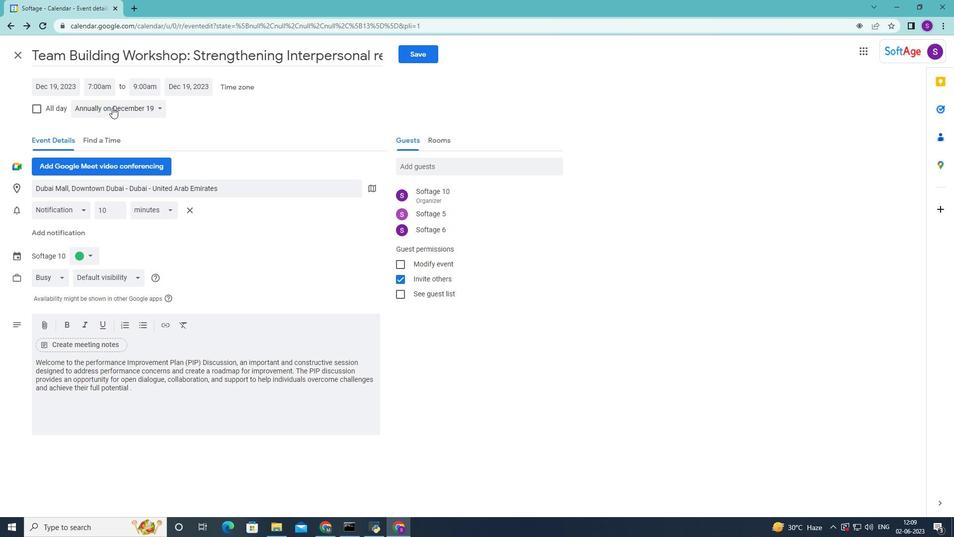 
Action: Mouse moved to (122, 137)
Screenshot: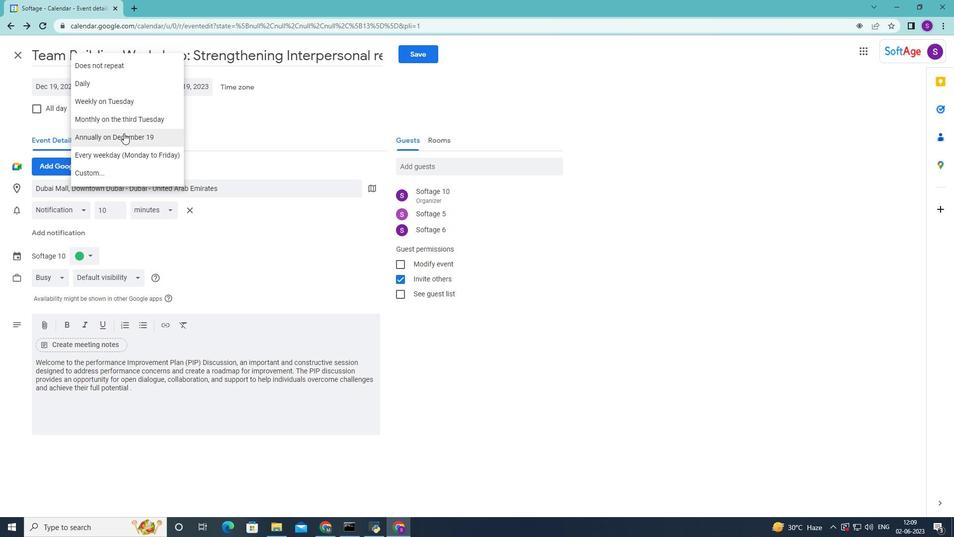 
Action: Mouse scrolled (122, 136) with delta (0, 0)
Screenshot: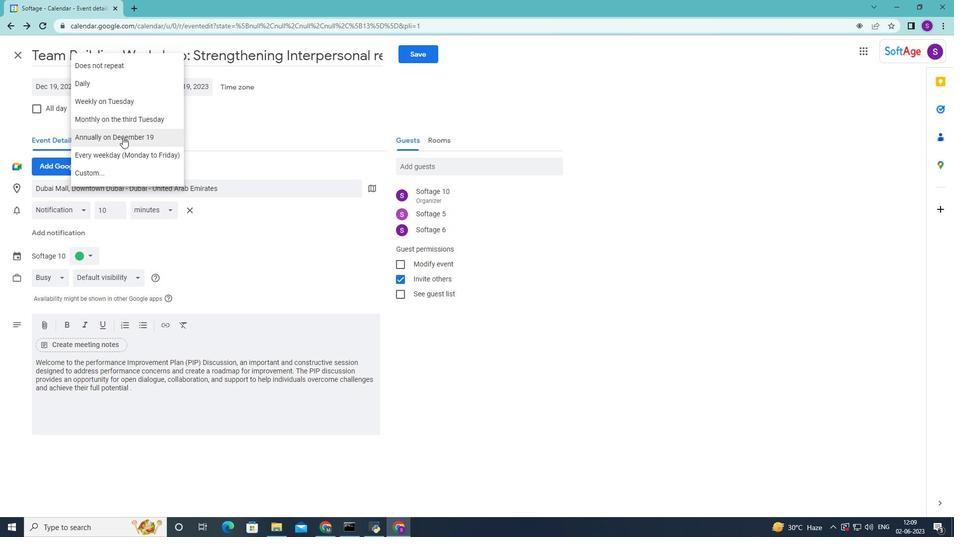 
Action: Mouse moved to (116, 179)
Screenshot: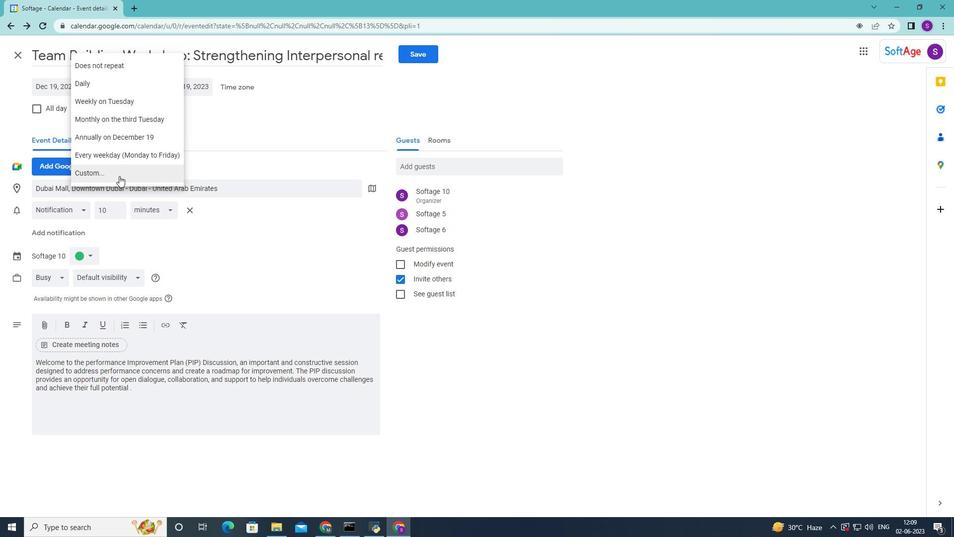 
Action: Mouse pressed left at (116, 179)
Screenshot: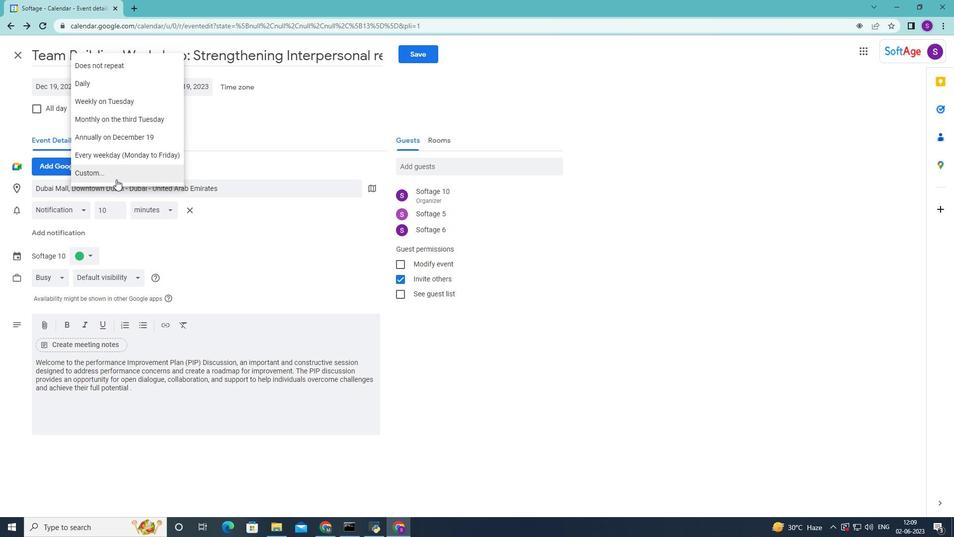 
Action: Mouse moved to (402, 302)
Screenshot: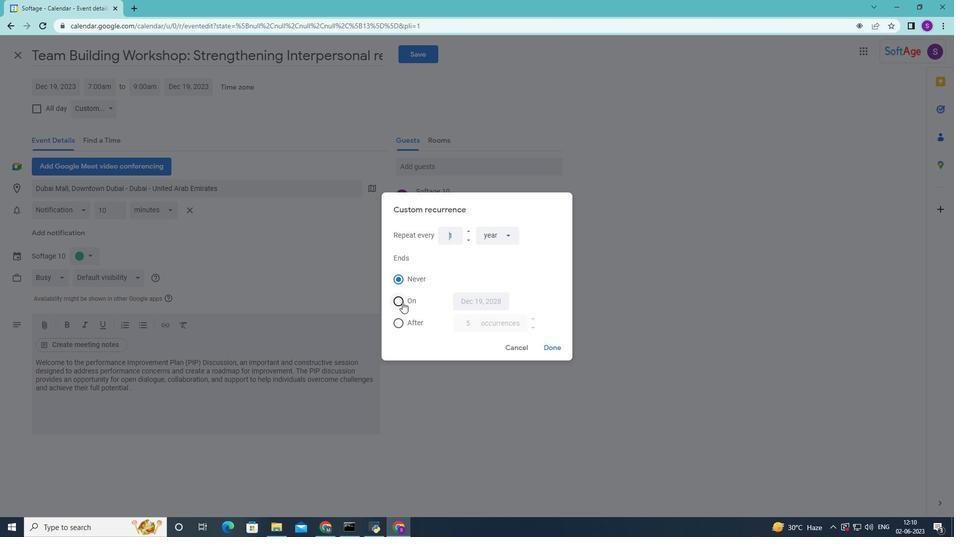 
Action: Mouse pressed left at (402, 302)
Screenshot: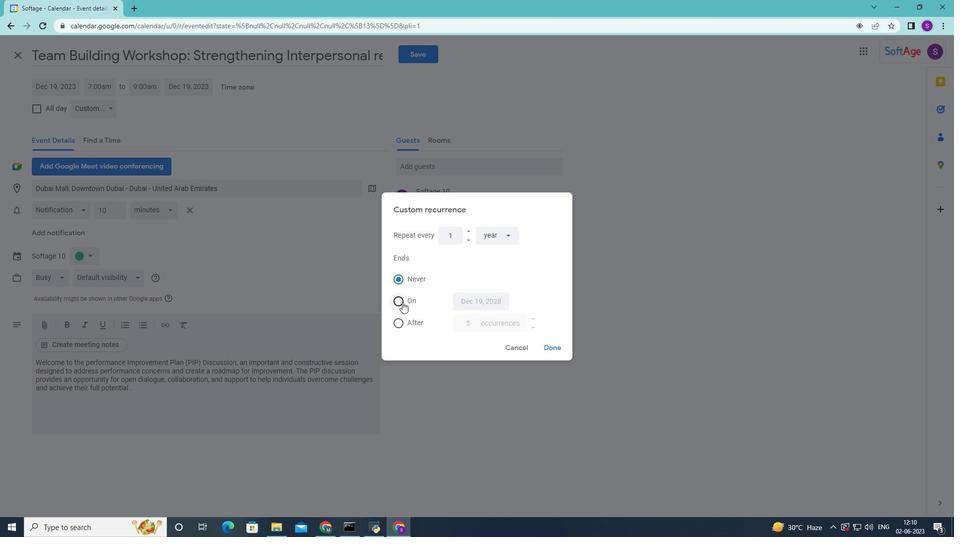 
Action: Mouse moved to (513, 239)
Screenshot: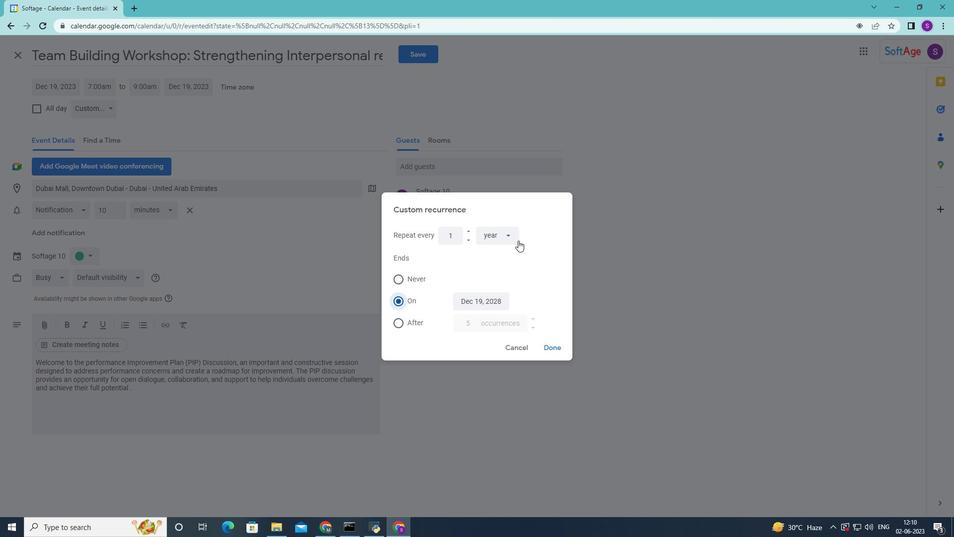 
Action: Mouse pressed left at (513, 239)
Screenshot: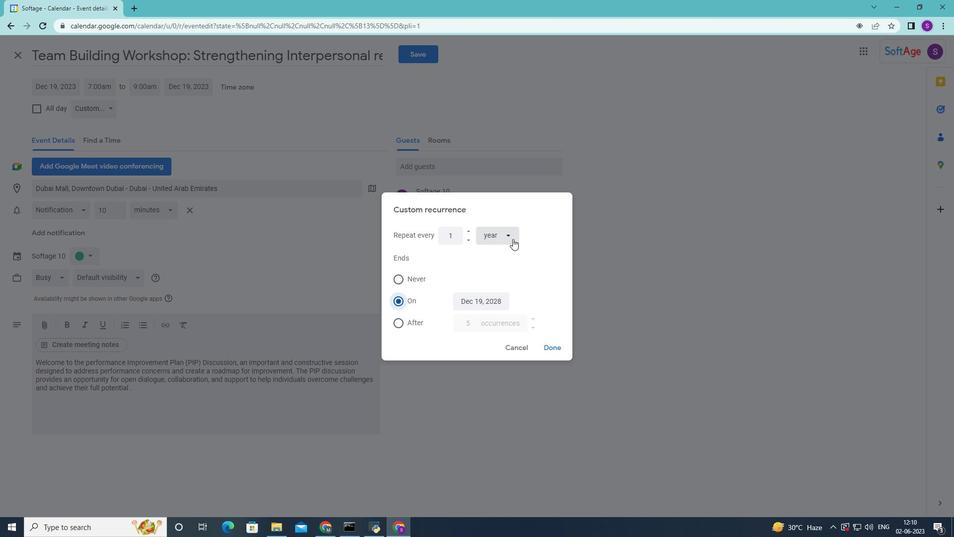 
Action: Mouse moved to (502, 282)
Screenshot: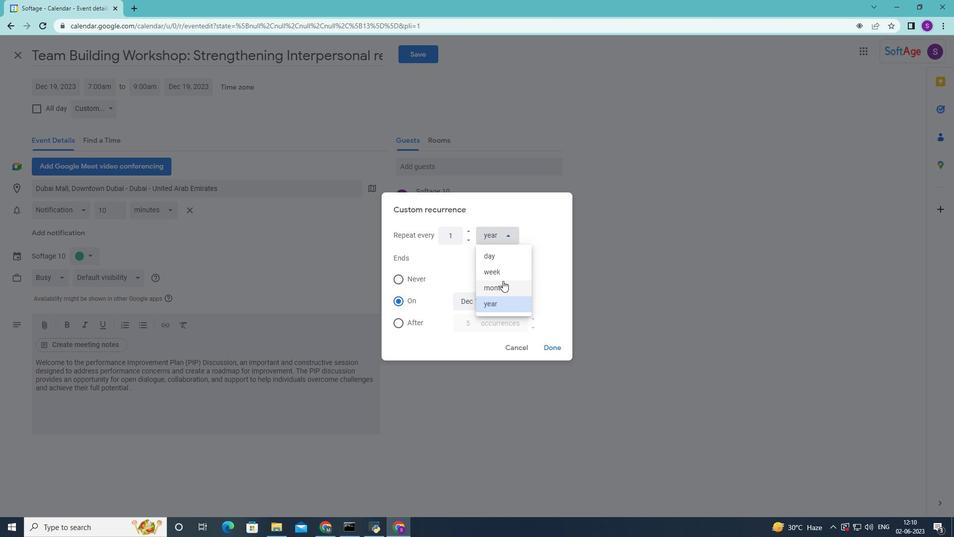 
Action: Mouse scrolled (502, 281) with delta (0, 0)
Screenshot: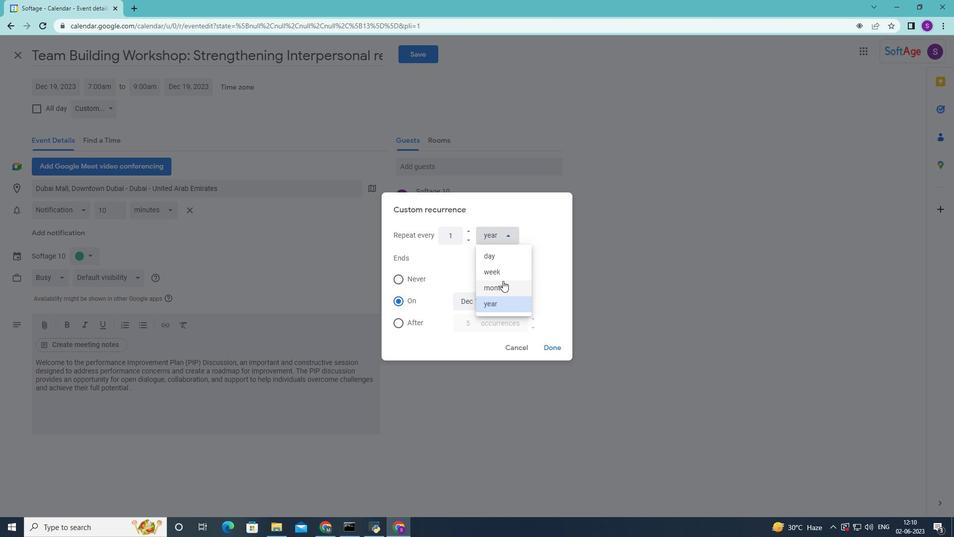 
Action: Mouse moved to (502, 283)
Screenshot: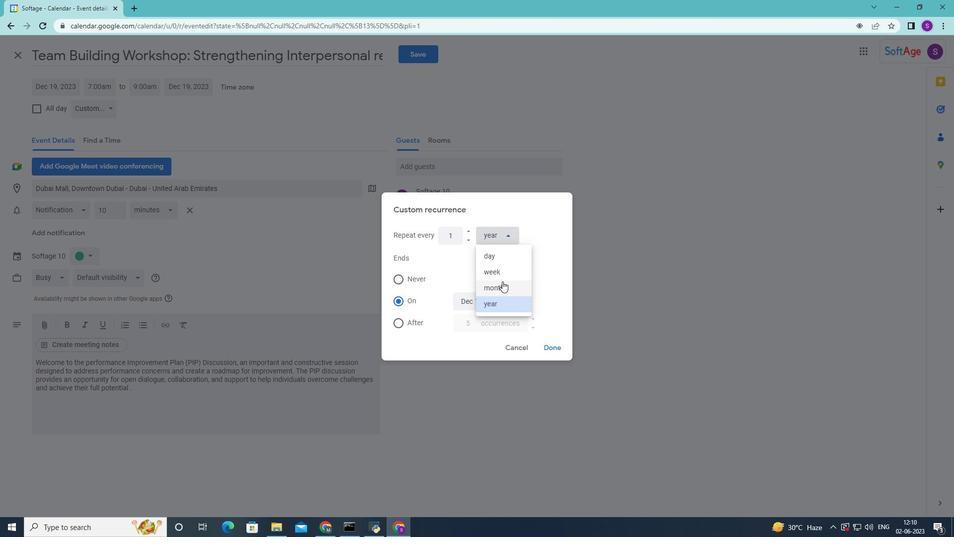 
Action: Mouse scrolled (502, 282) with delta (0, 0)
Screenshot: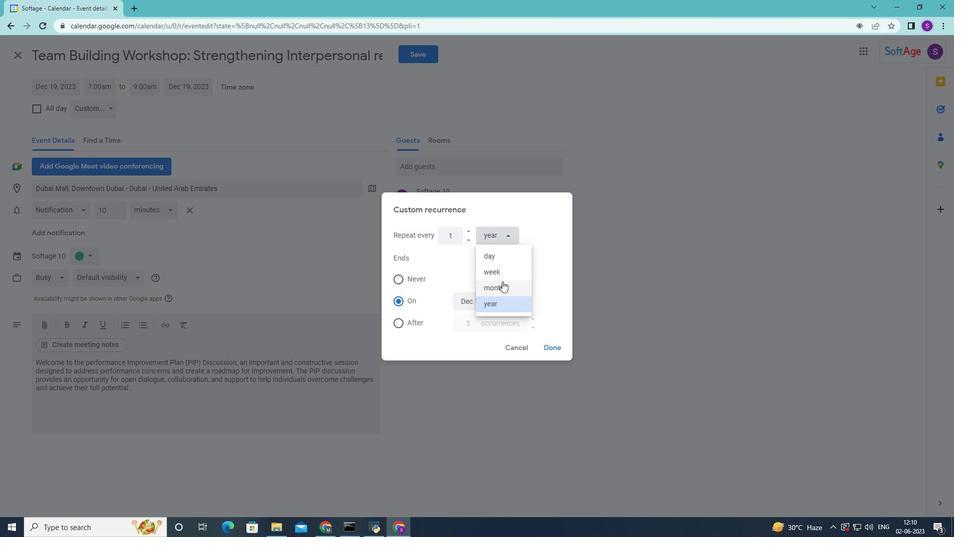 
Action: Mouse moved to (501, 285)
Screenshot: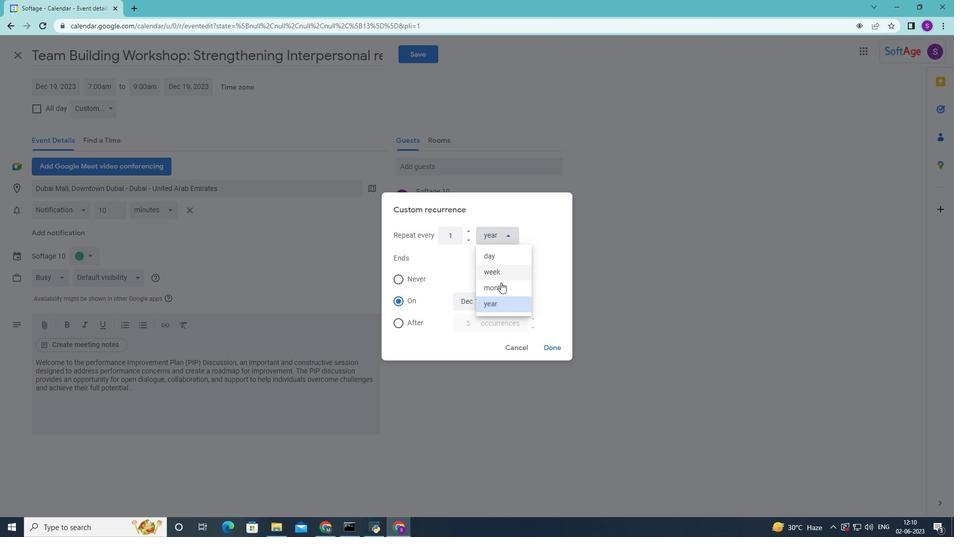 
Action: Mouse pressed left at (501, 285)
Screenshot: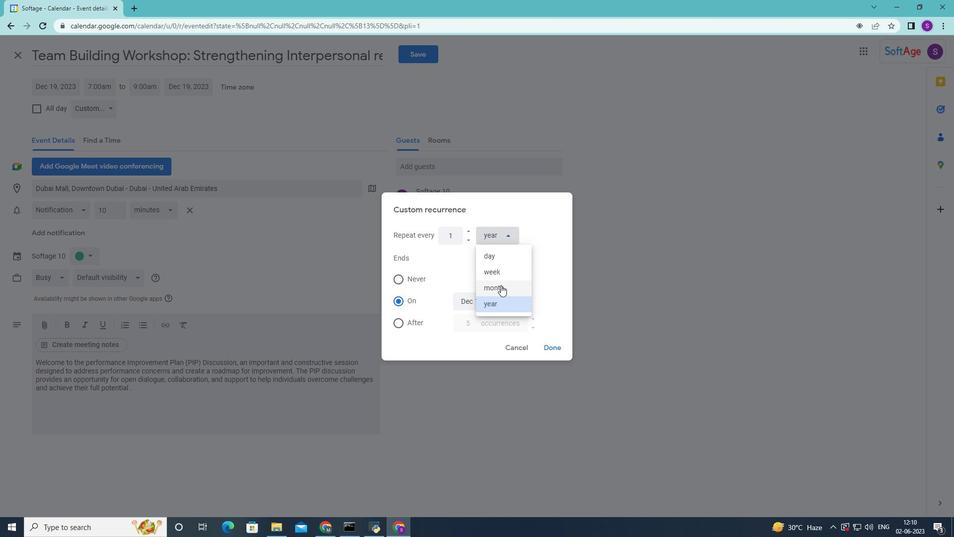 
Action: Mouse moved to (467, 251)
Screenshot: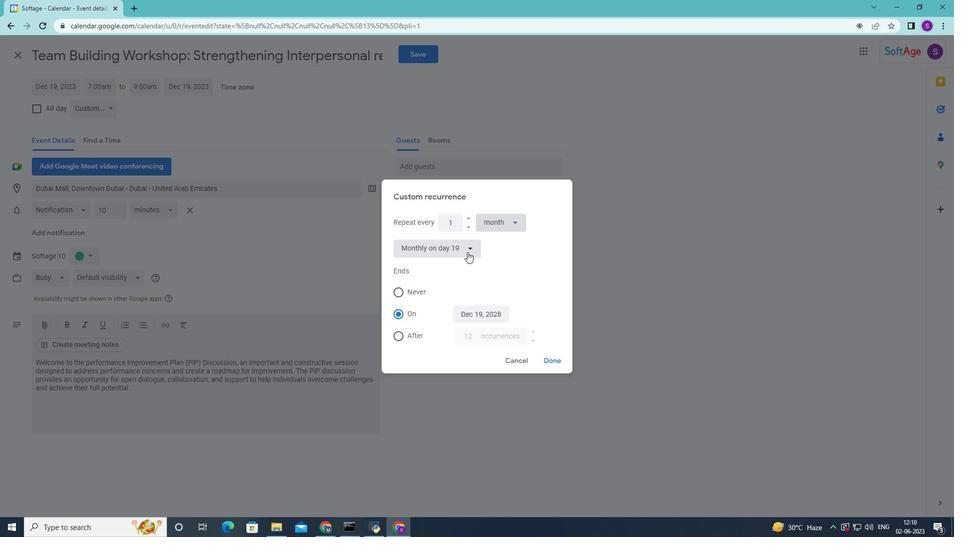 
Action: Mouse pressed left at (467, 251)
Screenshot: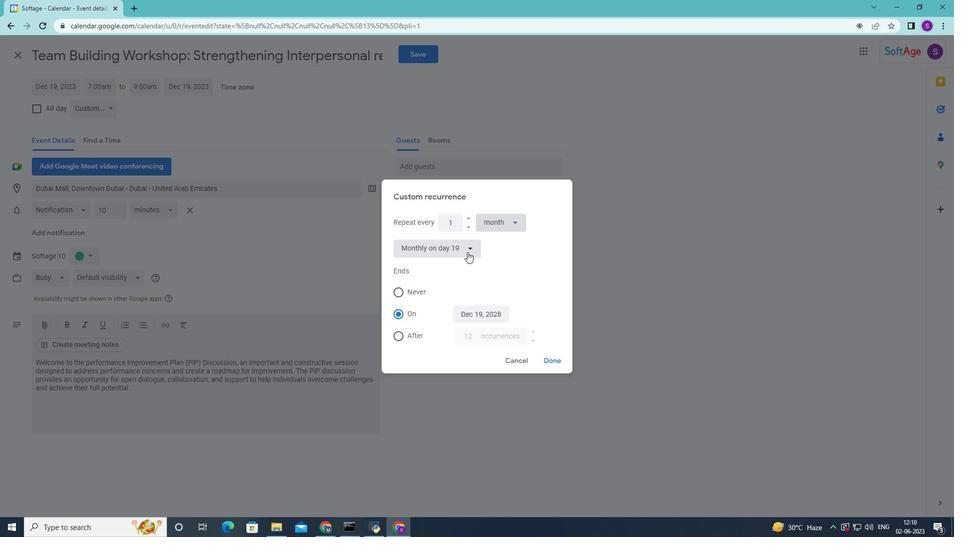 
Action: Mouse moved to (441, 325)
Screenshot: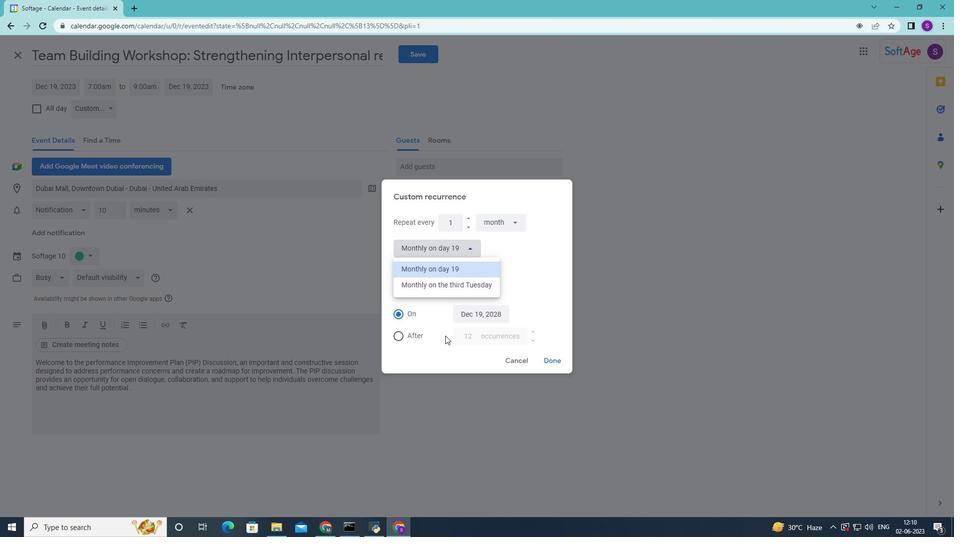 
Action: Mouse pressed left at (441, 325)
Screenshot: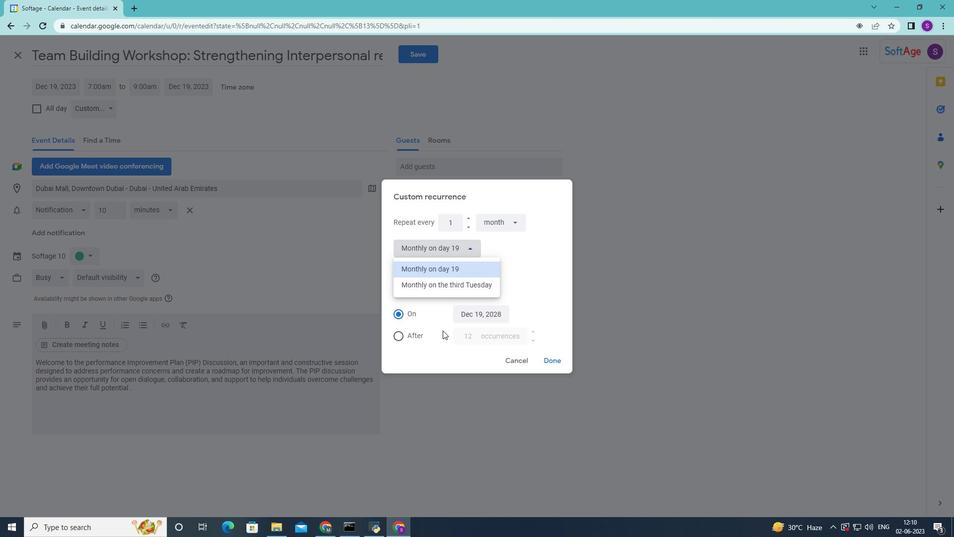 
Action: Mouse moved to (510, 222)
Screenshot: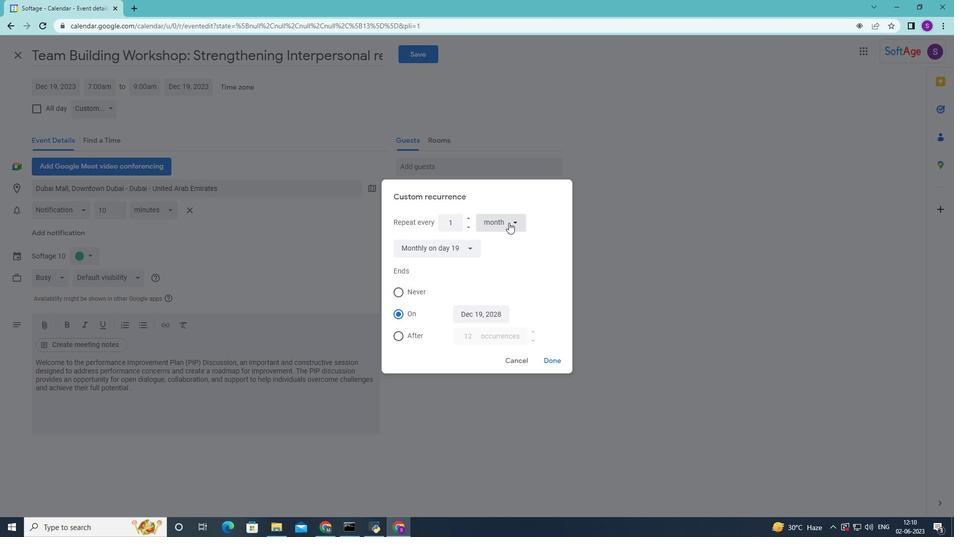 
Action: Mouse pressed left at (510, 222)
Screenshot: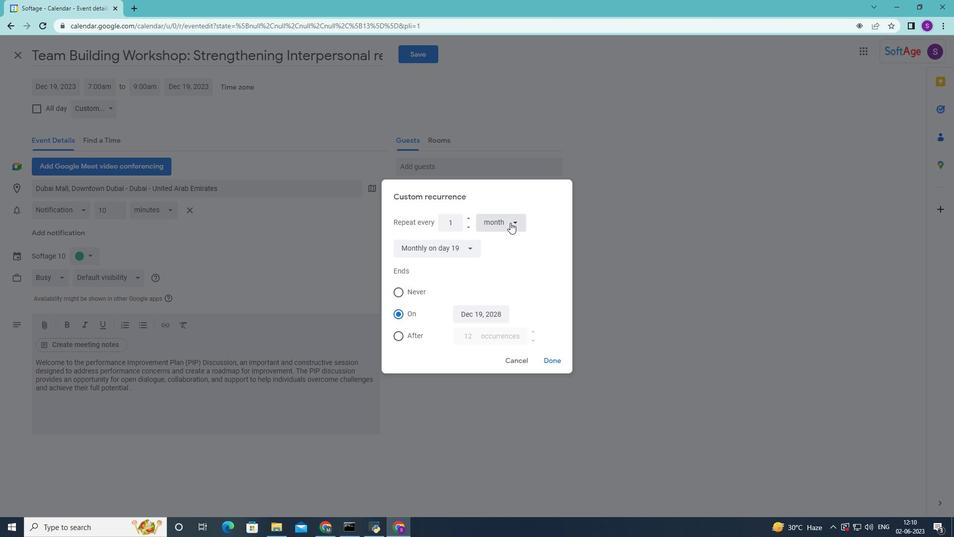 
Action: Mouse moved to (500, 278)
Screenshot: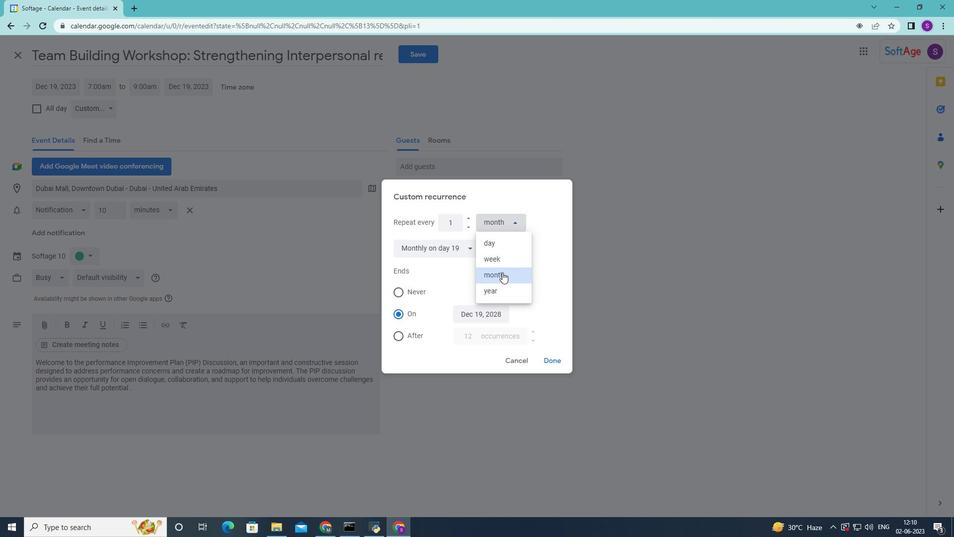 
Action: Mouse scrolled (500, 278) with delta (0, 0)
Screenshot: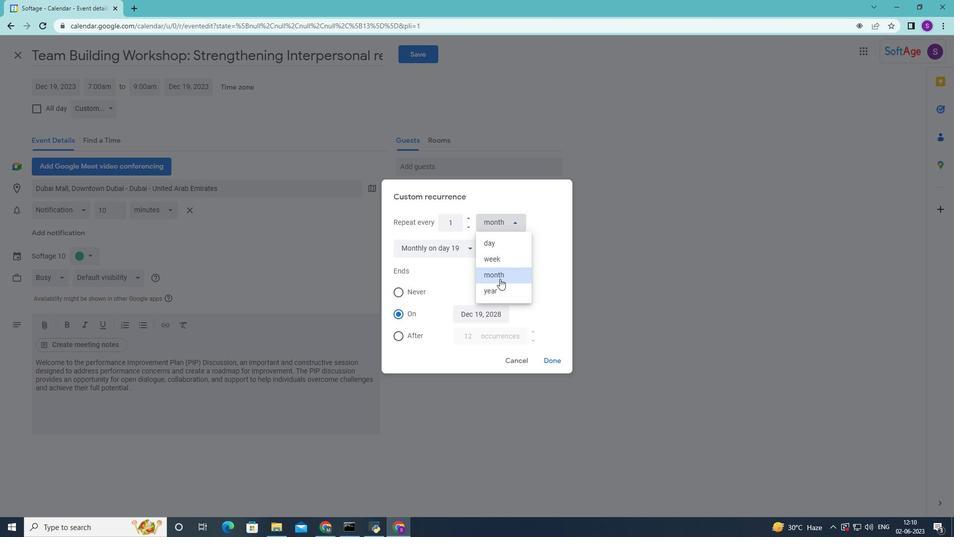 
Action: Mouse moved to (500, 273)
Screenshot: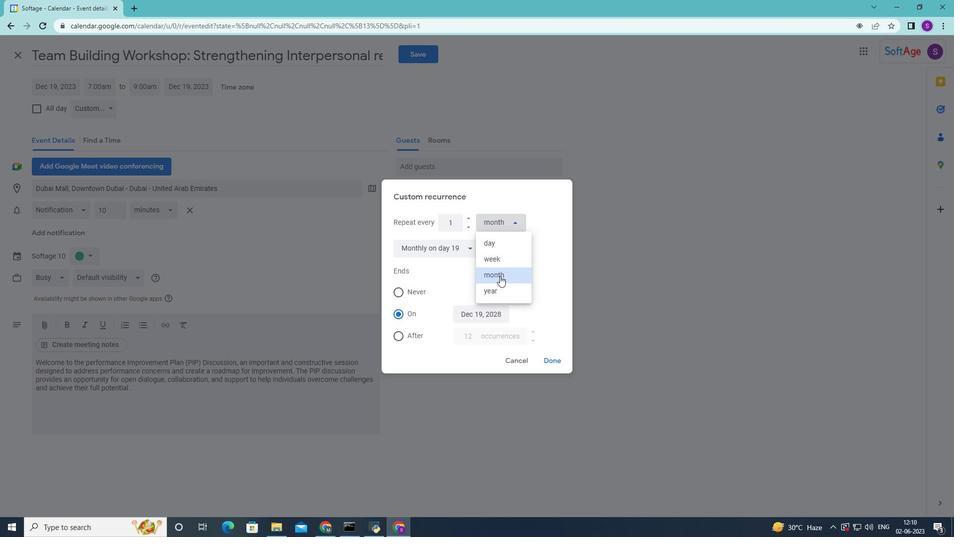 
Action: Mouse pressed left at (500, 273)
Screenshot: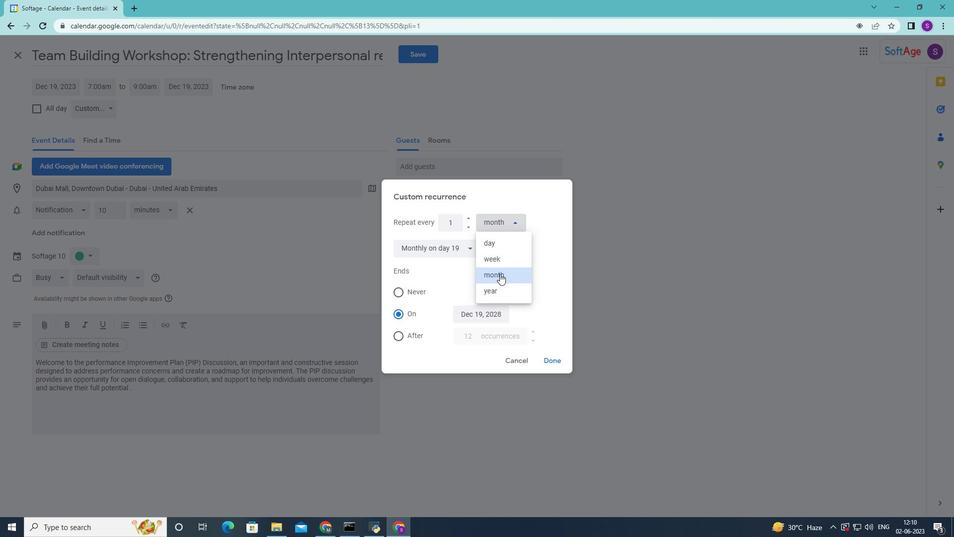 
Action: Mouse moved to (467, 228)
Screenshot: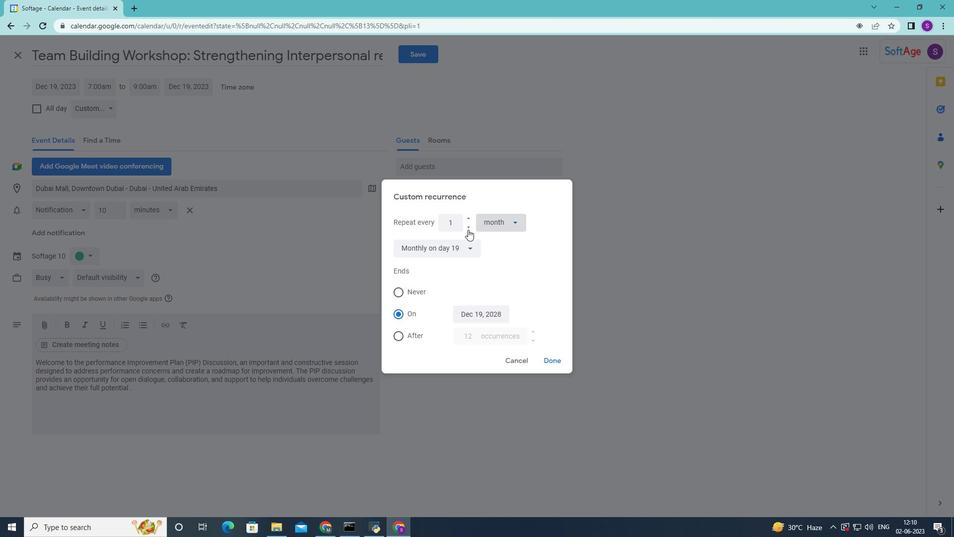 
Action: Mouse pressed left at (467, 228)
Screenshot: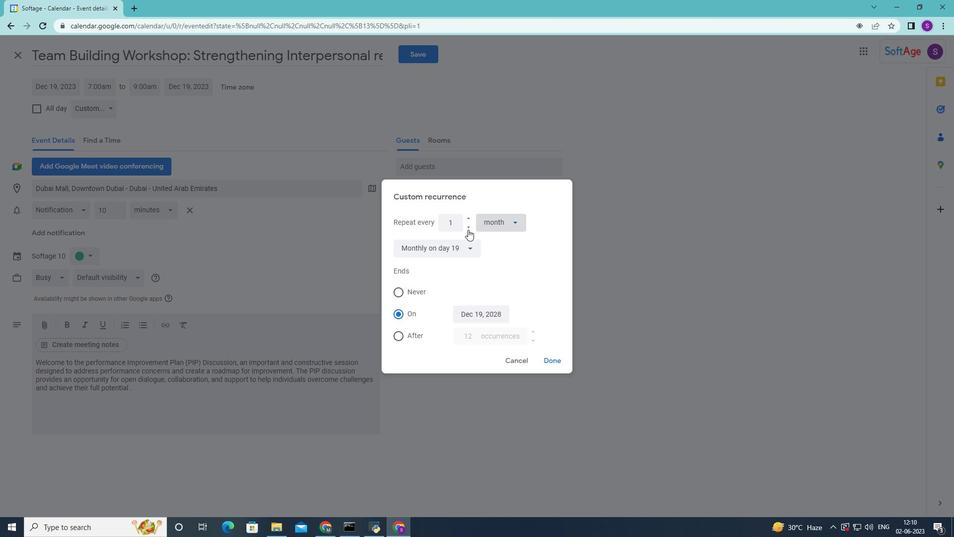 
Action: Mouse moved to (453, 222)
Screenshot: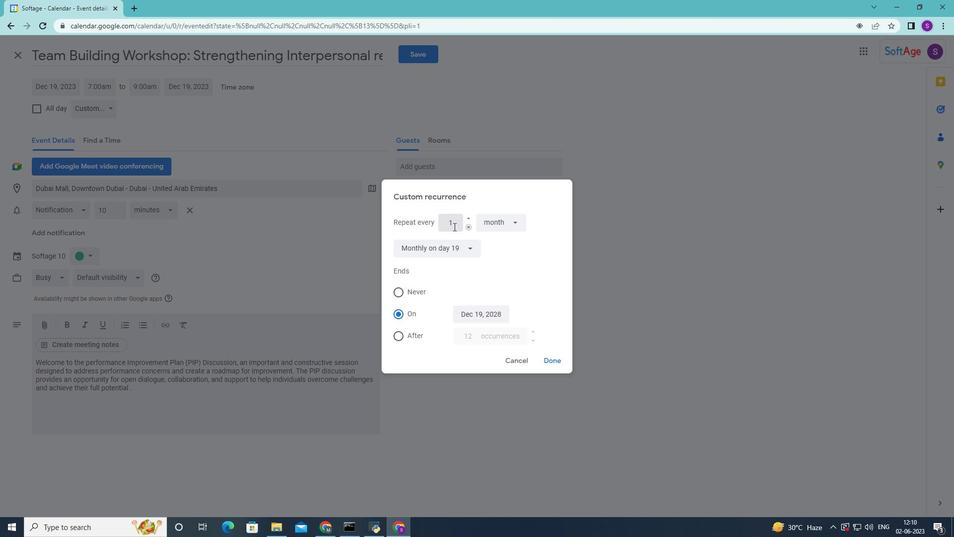 
Action: Mouse pressed left at (453, 222)
Screenshot: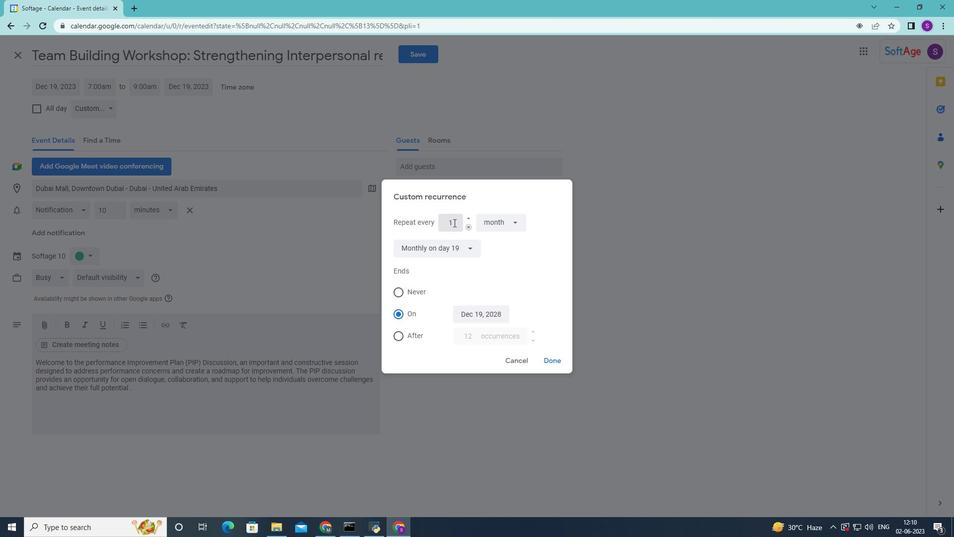 
Action: Key pressed 7
Screenshot: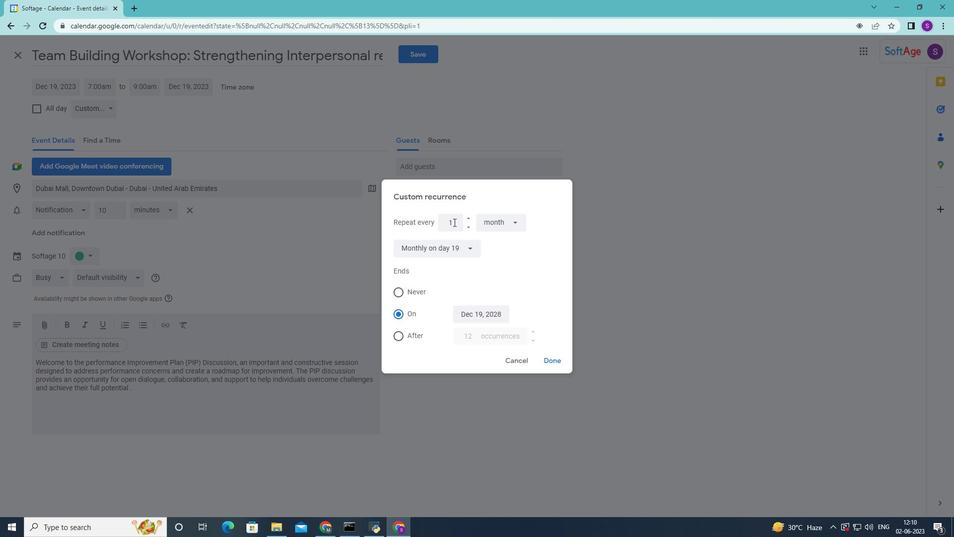 
Action: Mouse moved to (517, 224)
Screenshot: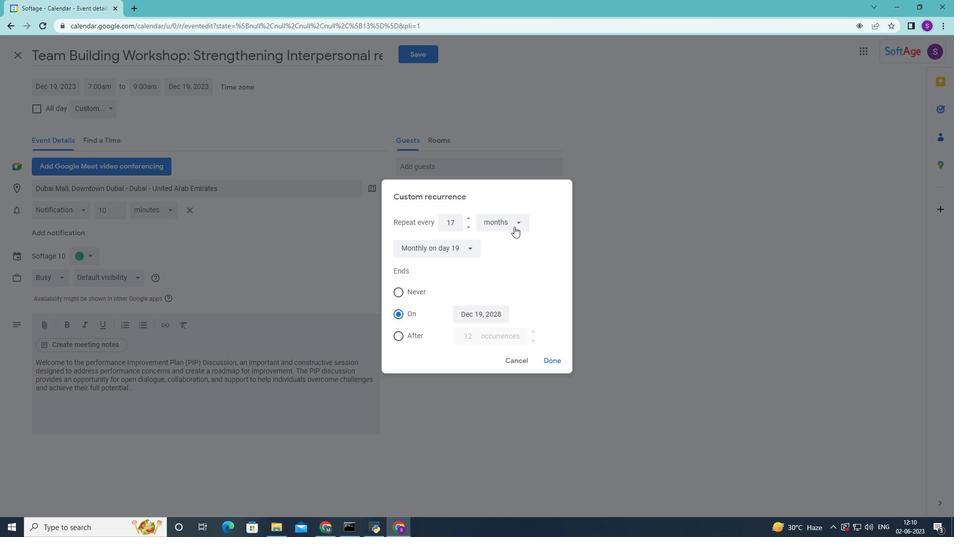 
Action: Mouse pressed left at (517, 224)
Screenshot: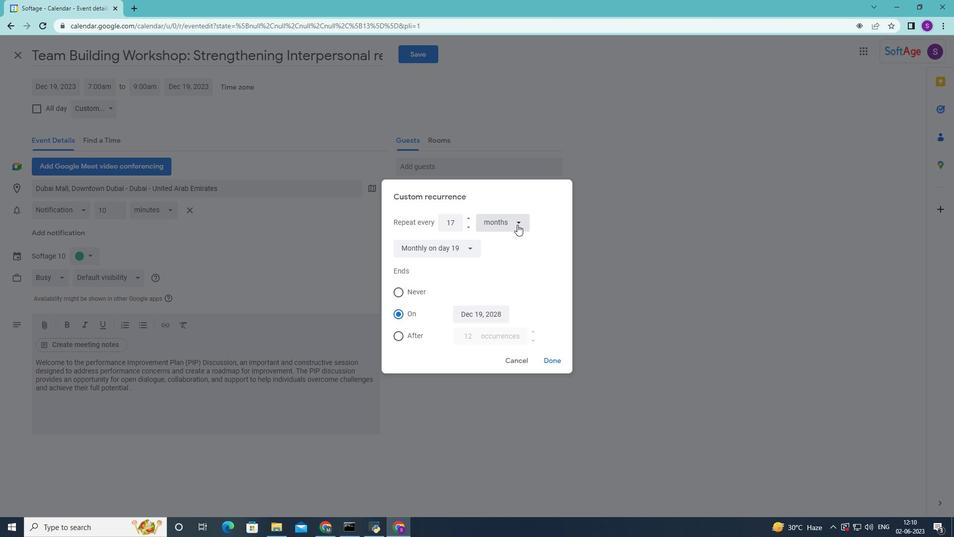 
Action: Mouse moved to (501, 291)
Screenshot: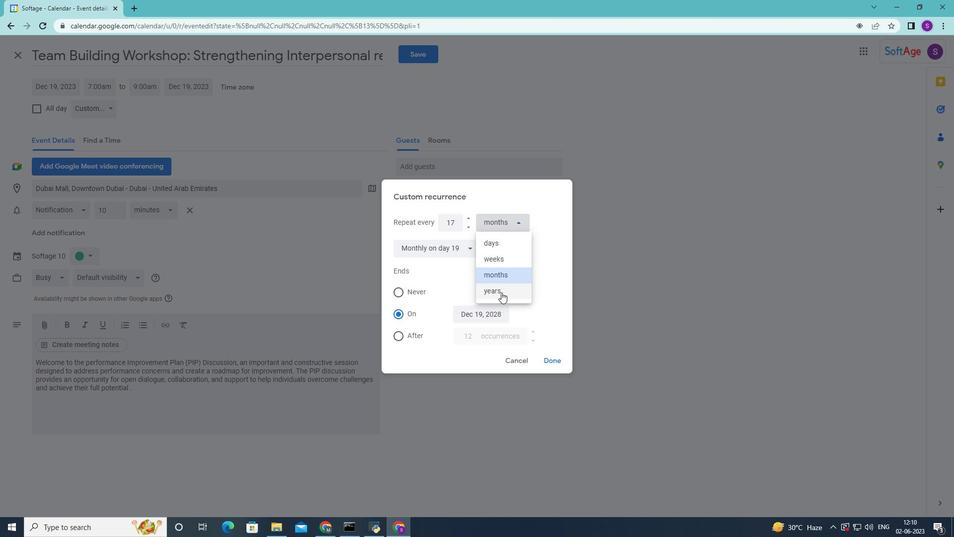 
Action: Mouse pressed left at (501, 291)
Screenshot: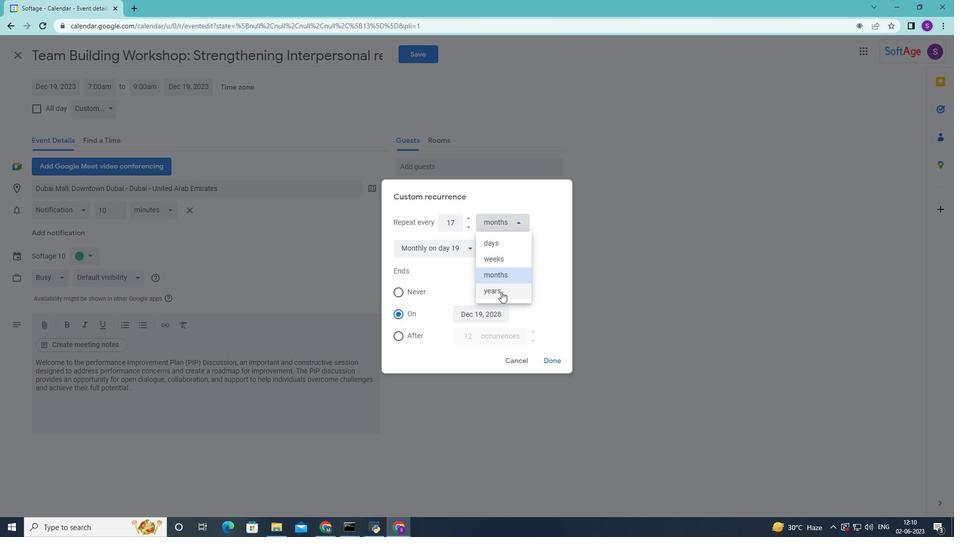 
Action: Mouse moved to (483, 299)
Screenshot: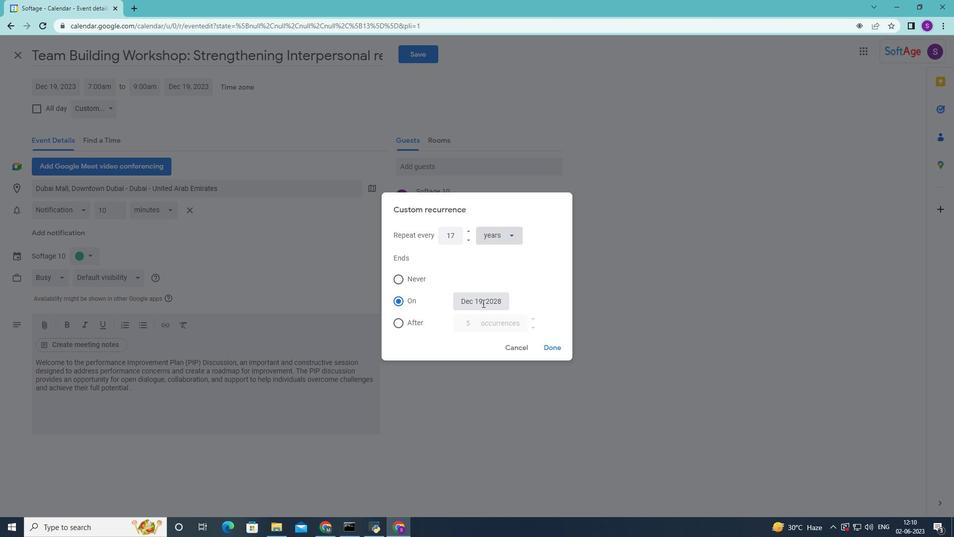 
Action: Mouse pressed left at (483, 299)
Screenshot: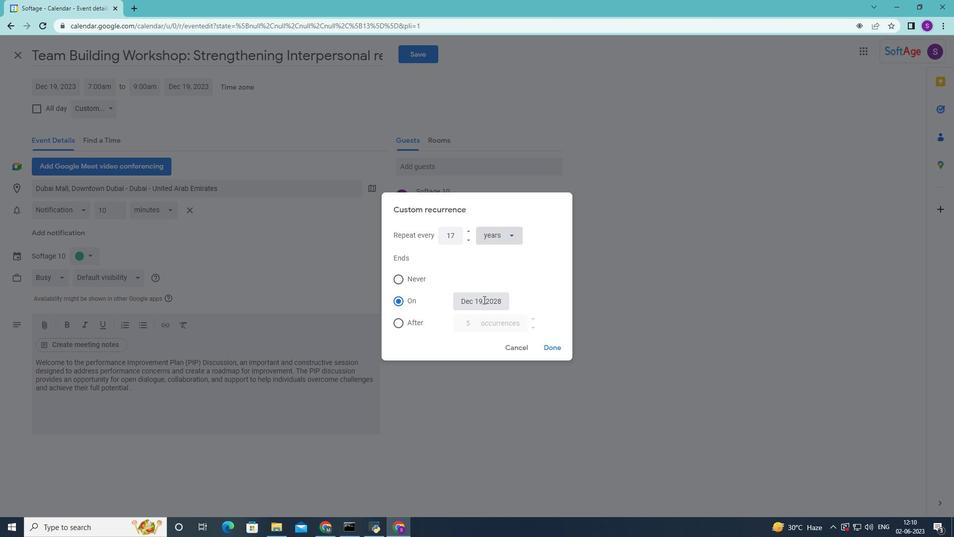 
Action: Mouse moved to (565, 321)
Screenshot: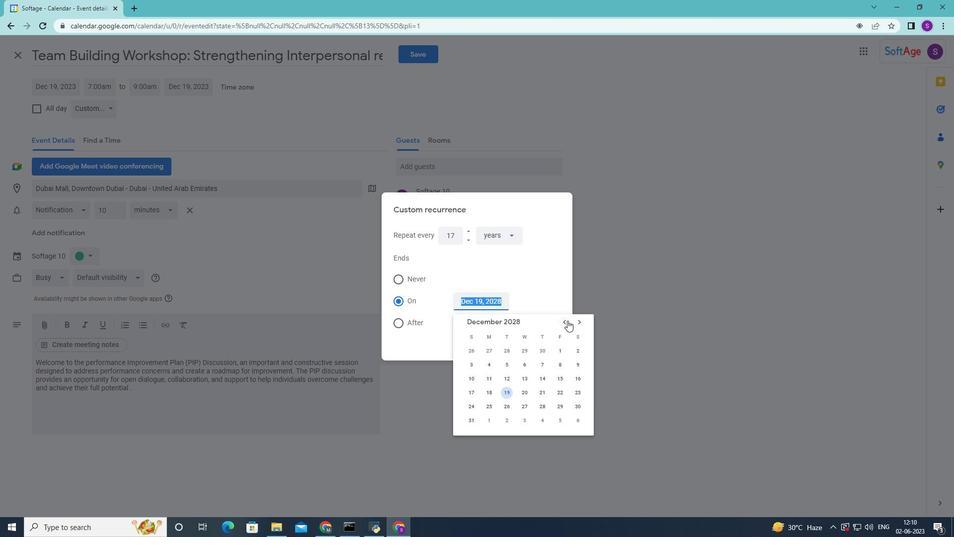 
Action: Mouse pressed left at (565, 321)
Screenshot: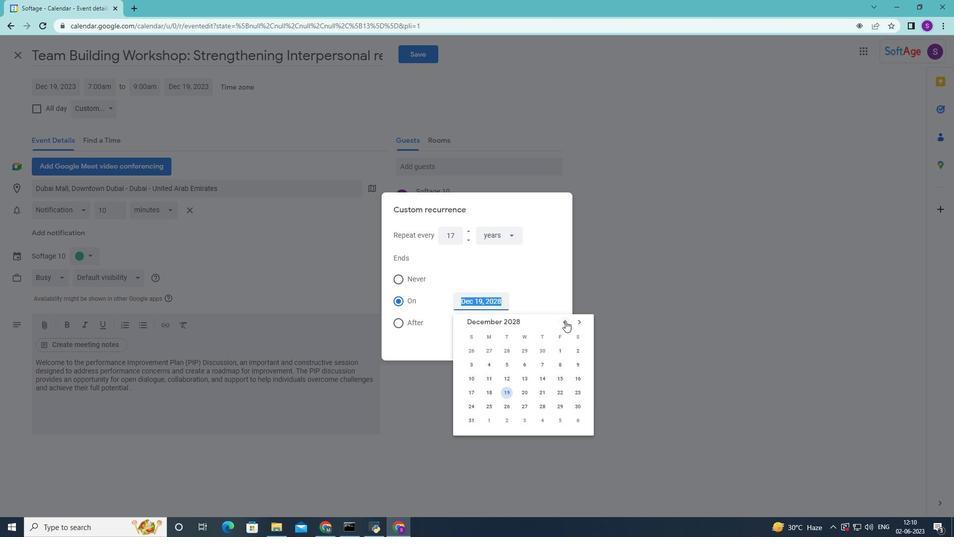
Action: Mouse pressed left at (565, 321)
Screenshot: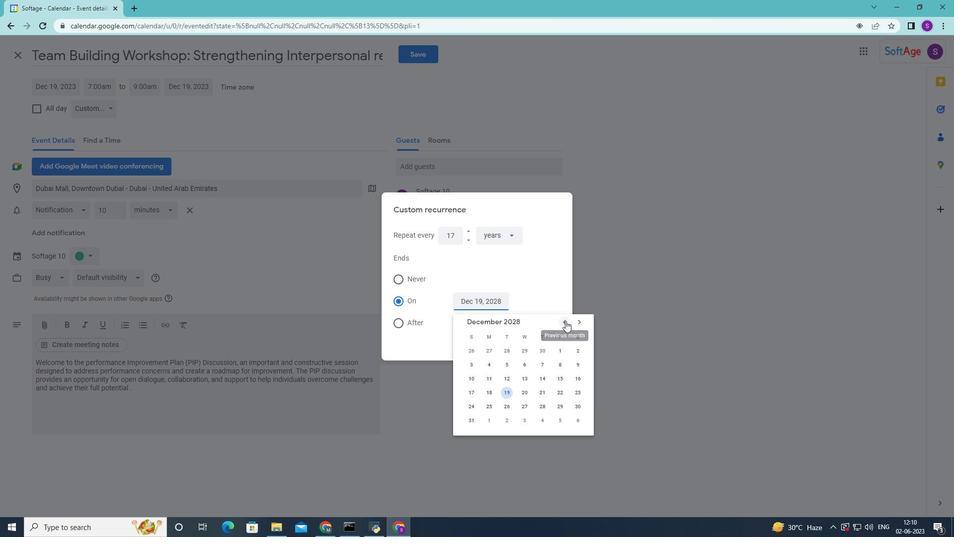 
Action: Mouse pressed left at (565, 321)
Screenshot: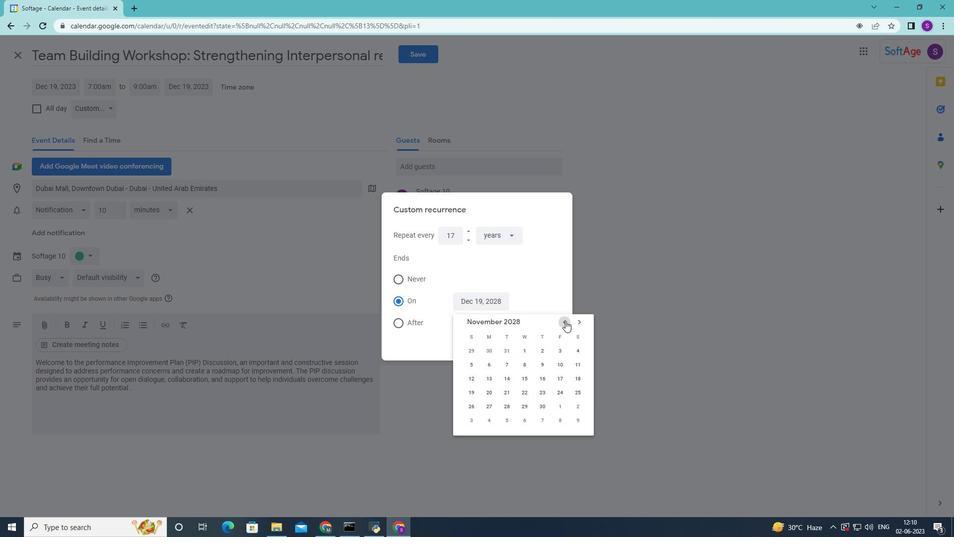 
Action: Mouse moved to (564, 321)
Screenshot: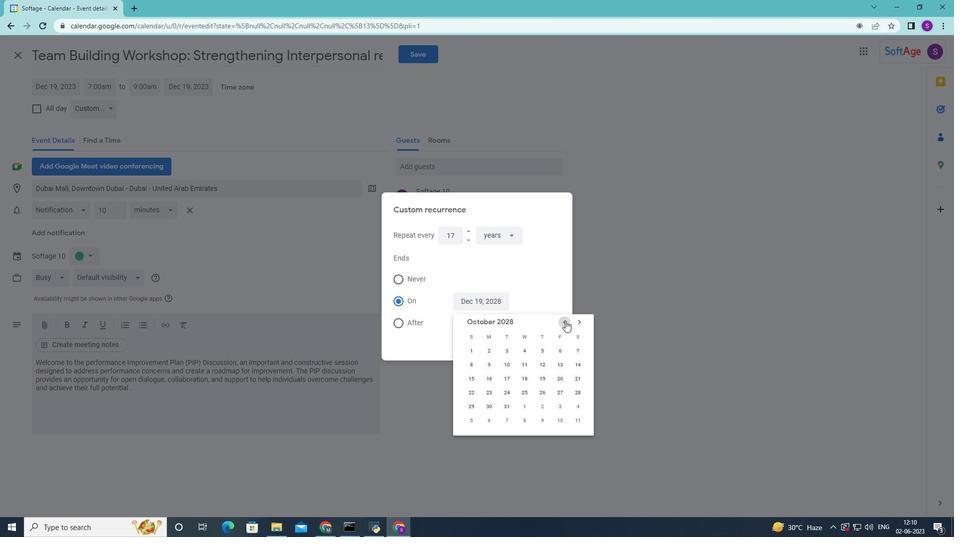 
Action: Mouse pressed left at (564, 321)
Screenshot: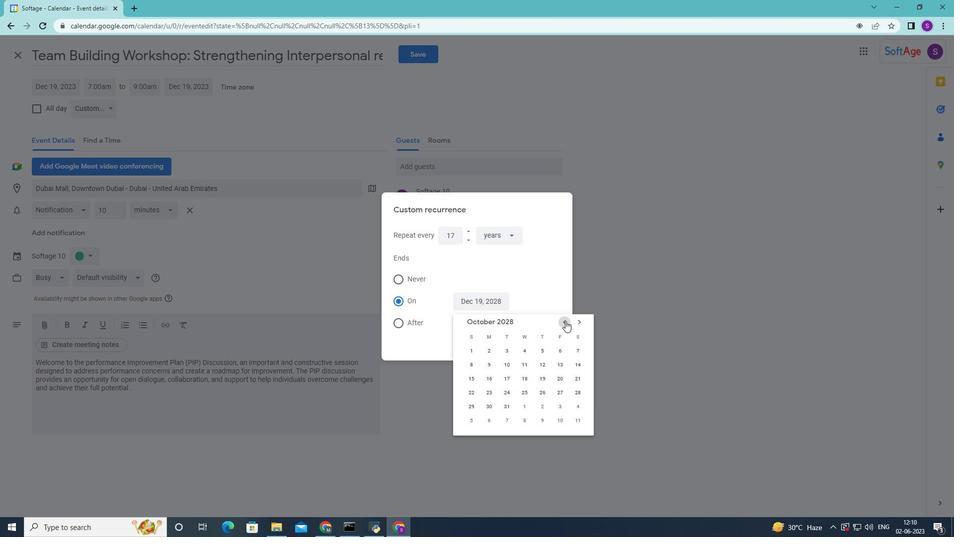 
Action: Mouse pressed left at (564, 321)
Screenshot: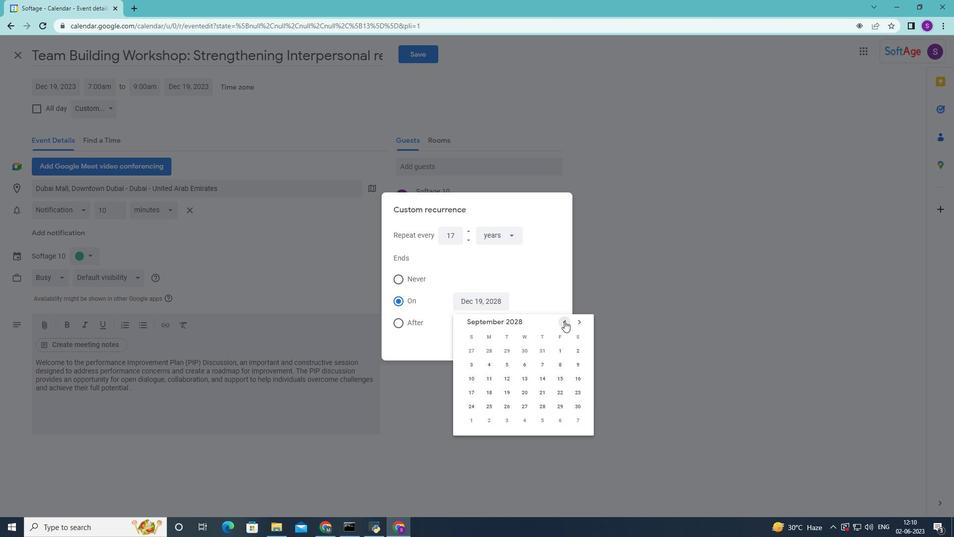 
Action: Mouse pressed left at (564, 321)
Screenshot: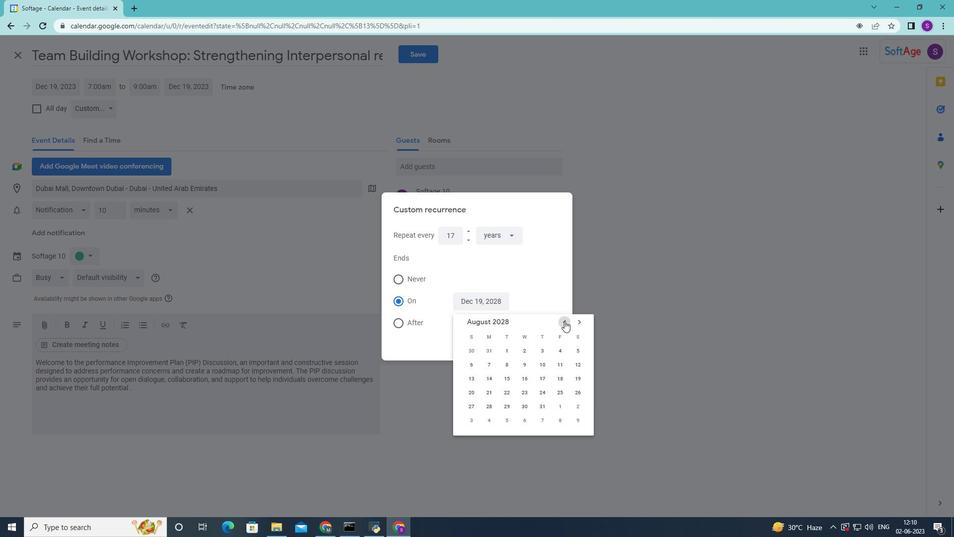 
Action: Mouse pressed left at (564, 321)
Screenshot: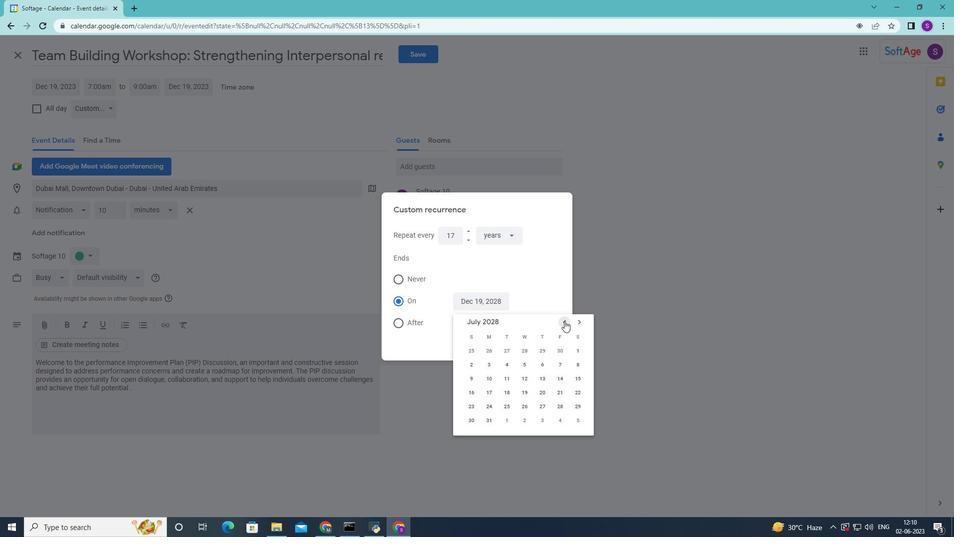 
Action: Mouse pressed left at (564, 321)
Screenshot: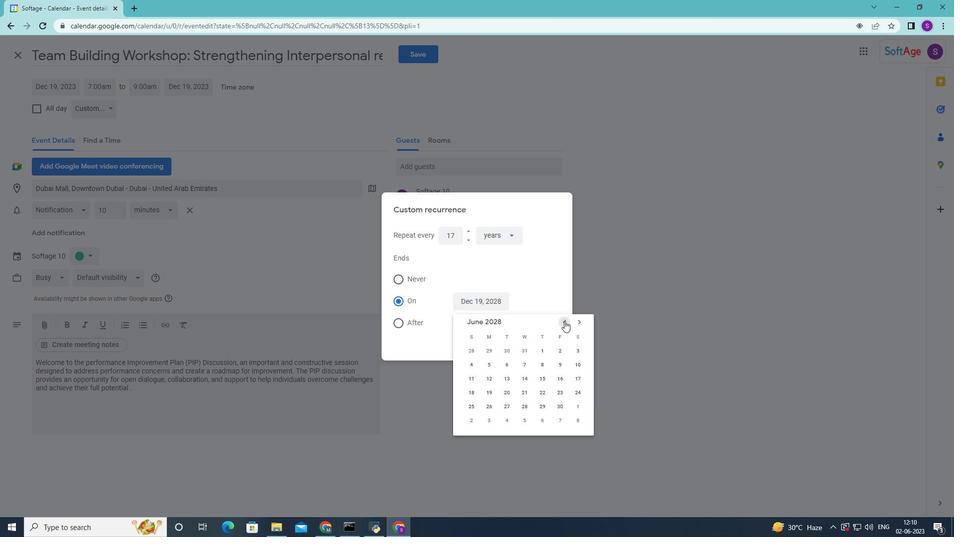 
Action: Mouse pressed left at (564, 321)
Screenshot: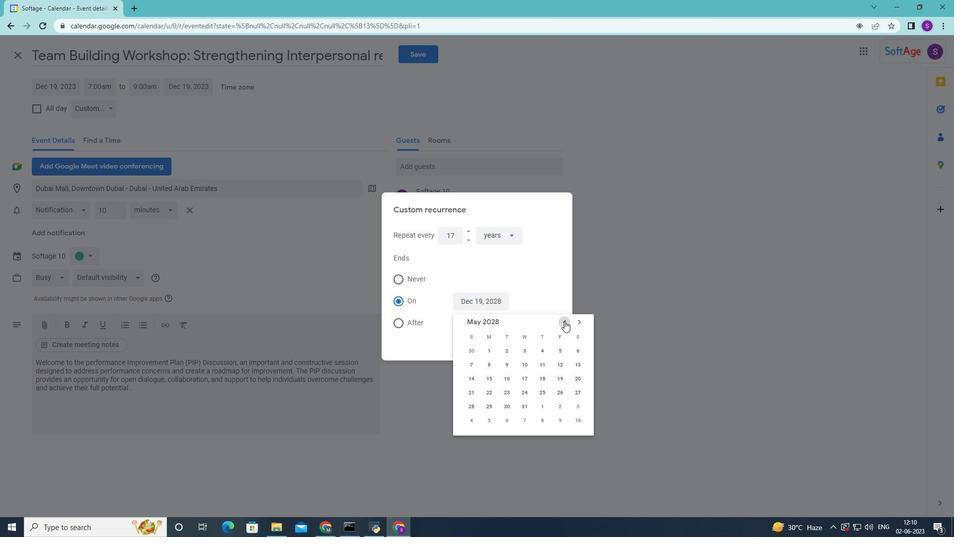 
Action: Mouse pressed left at (564, 321)
Screenshot: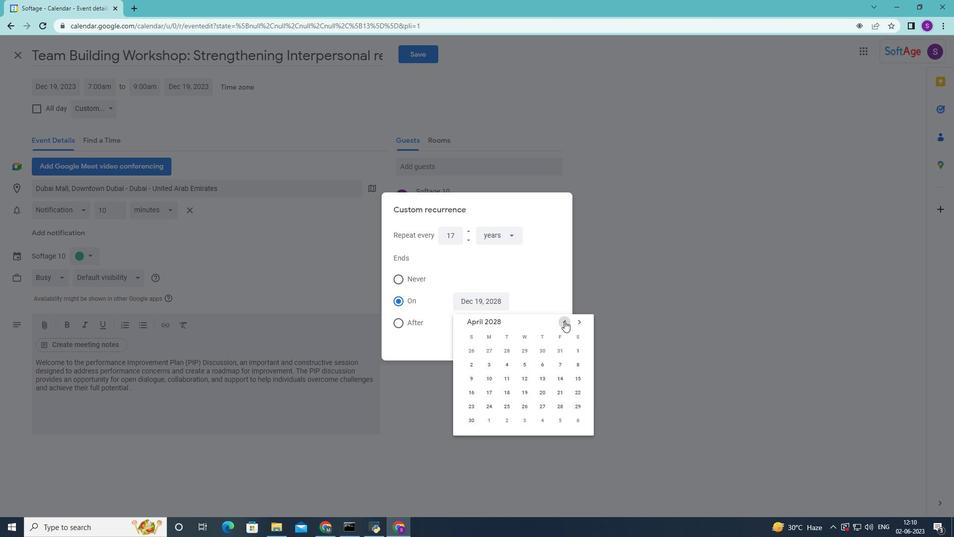 
Action: Mouse pressed left at (564, 321)
Screenshot: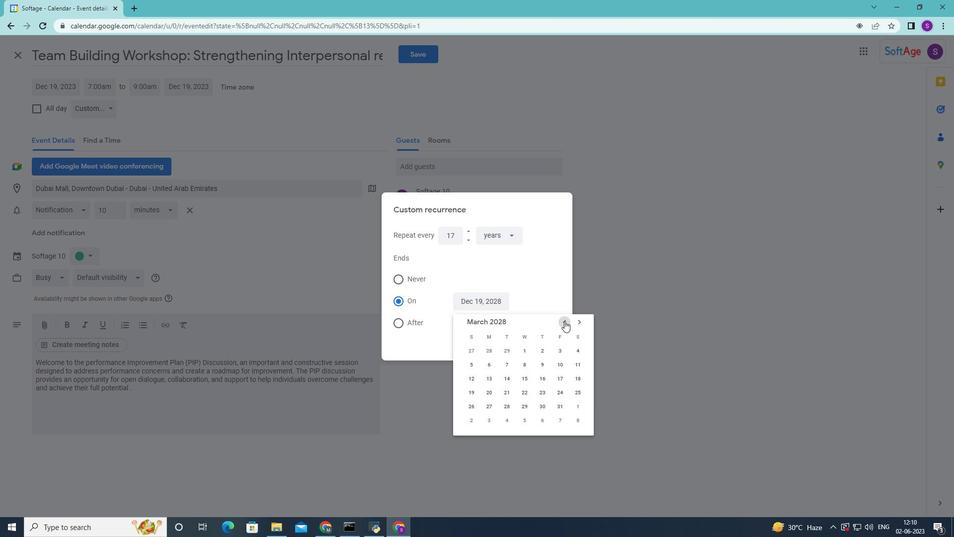
Action: Mouse pressed left at (564, 321)
Screenshot: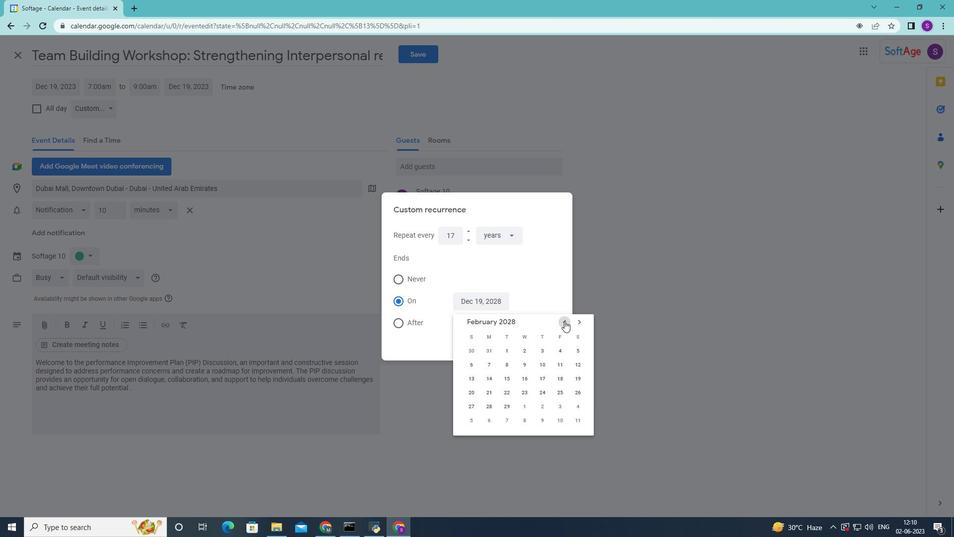 
Action: Mouse pressed left at (564, 321)
Screenshot: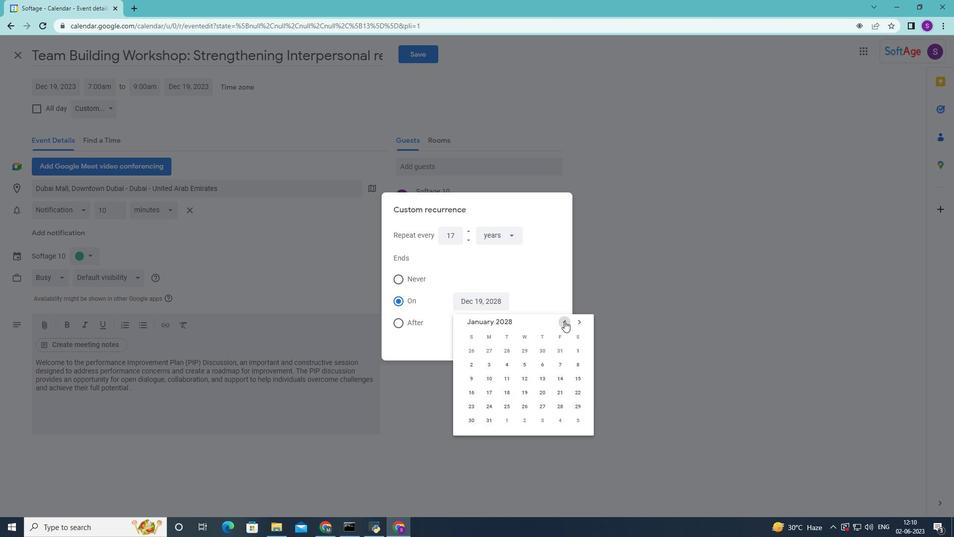 
Action: Mouse moved to (409, 277)
Screenshot: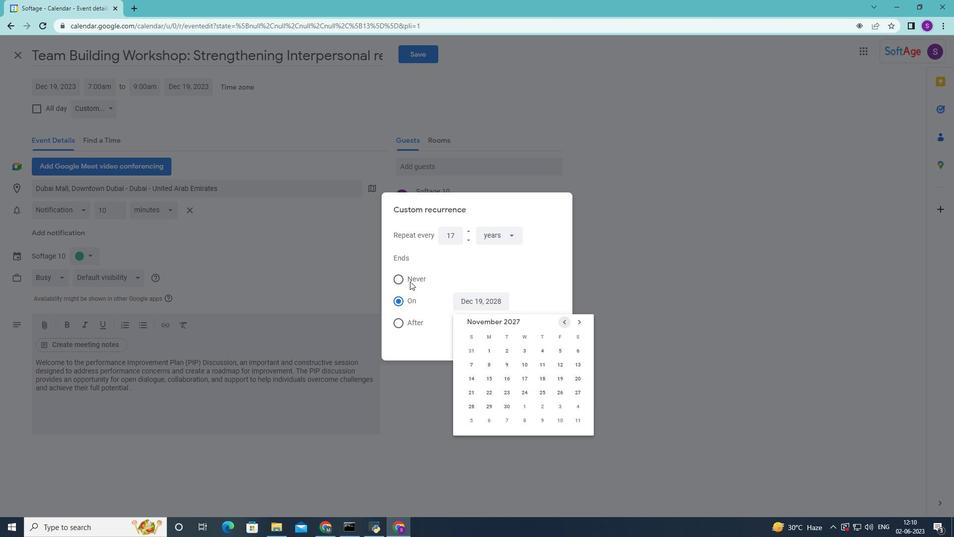
Action: Mouse pressed left at (409, 277)
Screenshot: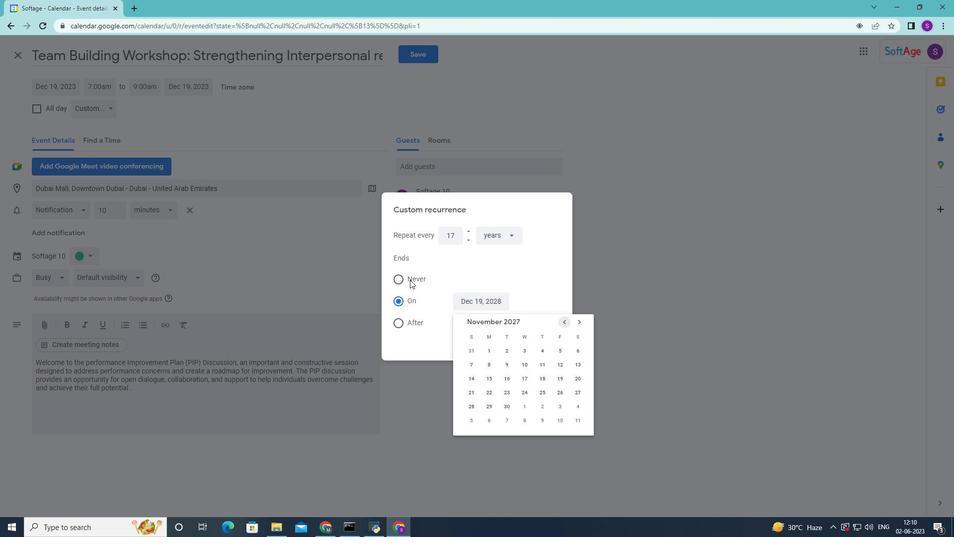 
Action: Mouse moved to (335, 264)
Screenshot: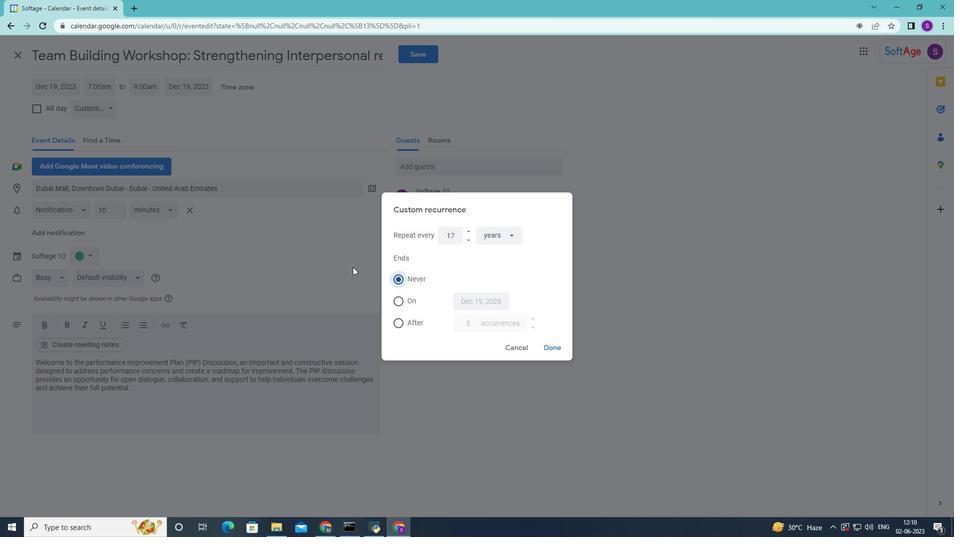 
Action: Mouse pressed left at (335, 264)
Screenshot: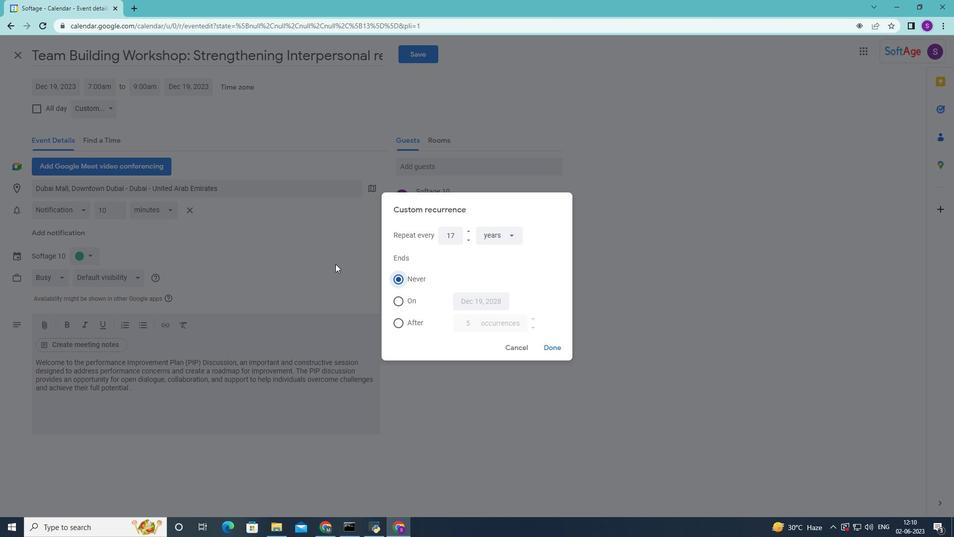 
Action: Mouse moved to (146, 108)
Screenshot: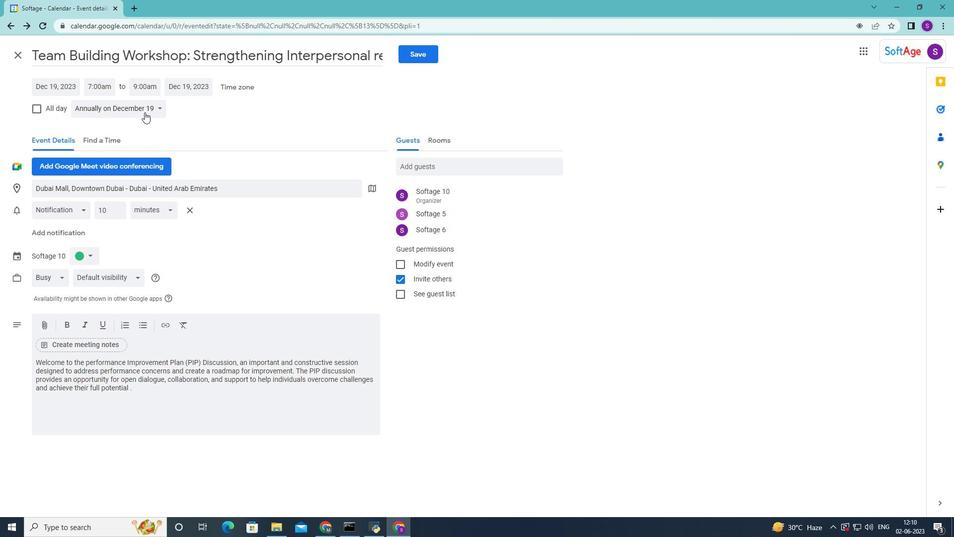 
Action: Mouse pressed left at (146, 108)
Screenshot: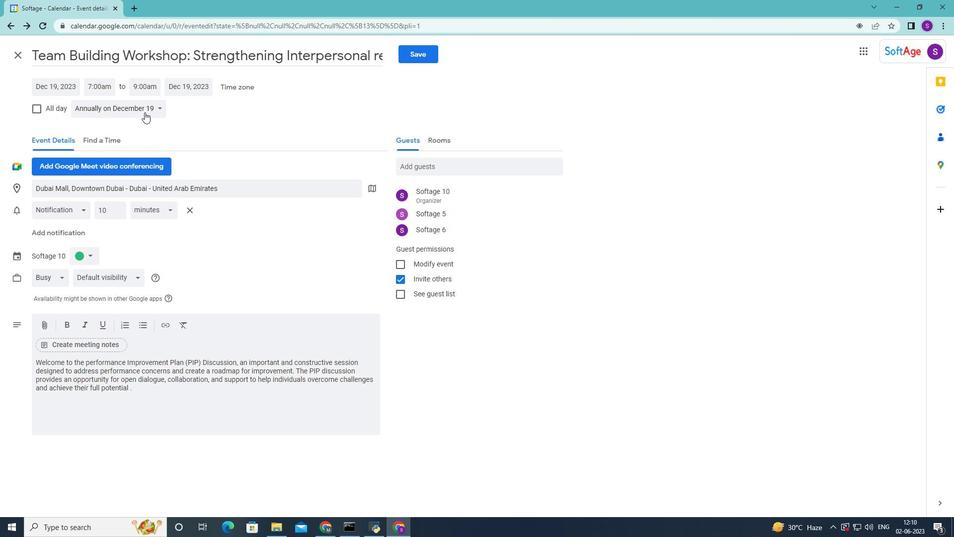 
Action: Mouse moved to (143, 135)
Screenshot: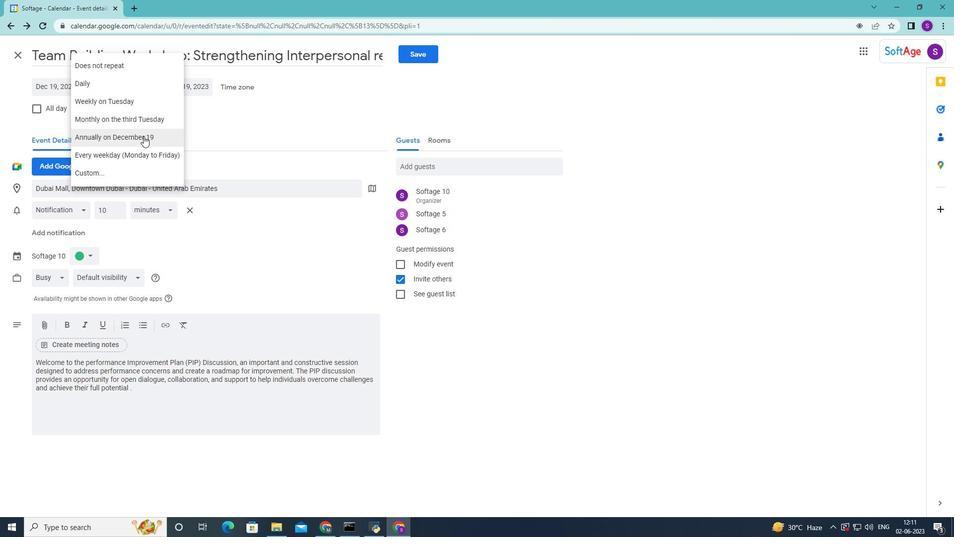 
Action: Mouse pressed left at (143, 135)
Screenshot: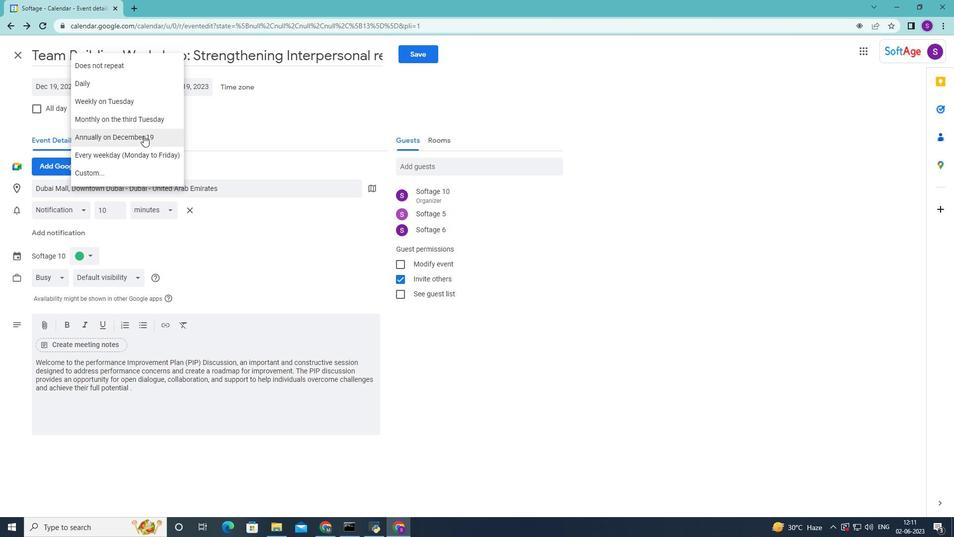 
Action: Mouse moved to (152, 109)
Screenshot: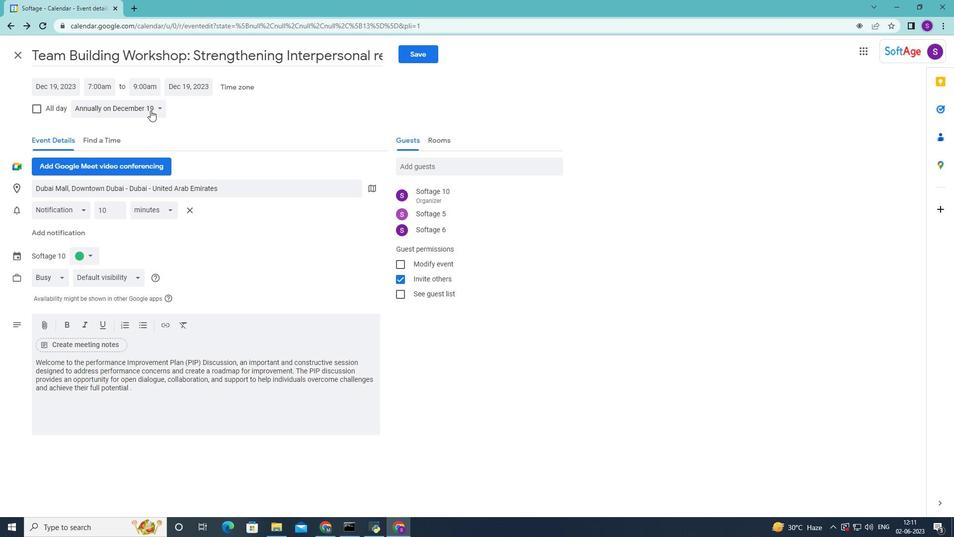 
Action: Mouse pressed left at (152, 109)
Screenshot: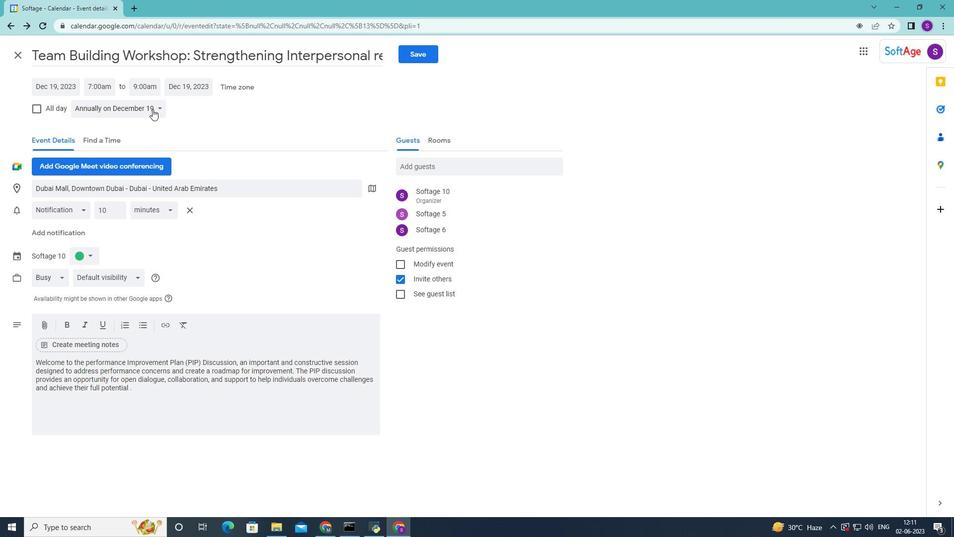 
Action: Mouse moved to (122, 179)
Screenshot: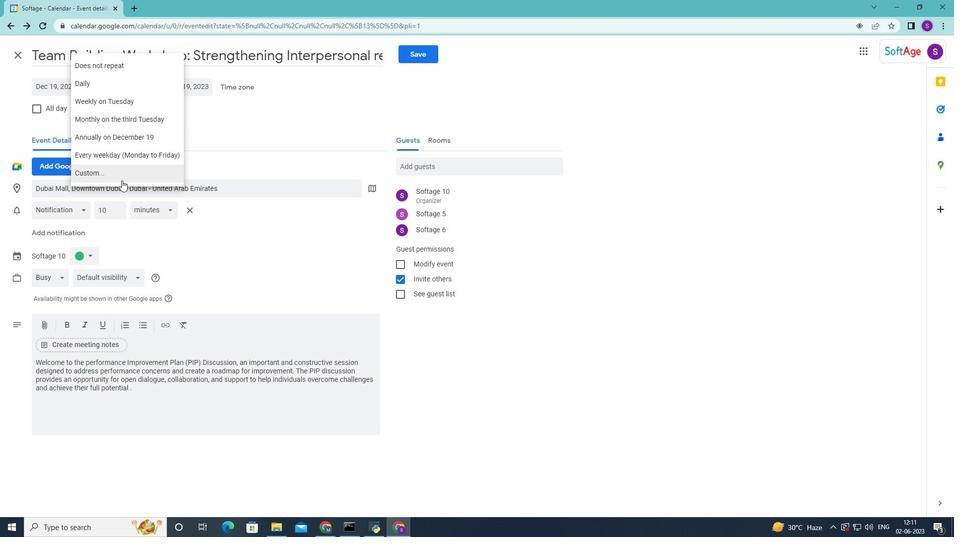 
Action: Mouse pressed left at (122, 179)
Screenshot: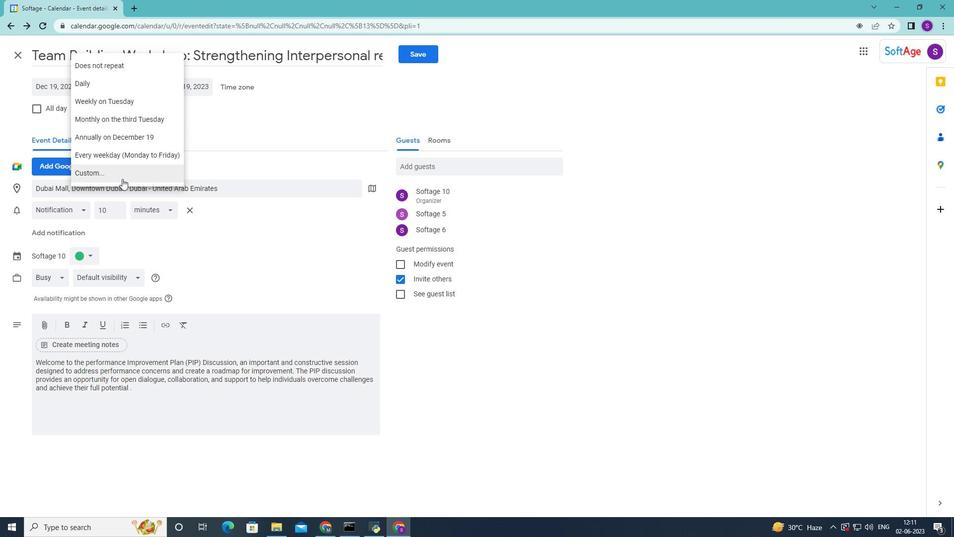 
Action: Mouse moved to (413, 302)
Screenshot: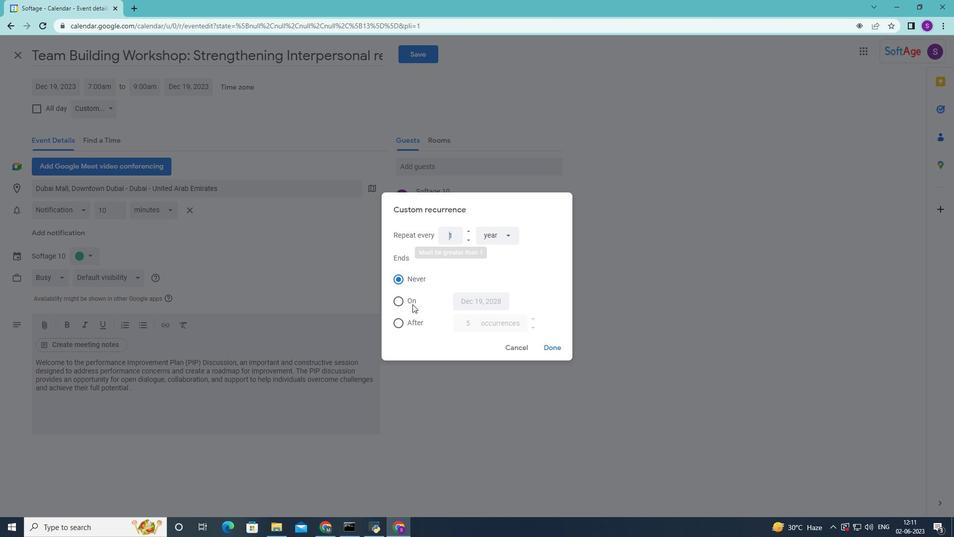 
Action: Mouse pressed left at (413, 302)
Screenshot: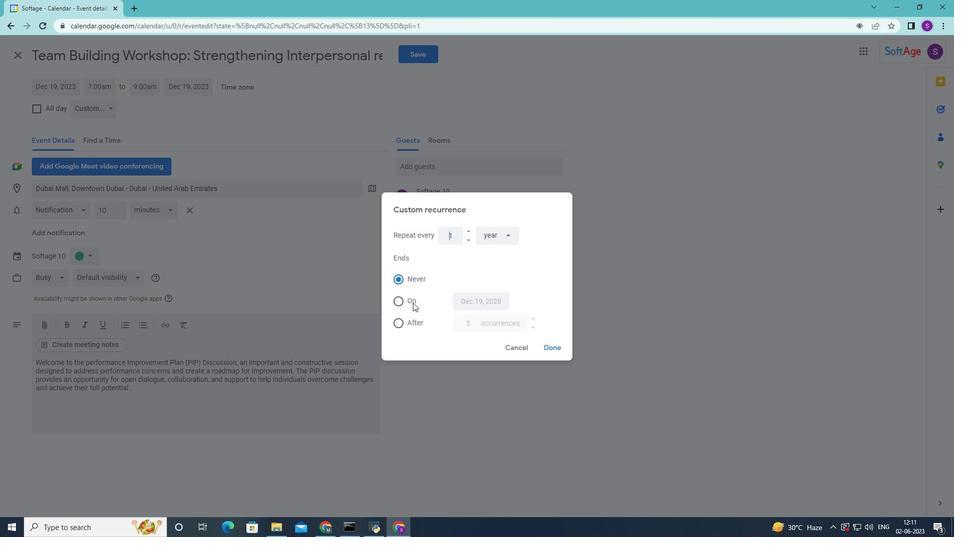 
Action: Mouse moved to (483, 300)
Screenshot: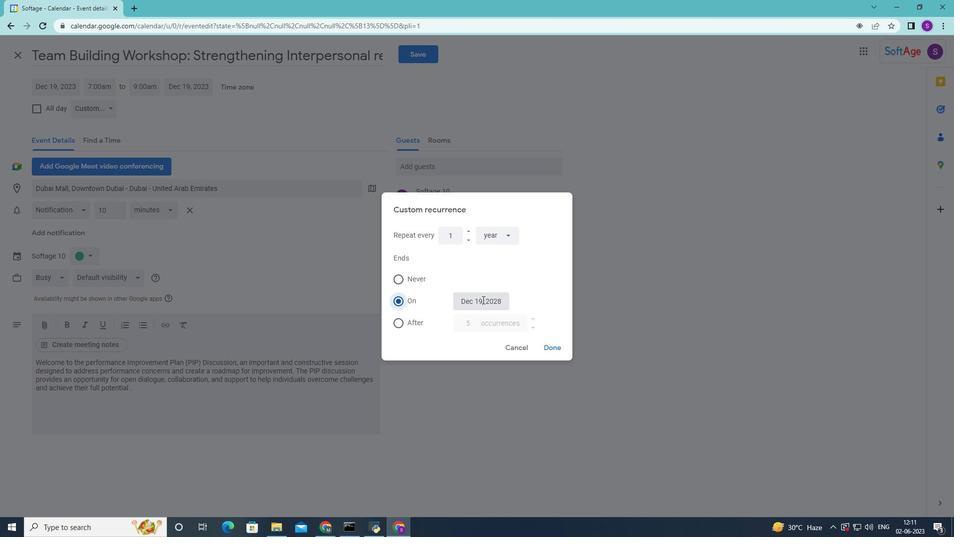 
Action: Mouse pressed left at (483, 300)
Screenshot: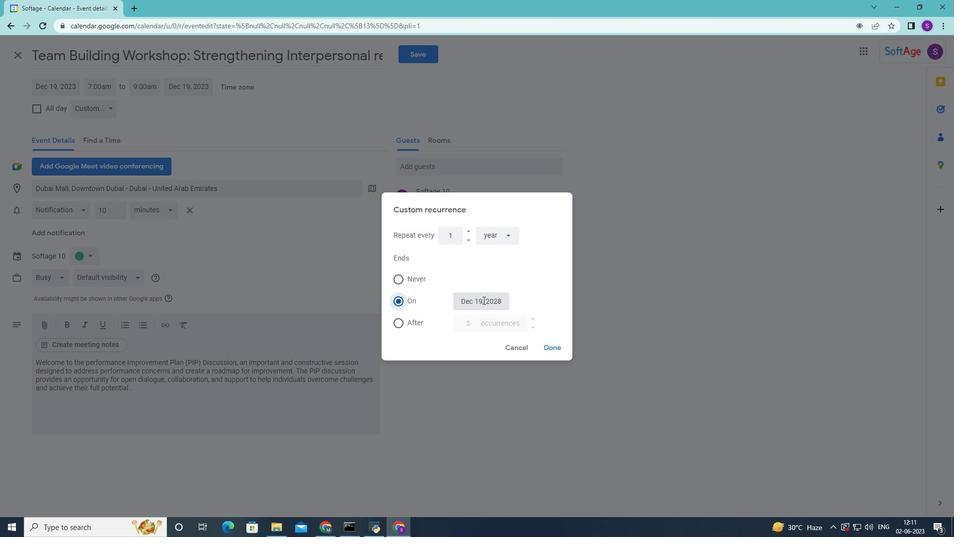 
Action: Mouse moved to (473, 301)
Screenshot: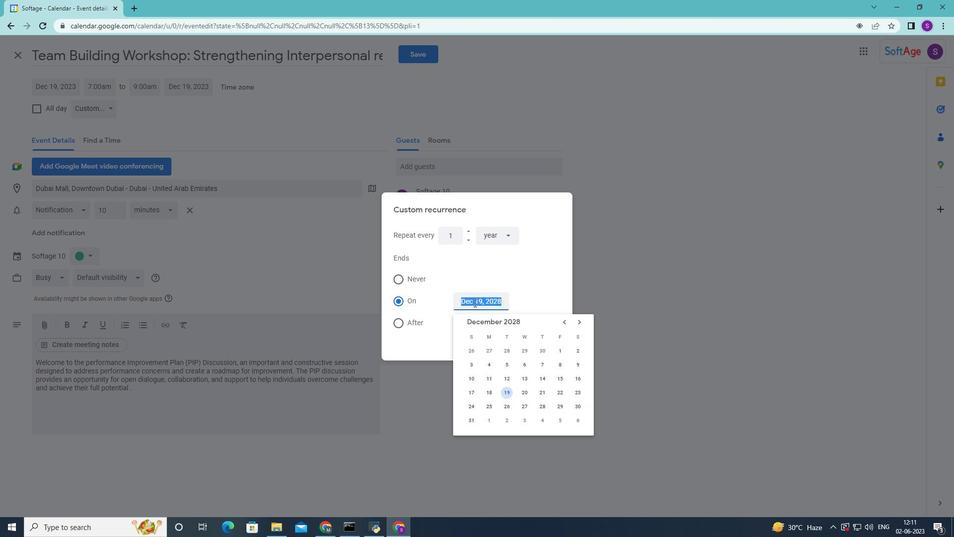 
Action: Mouse pressed left at (473, 301)
Screenshot: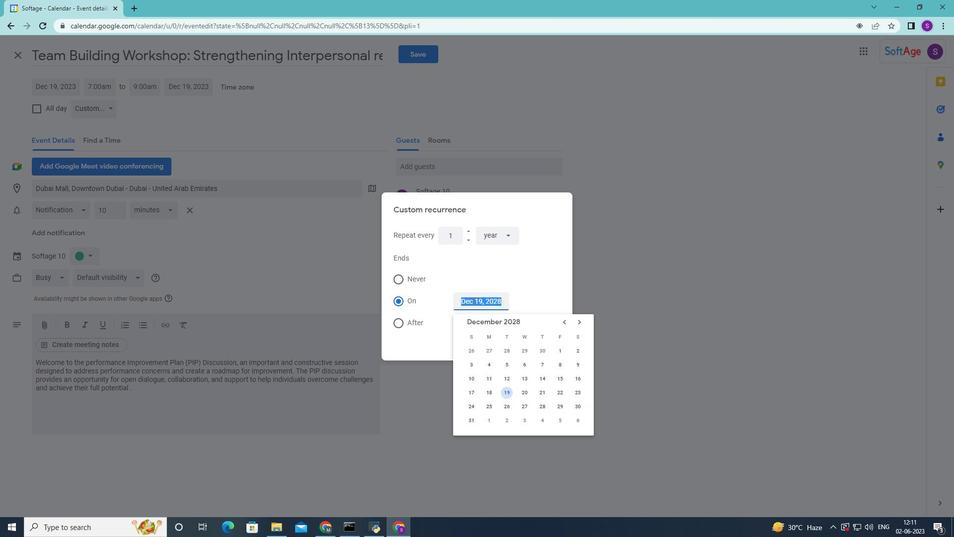 
Action: Mouse moved to (478, 307)
Screenshot: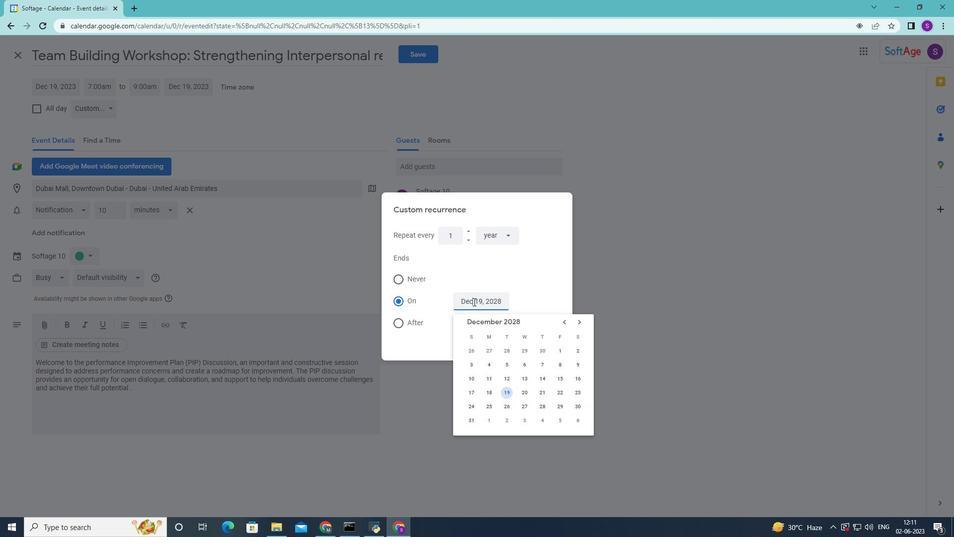 
Action: Key pressed <Key.backspace><Key.backspace><Key.backspace><Key.shift>MAy
Screenshot: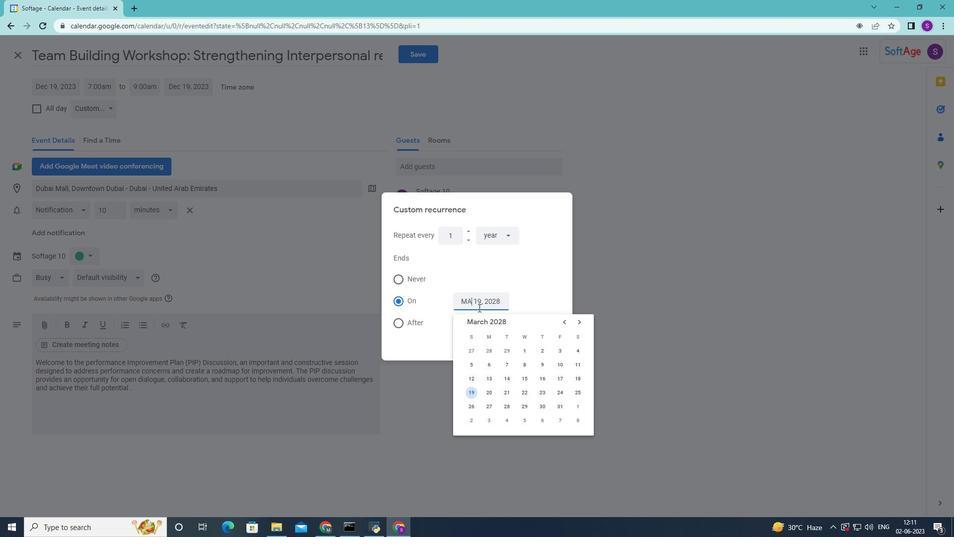 
Action: Mouse moved to (483, 300)
Screenshot: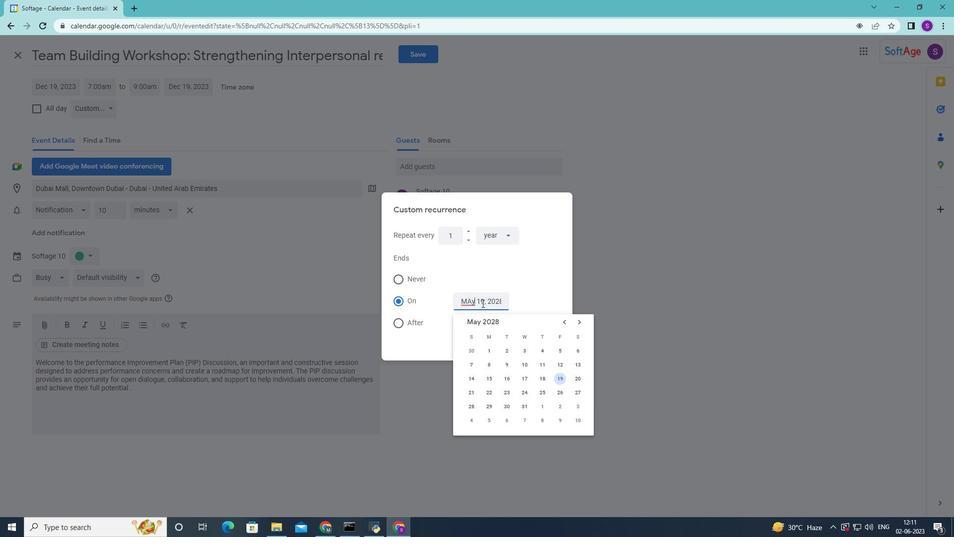 
Action: Mouse pressed left at (483, 300)
Screenshot: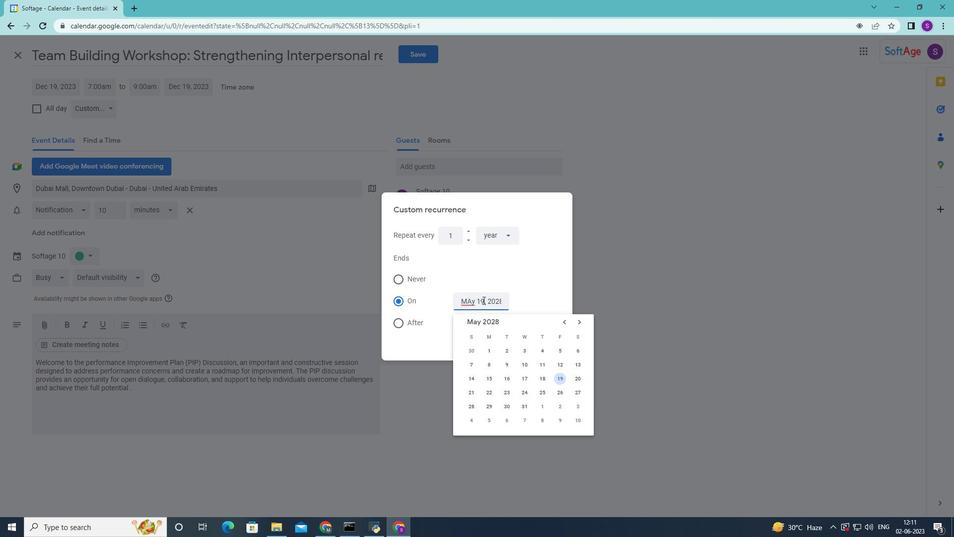 
Action: Mouse moved to (484, 299)
Screenshot: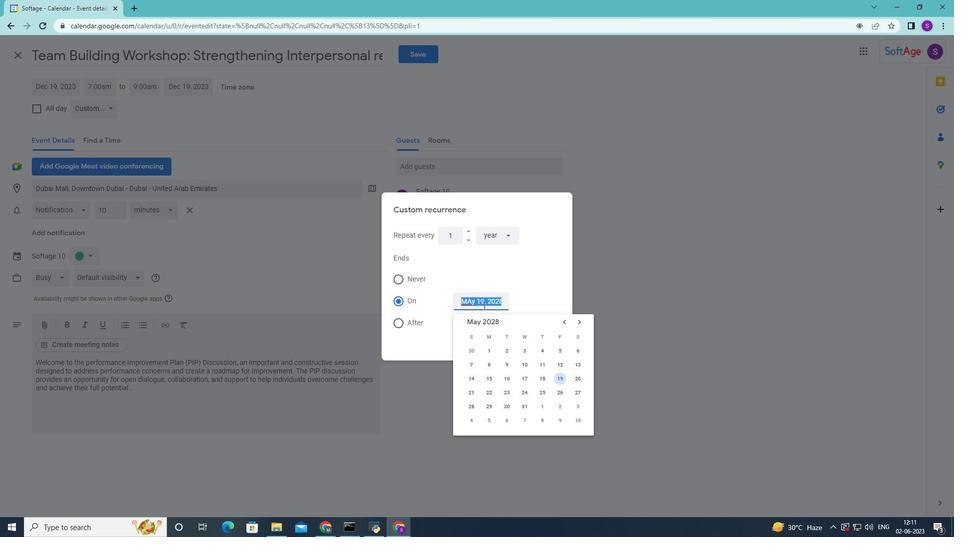 
Action: Mouse pressed left at (484, 299)
Screenshot: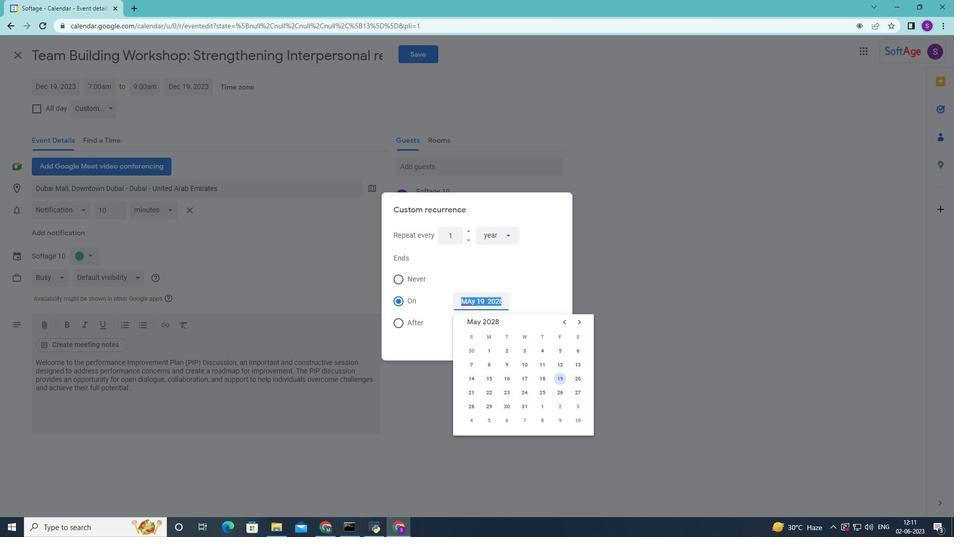 
Action: Mouse moved to (485, 300)
Screenshot: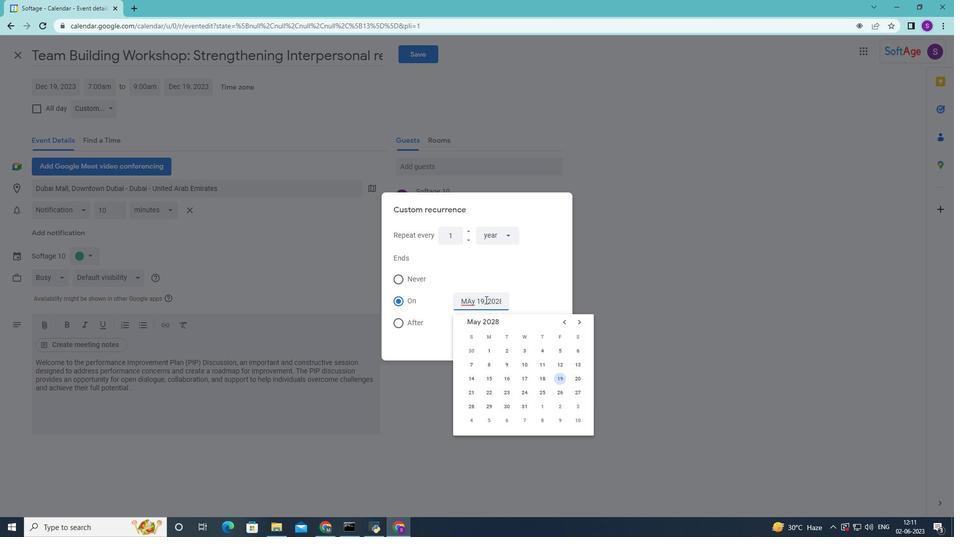 
Action: Key pressed <Key.backspace>
Screenshot: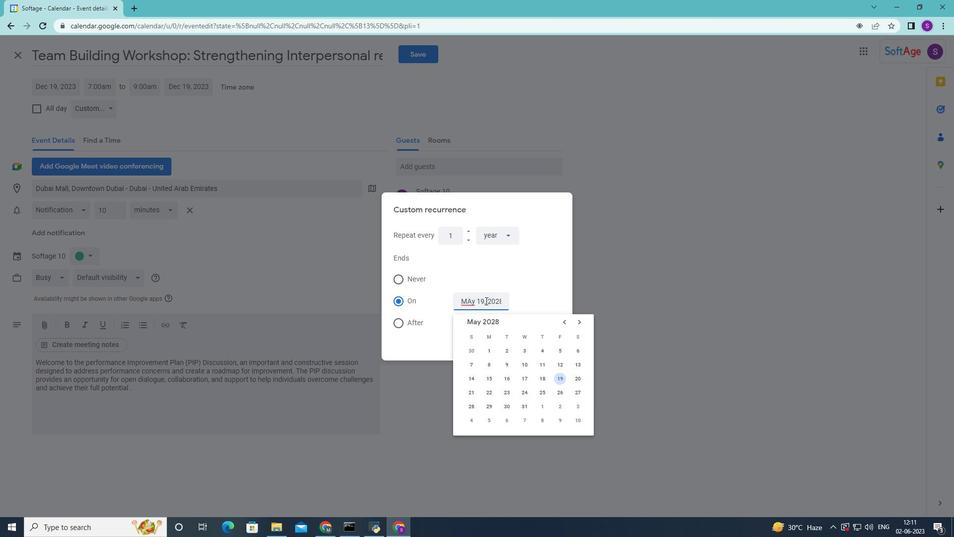 
Action: Mouse moved to (466, 304)
Screenshot: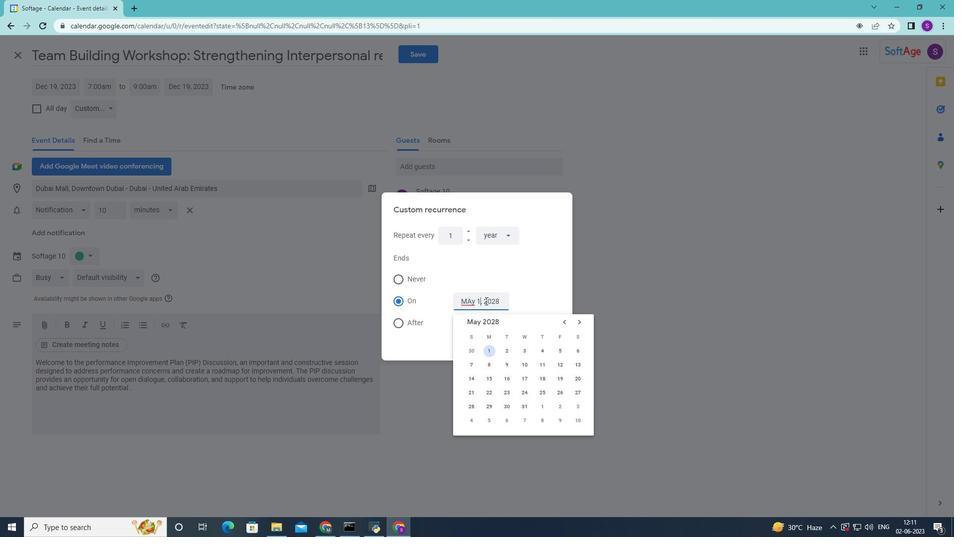 
Action: Key pressed 7
Screenshot: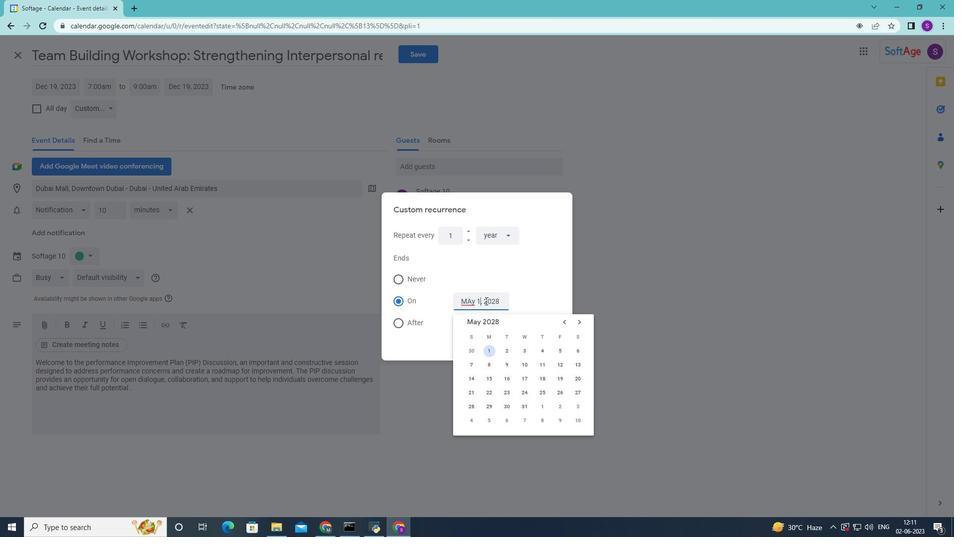 
Action: Mouse moved to (503, 300)
Screenshot: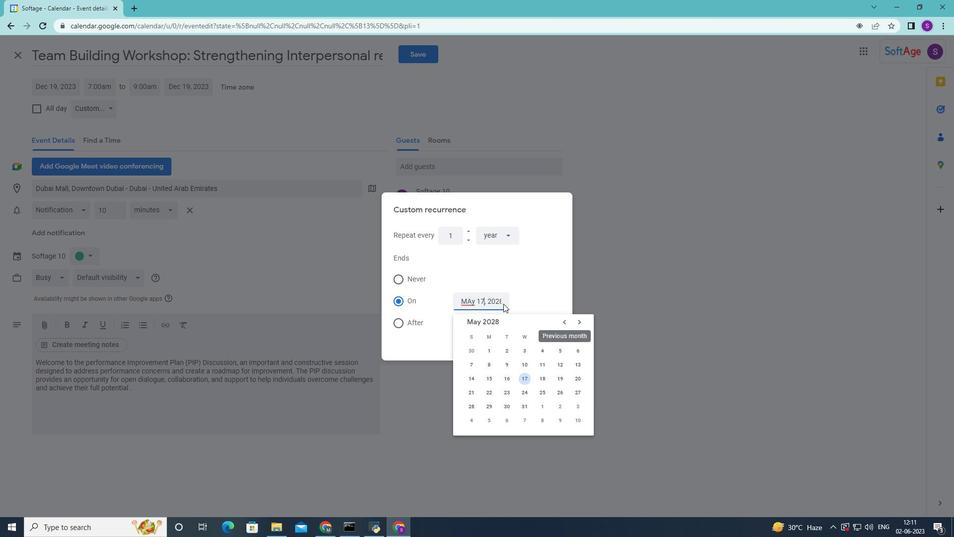 
Action: Mouse pressed left at (503, 300)
Screenshot: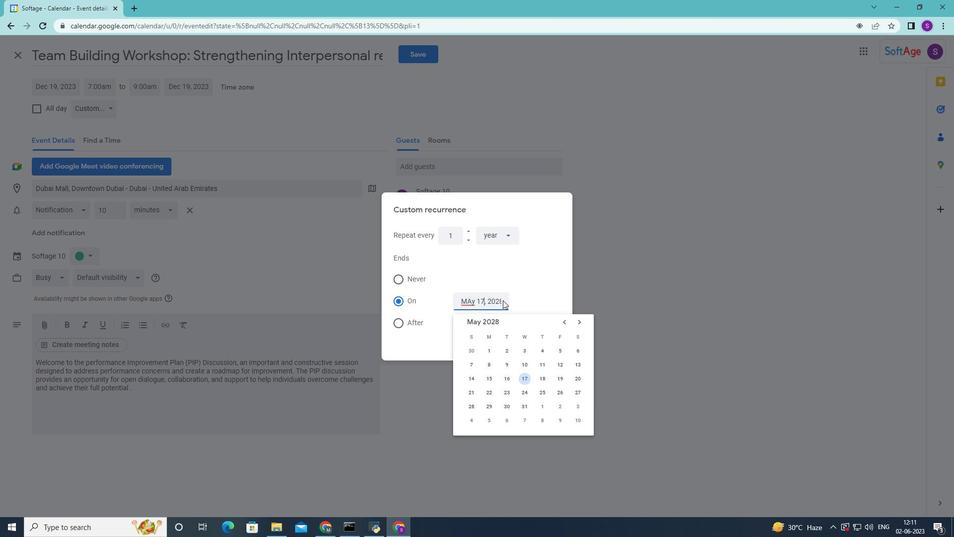 
Action: Mouse moved to (502, 301)
Screenshot: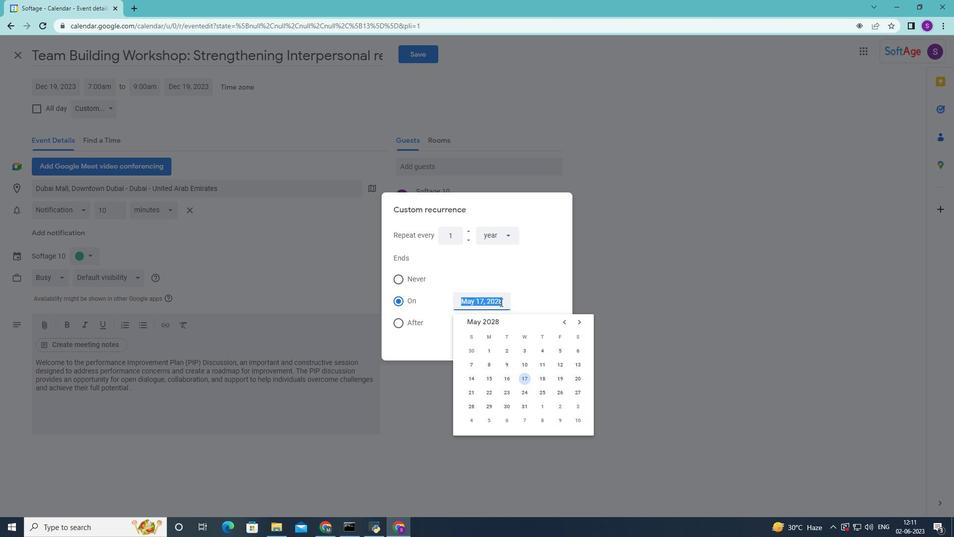 
Action: Mouse pressed left at (502, 301)
Screenshot: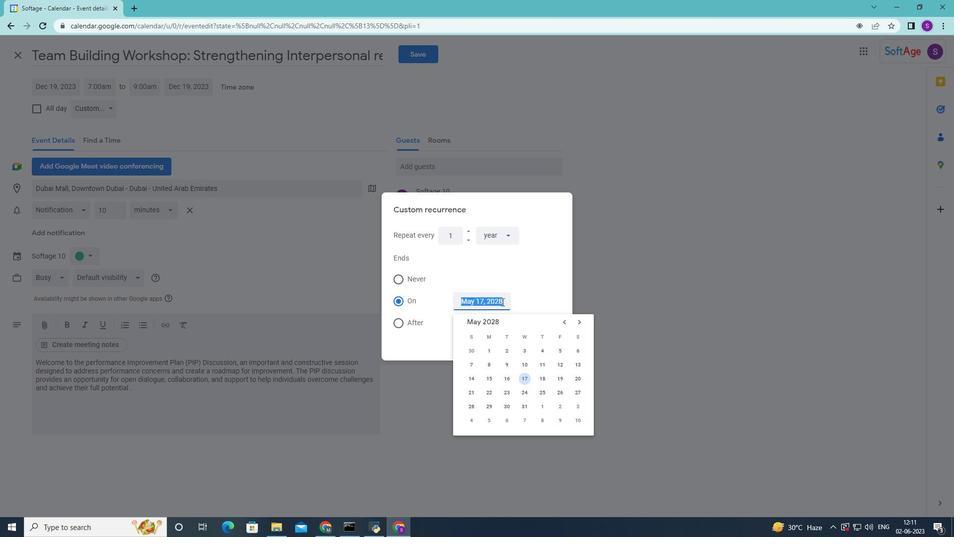 
Action: Mouse moved to (510, 302)
Screenshot: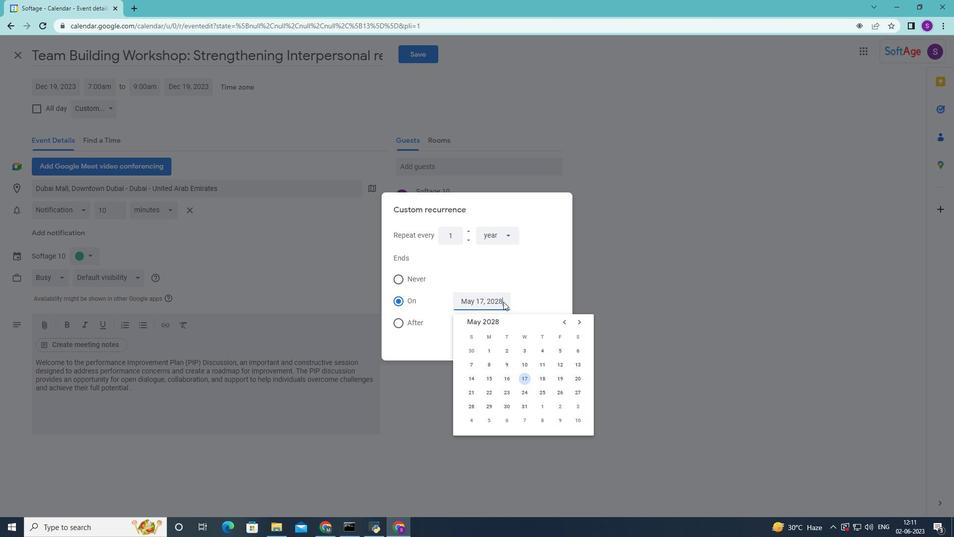 
Action: Key pressed <Key.backspace>3
Screenshot: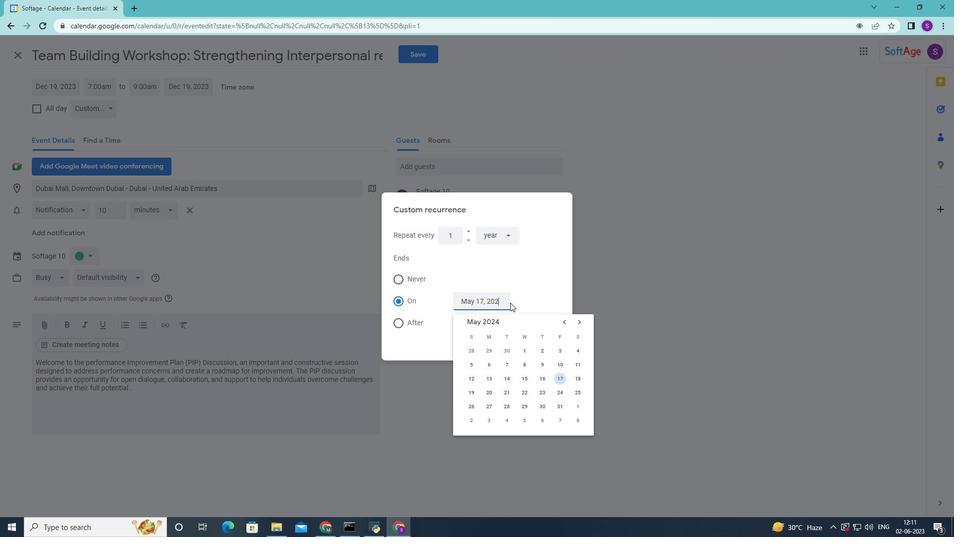 
Action: Mouse moved to (511, 305)
Screenshot: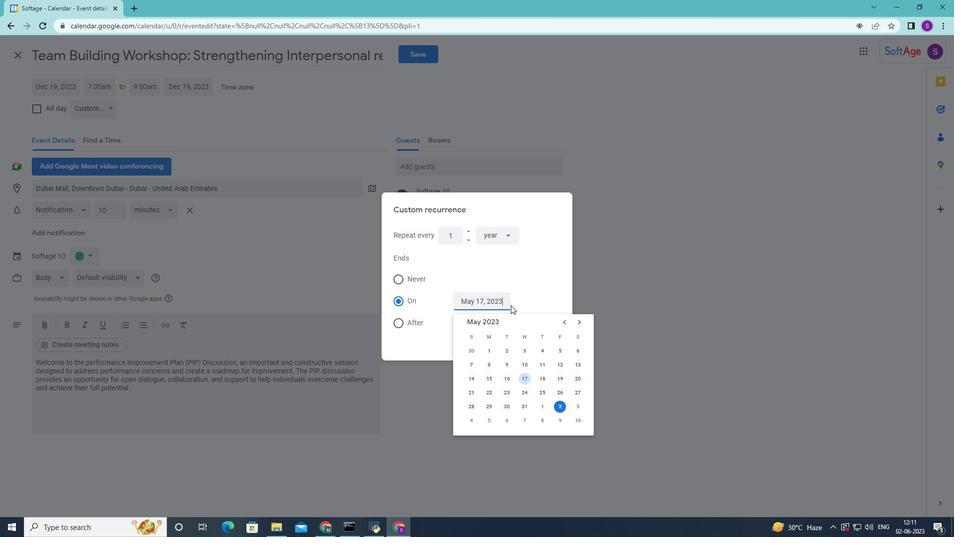 
Action: Key pressed <Key.backspace>4
Screenshot: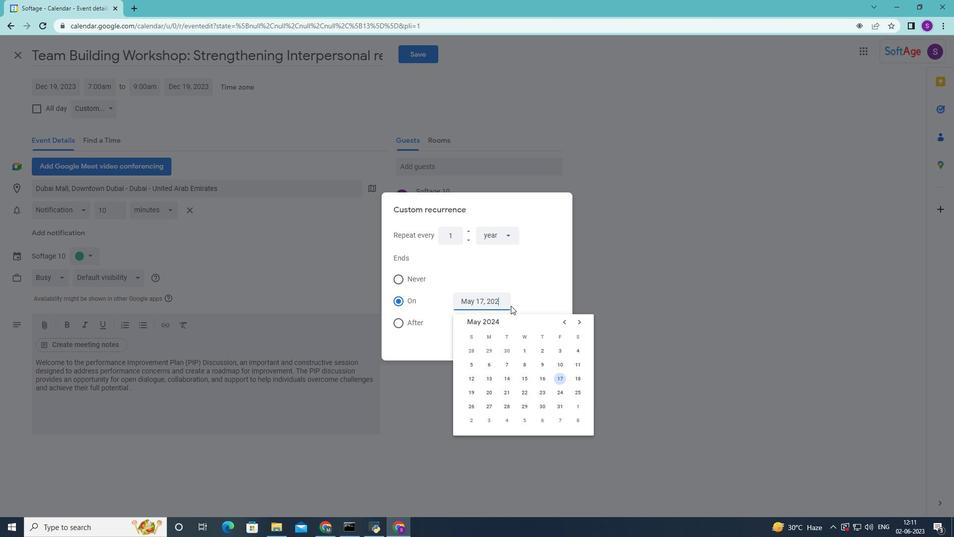 
Action: Mouse moved to (504, 279)
Screenshot: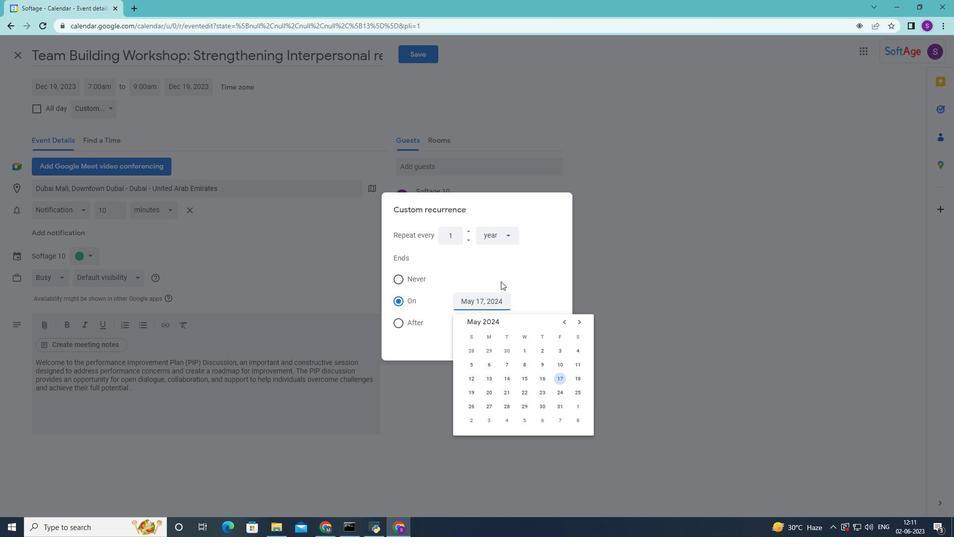 
Action: Mouse pressed left at (504, 279)
Screenshot: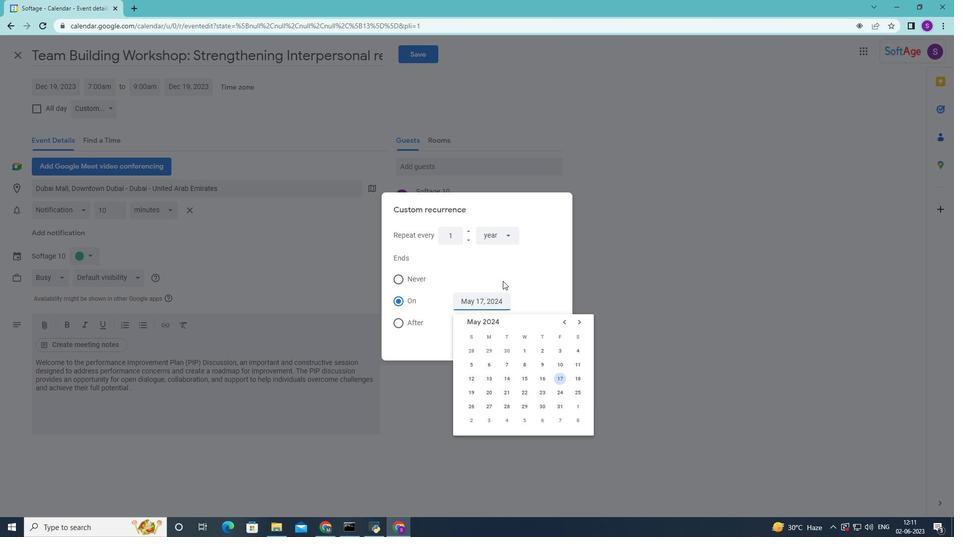 
Action: Mouse moved to (546, 346)
Screenshot: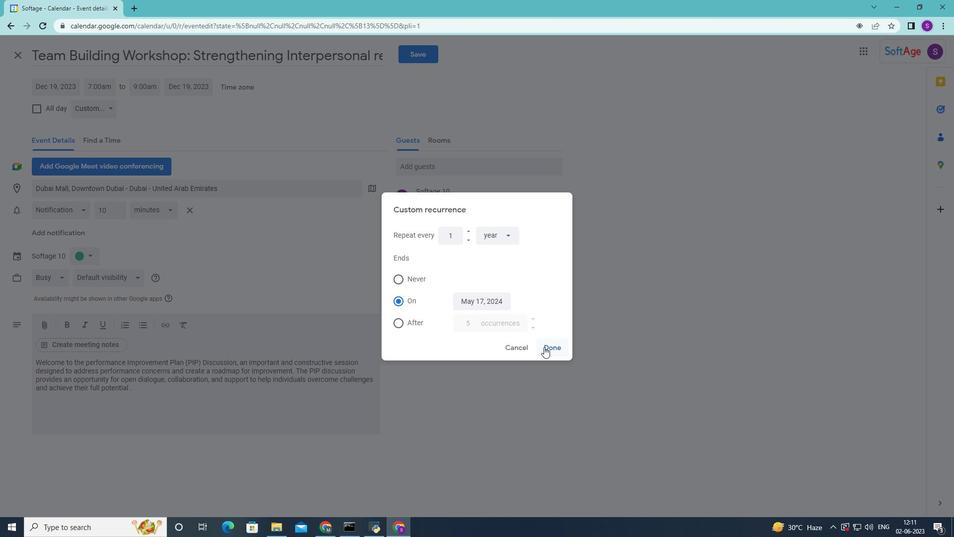 
Action: Mouse pressed left at (546, 346)
Screenshot: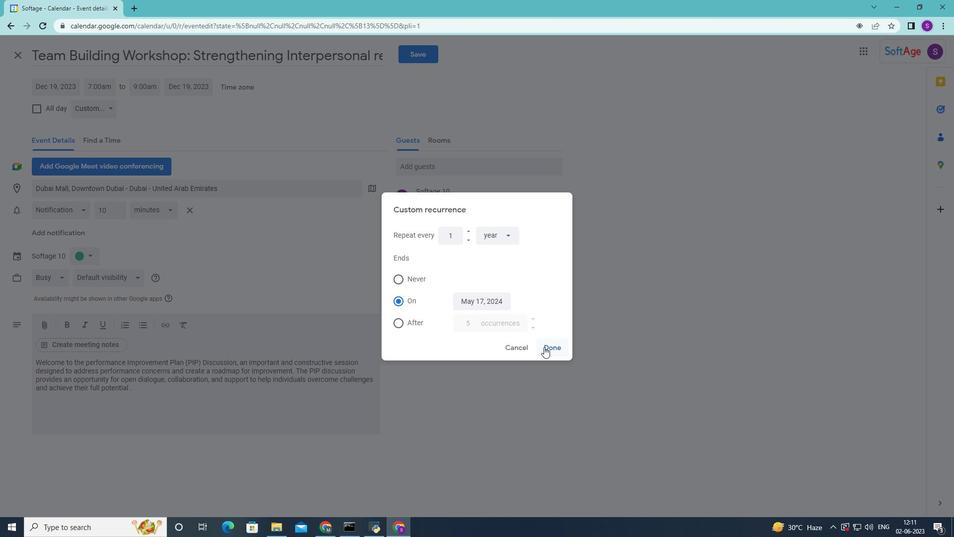
Action: Mouse moved to (185, 223)
Screenshot: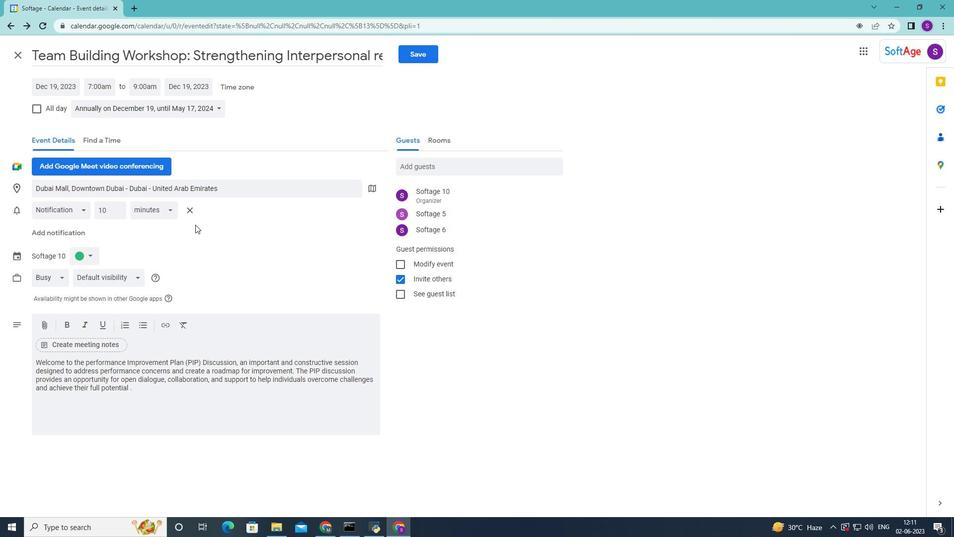 
Action: Mouse scrolled (185, 224) with delta (0, 0)
Screenshot: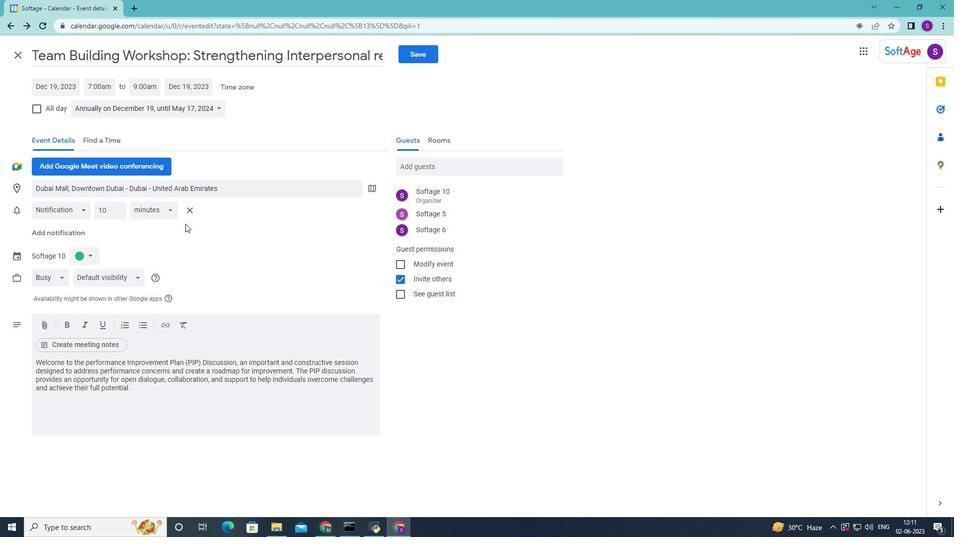 
Action: Mouse scrolled (185, 224) with delta (0, 0)
Screenshot: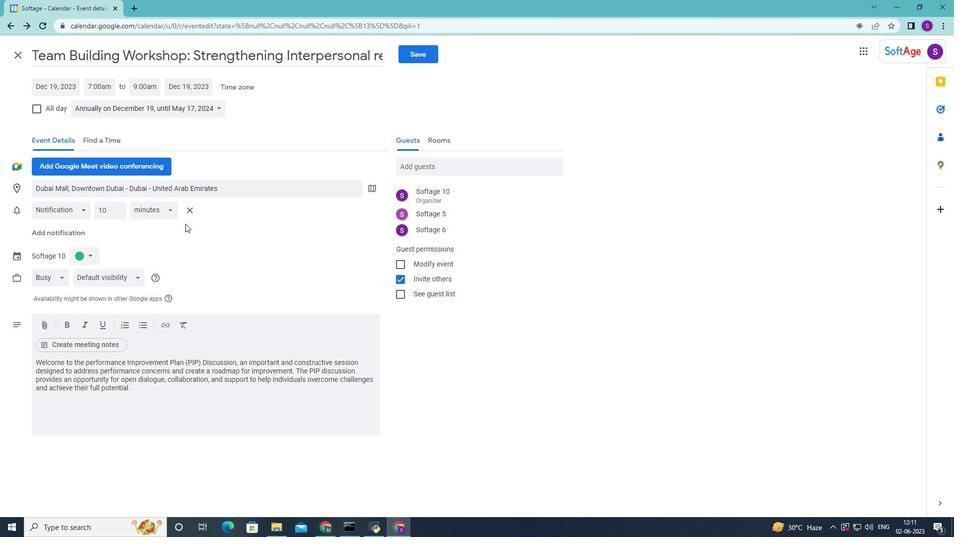 
Action: Mouse scrolled (185, 224) with delta (0, 0)
Screenshot: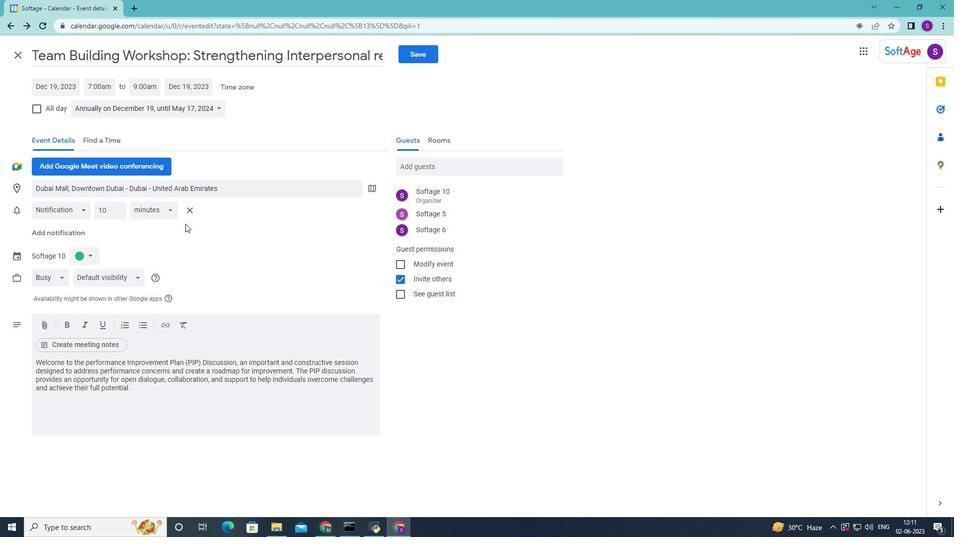 
Action: Mouse scrolled (185, 224) with delta (0, 0)
Screenshot: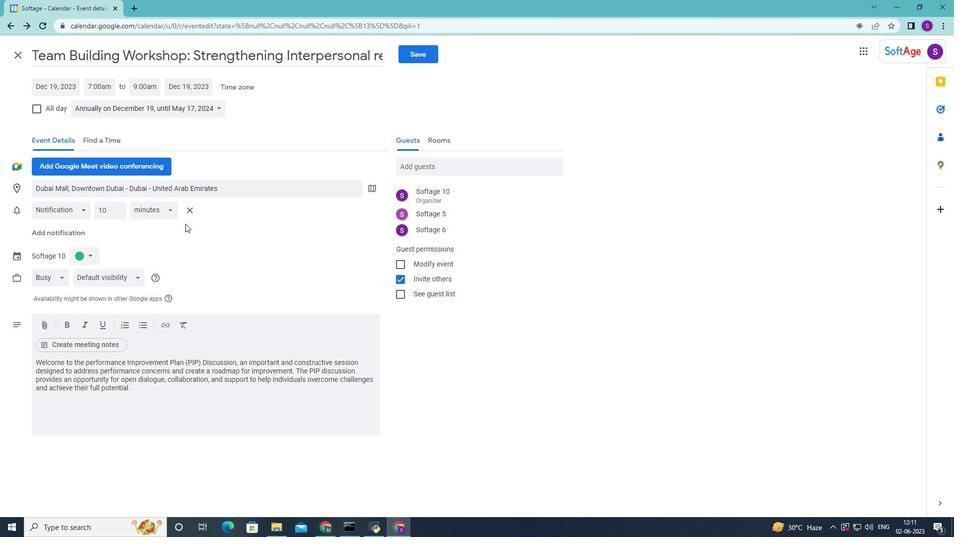 
Action: Mouse scrolled (185, 224) with delta (0, 0)
Screenshot: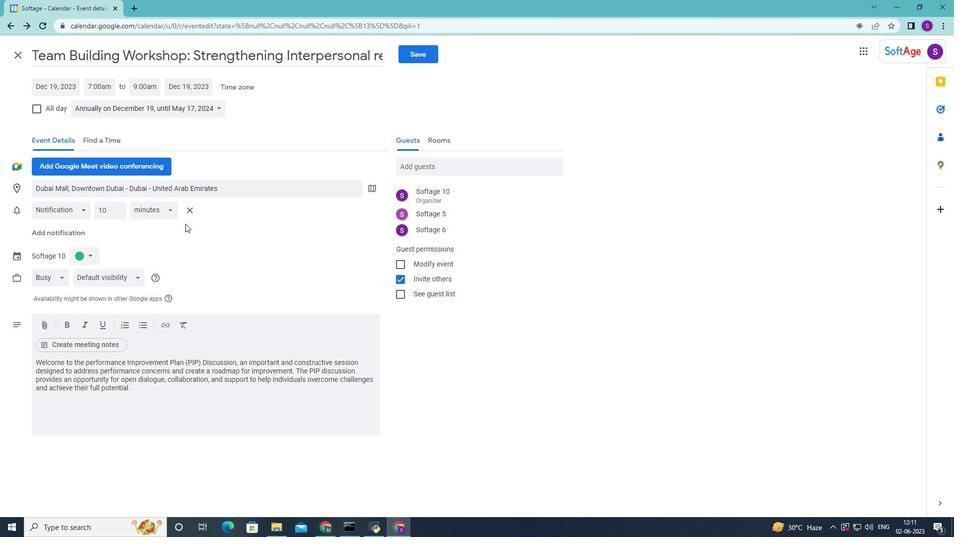 
Action: Mouse moved to (425, 56)
Screenshot: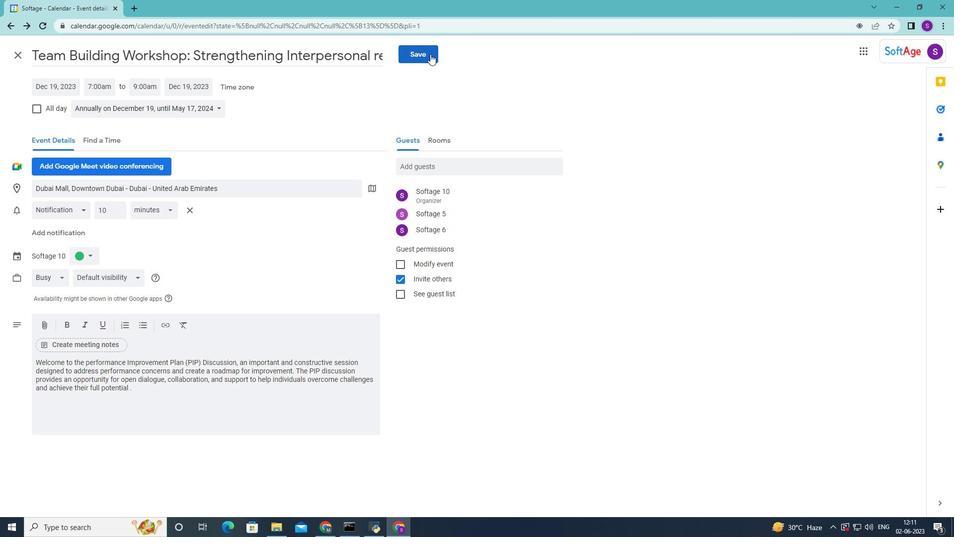 
Action: Mouse pressed left at (425, 56)
Screenshot: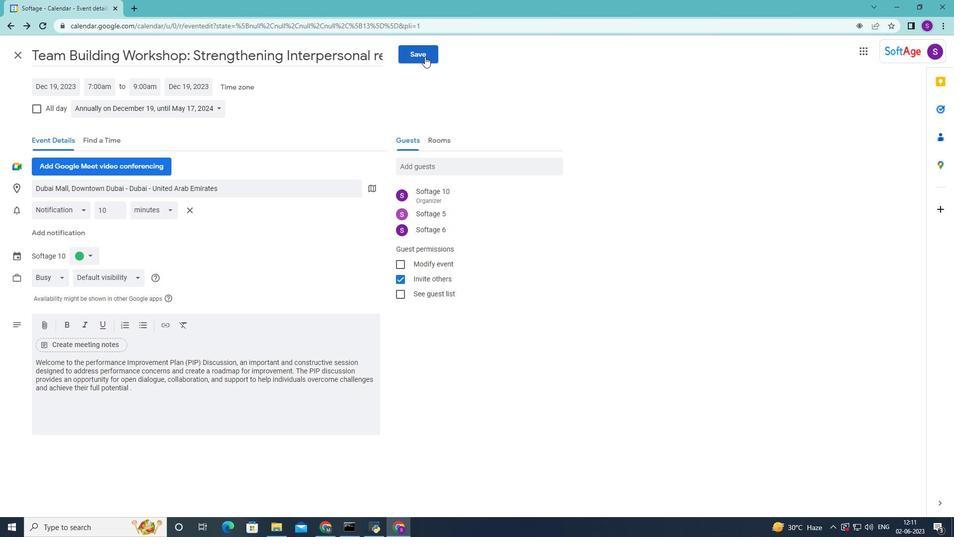 
Action: Mouse moved to (570, 301)
Screenshot: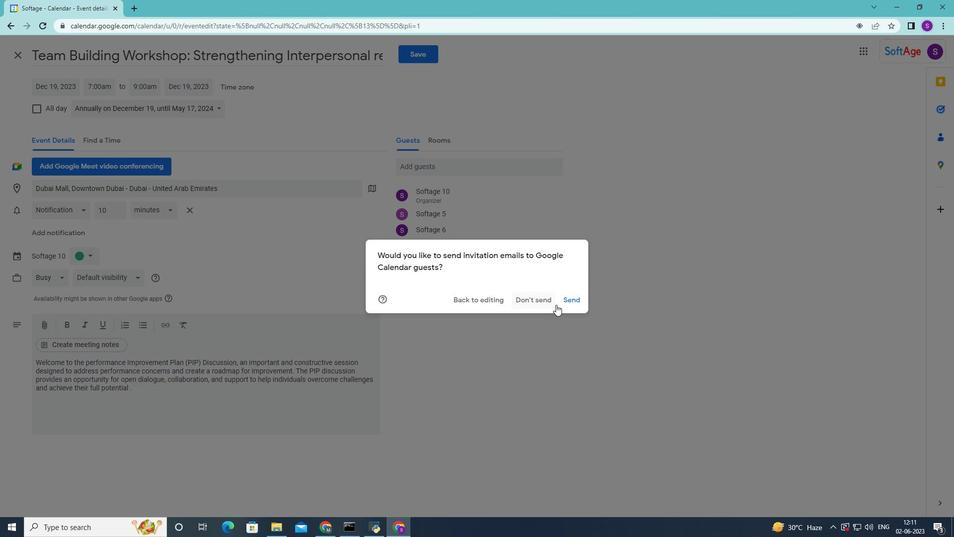 
Action: Mouse pressed left at (570, 301)
Screenshot: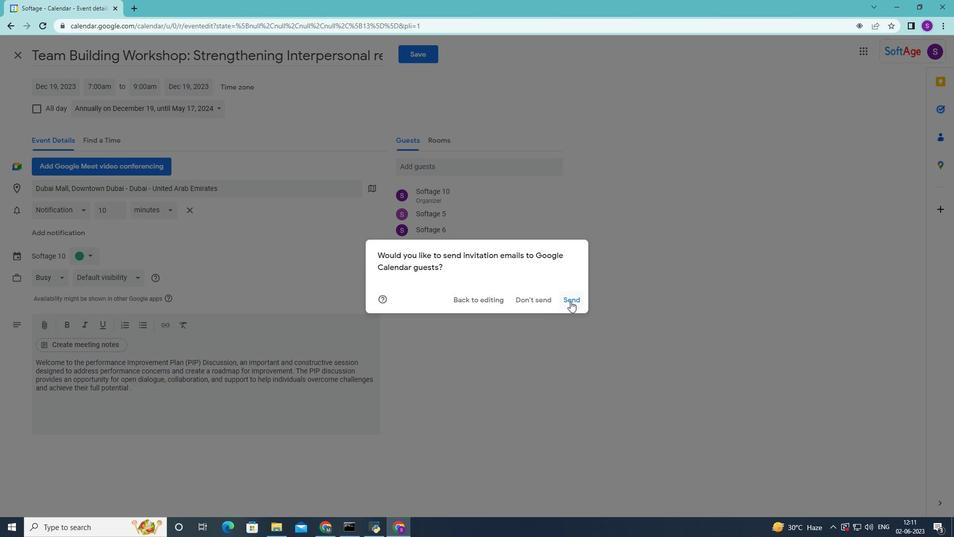 
Action: Mouse moved to (464, 298)
Screenshot: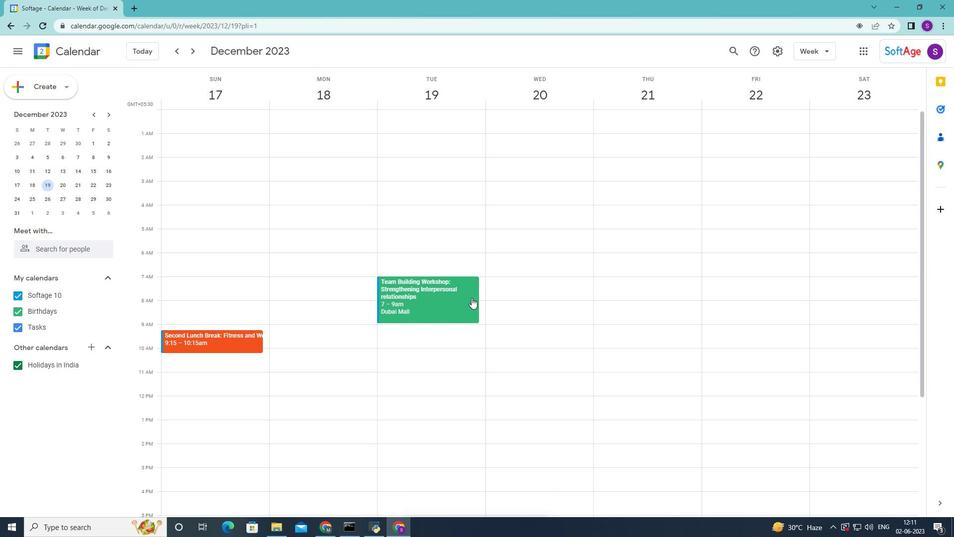 
